 Task: What's the traffic situation on the Ronald Reagan Memorial Tollway (I-88)?
Action: Key pressed <Key.caps_lock>R<Key.caps_lock>onald<Key.space>reagen<Key.space>m
Screenshot: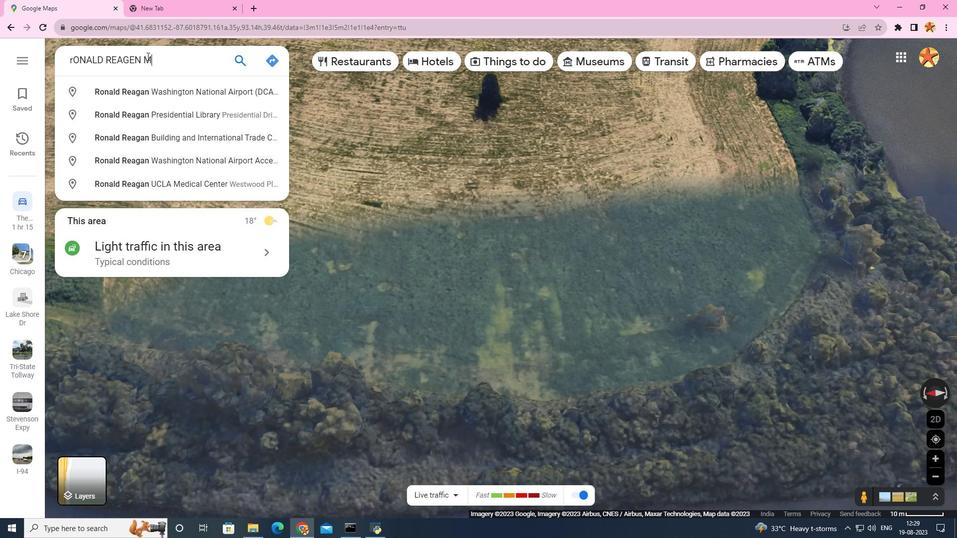 
Action: Mouse moved to (152, 56)
Screenshot: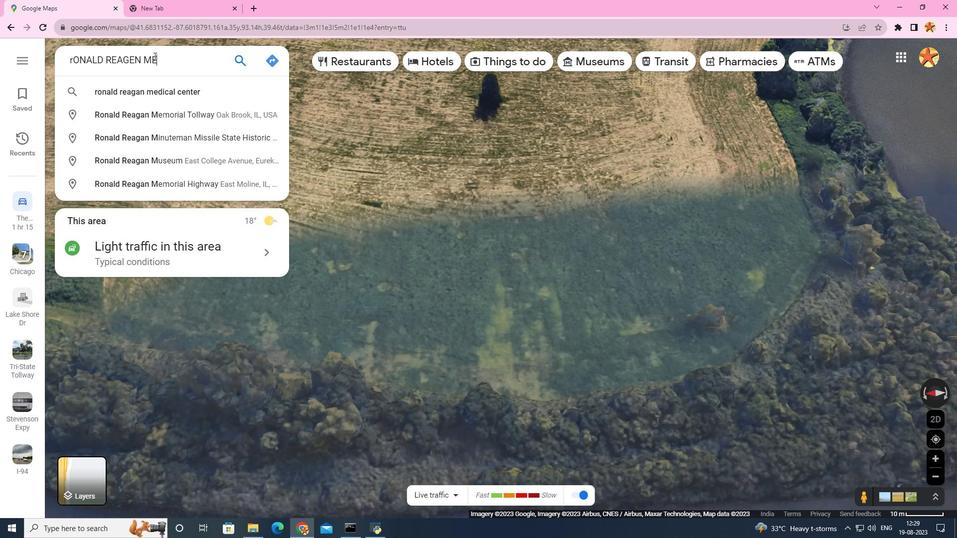 
Action: Key pressed e
Screenshot: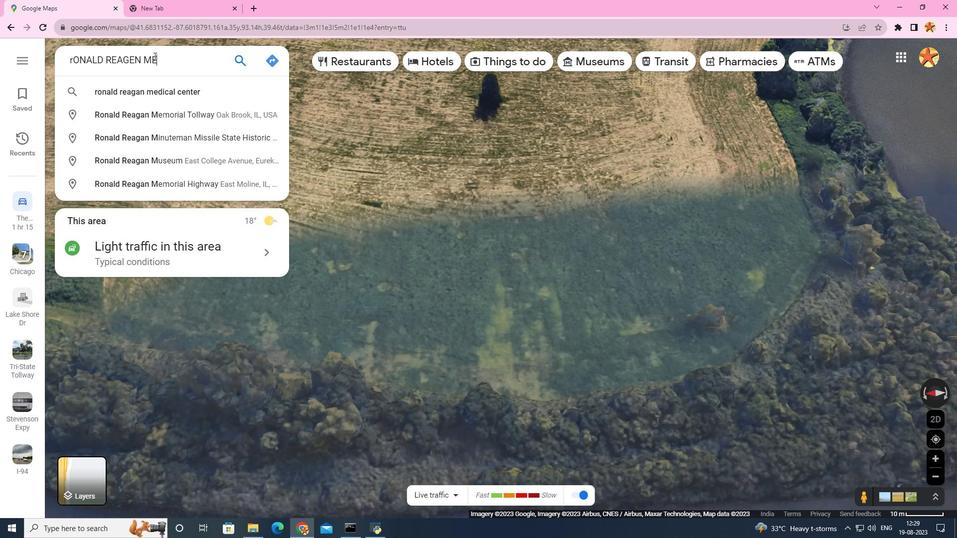 
Action: Mouse moved to (154, 56)
Screenshot: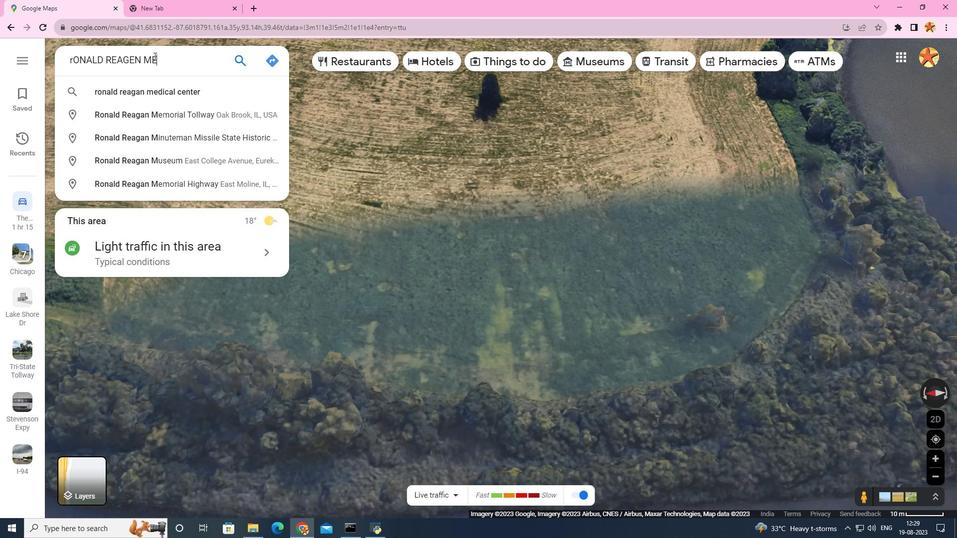 
Action: Key pressed morial<Key.space>
Screenshot: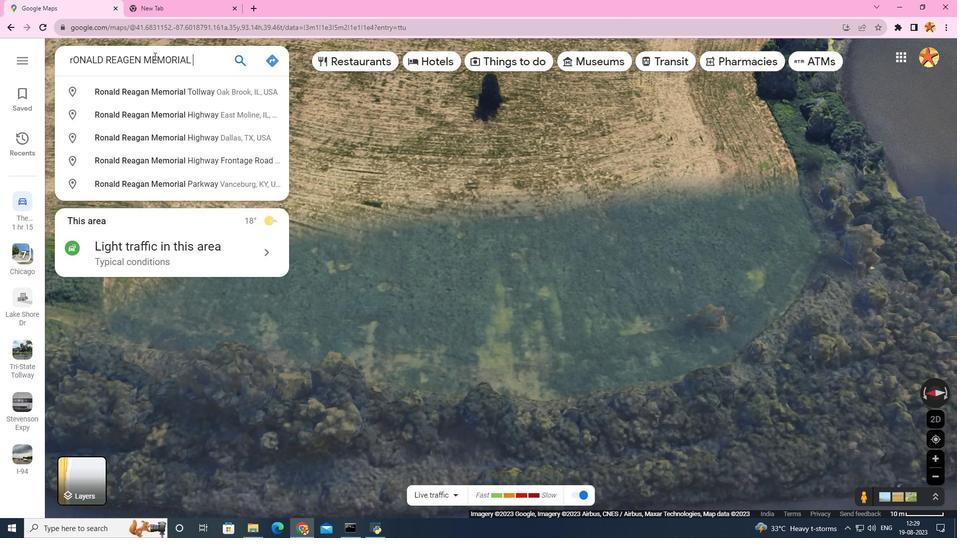 
Action: Mouse moved to (189, 89)
Screenshot: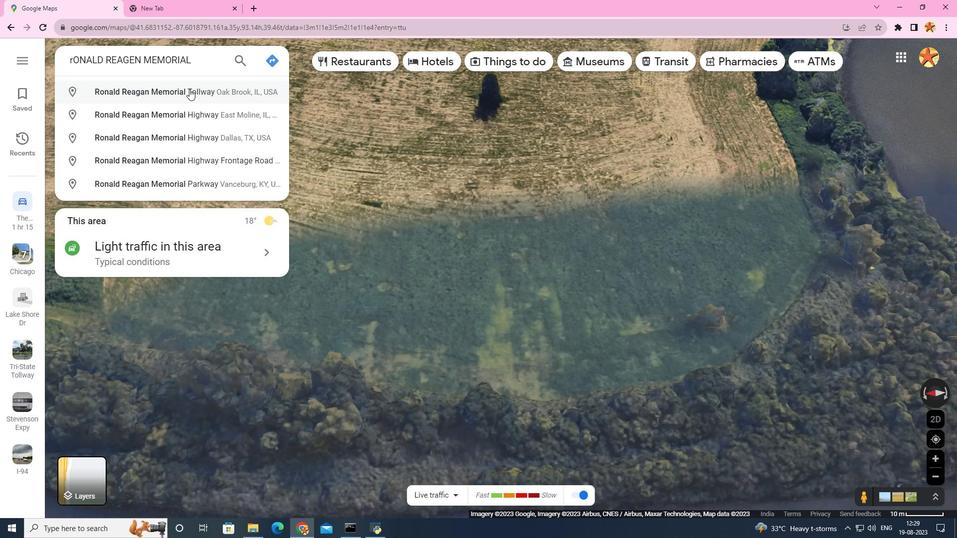 
Action: Mouse pressed left at (189, 89)
Screenshot: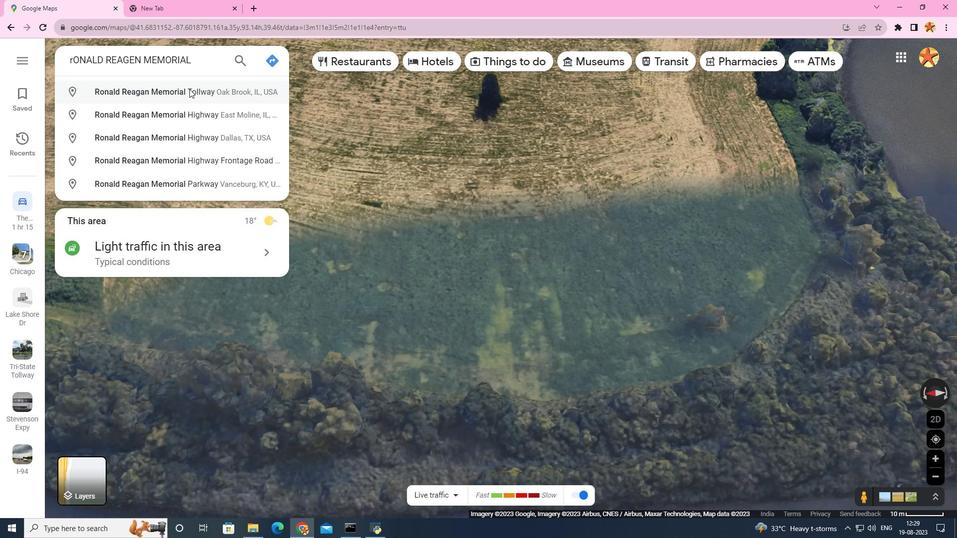 
Action: Mouse moved to (283, 364)
Screenshot: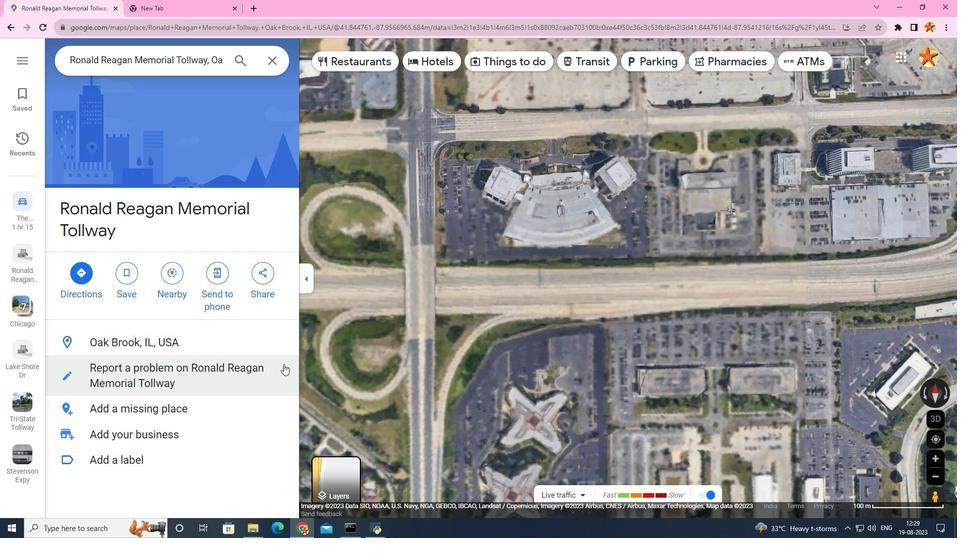
Action: Mouse scrolled (283, 364) with delta (0, 0)
Screenshot: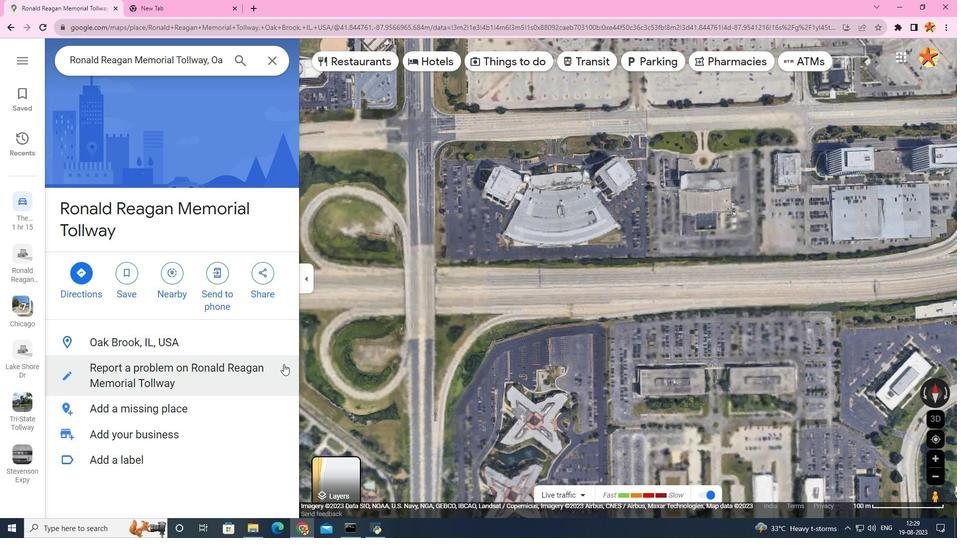
Action: Mouse scrolled (283, 364) with delta (0, 0)
Screenshot: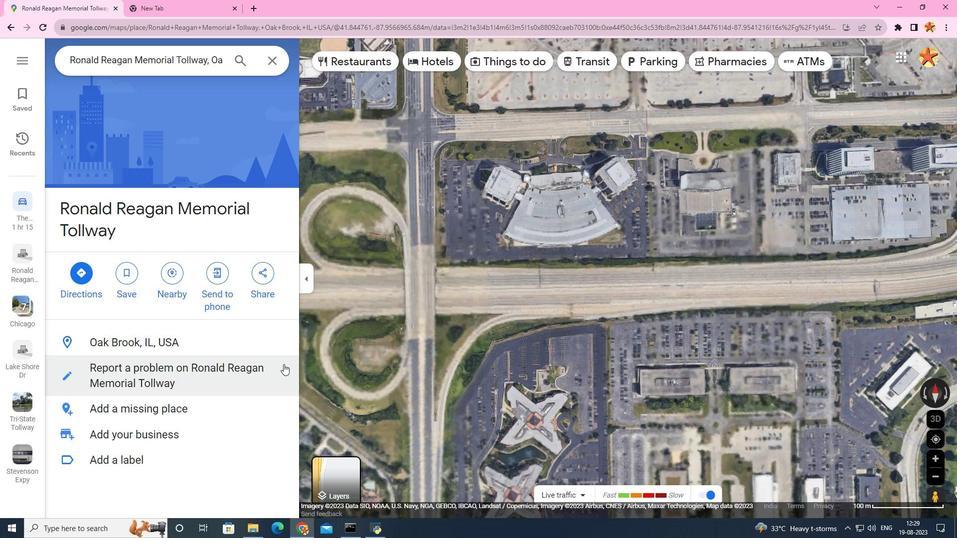 
Action: Mouse scrolled (283, 364) with delta (0, 0)
Screenshot: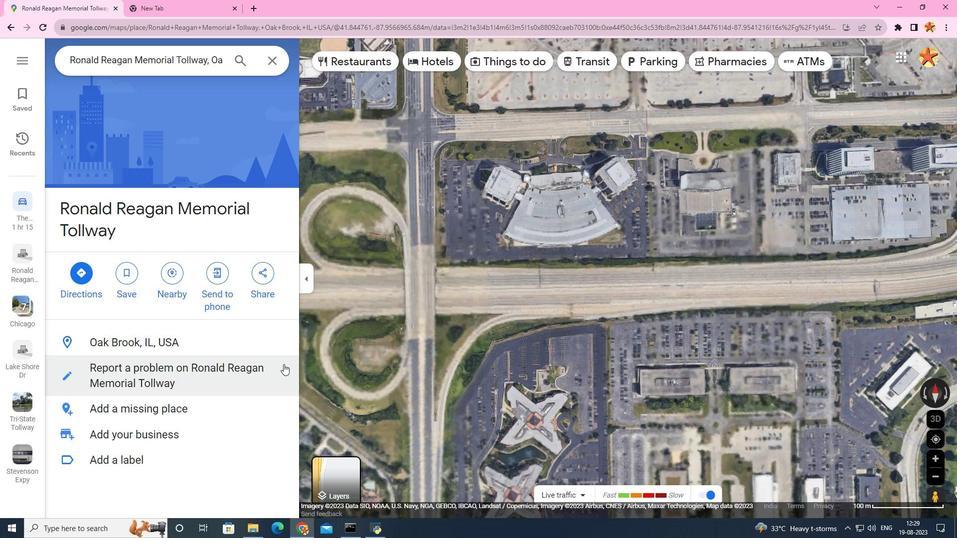 
Action: Mouse moved to (341, 366)
Screenshot: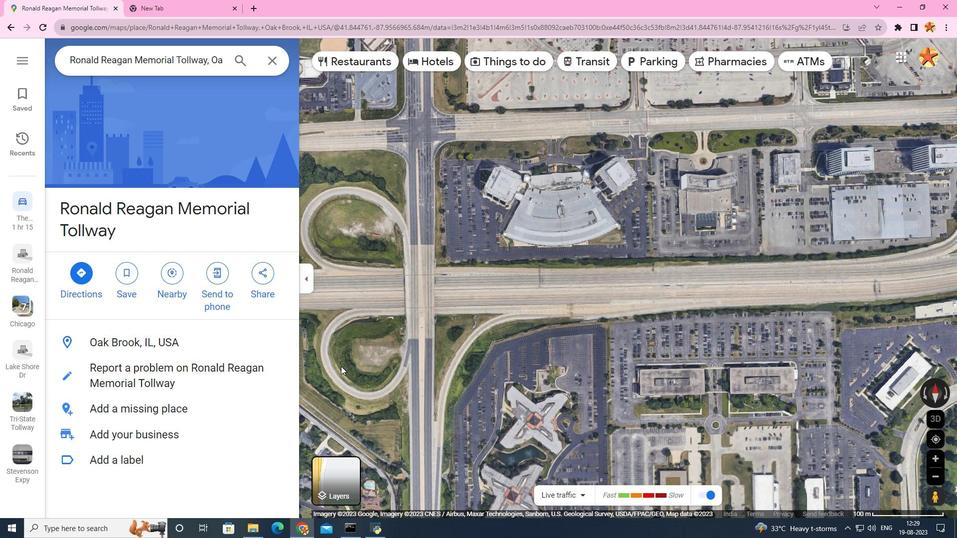 
Action: Mouse scrolled (341, 366) with delta (0, 0)
Screenshot: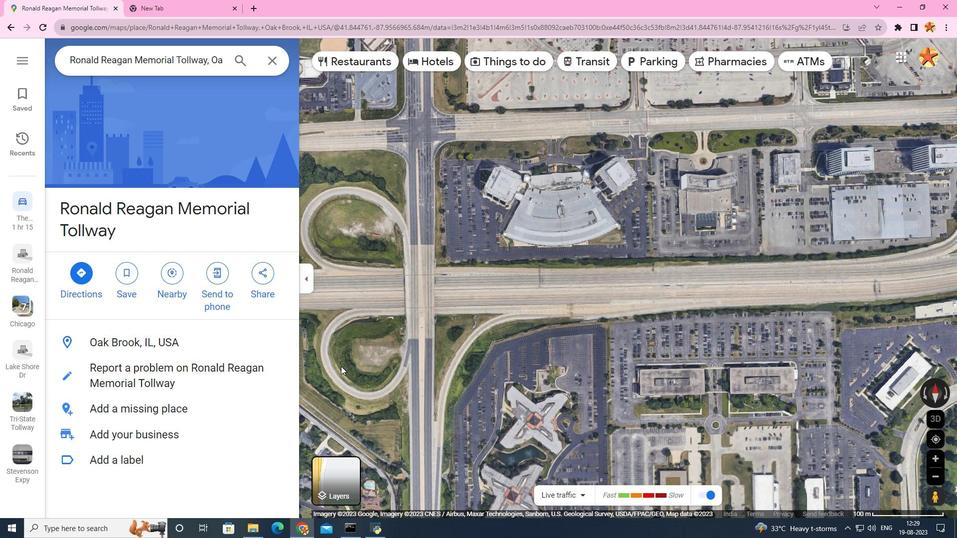 
Action: Mouse scrolled (341, 366) with delta (0, 0)
Screenshot: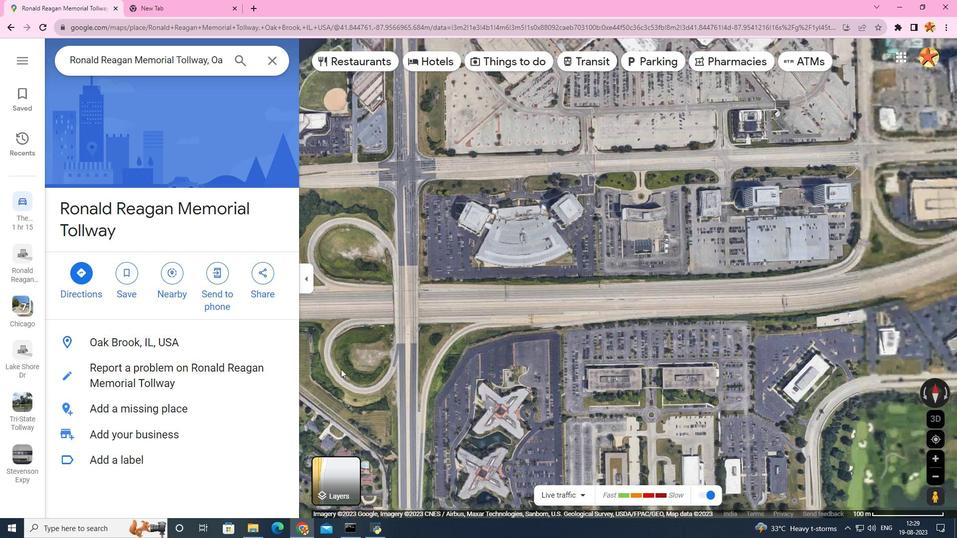 
Action: Mouse scrolled (341, 366) with delta (0, 0)
Screenshot: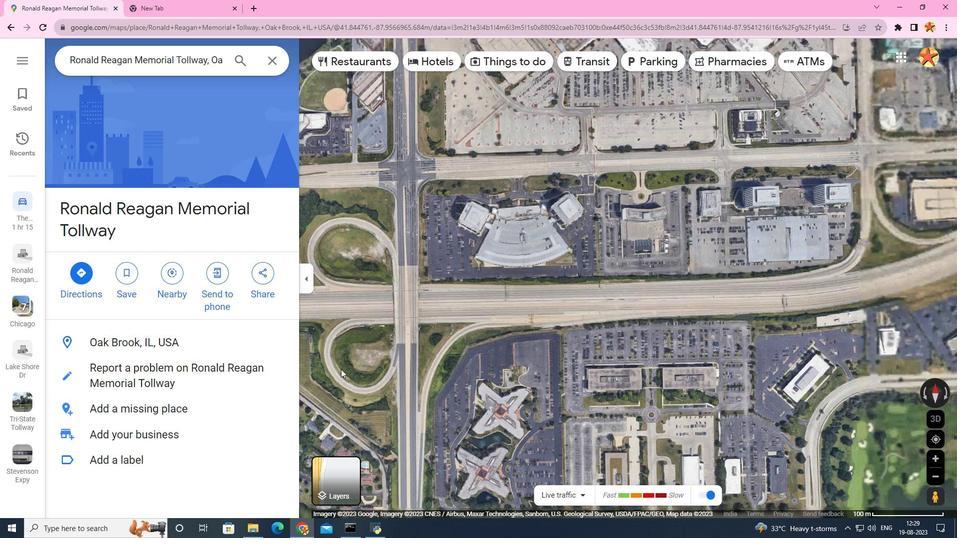 
Action: Mouse moved to (341, 368)
Screenshot: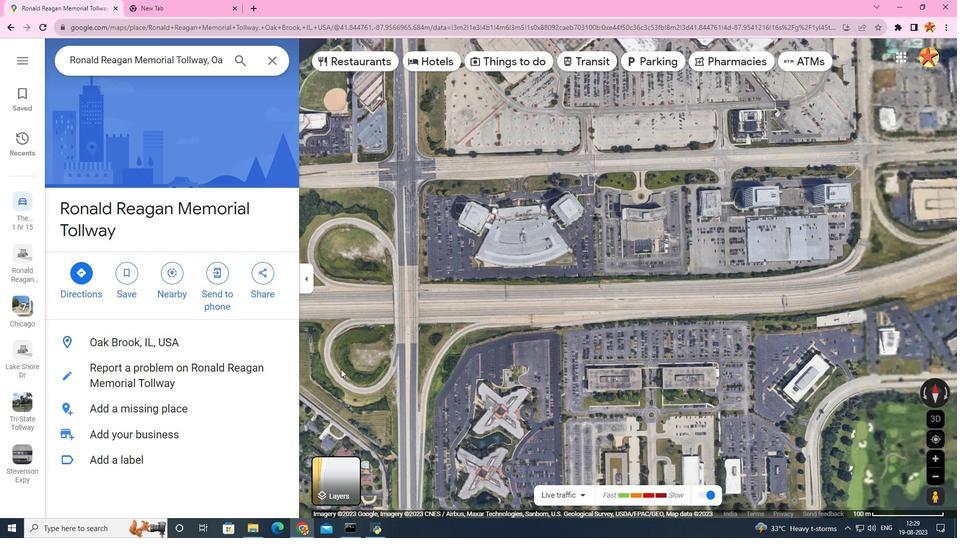 
Action: Mouse scrolled (341, 368) with delta (0, 0)
Screenshot: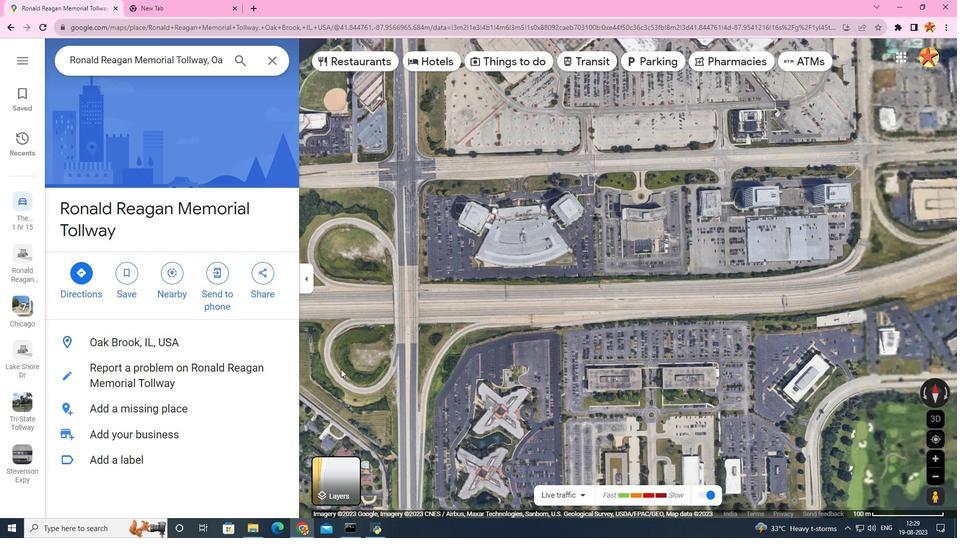 
Action: Mouse moved to (341, 369)
Screenshot: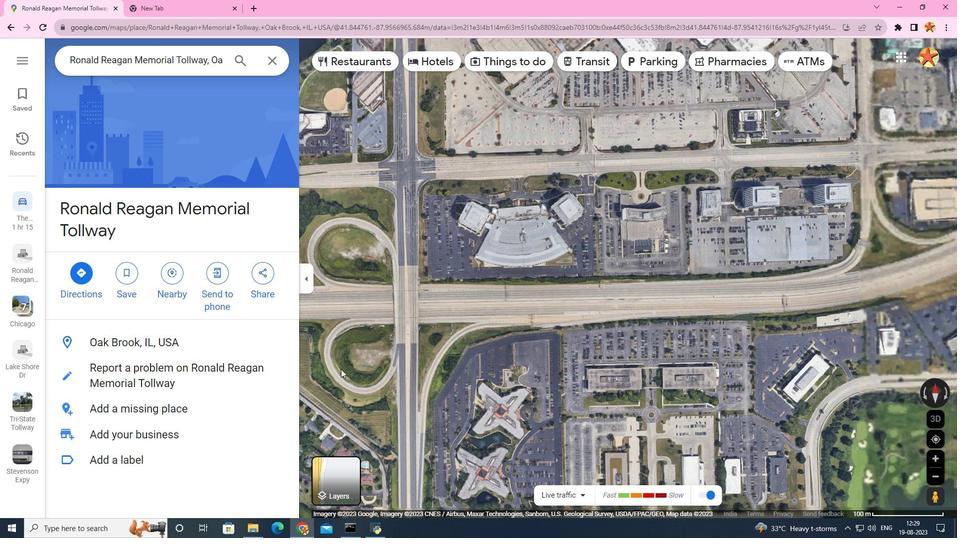 
Action: Mouse scrolled (341, 370) with delta (0, 0)
Screenshot: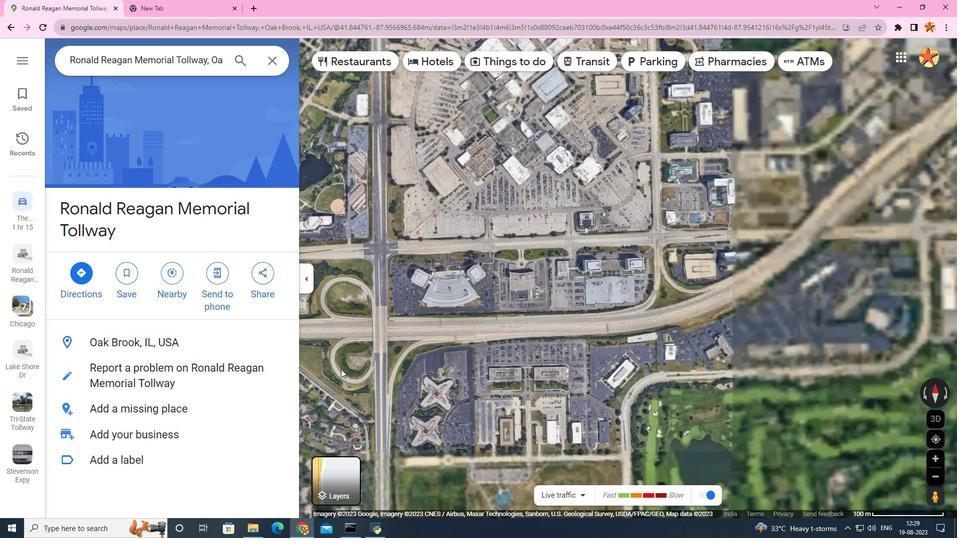 
Action: Mouse scrolled (341, 369) with delta (0, 0)
Screenshot: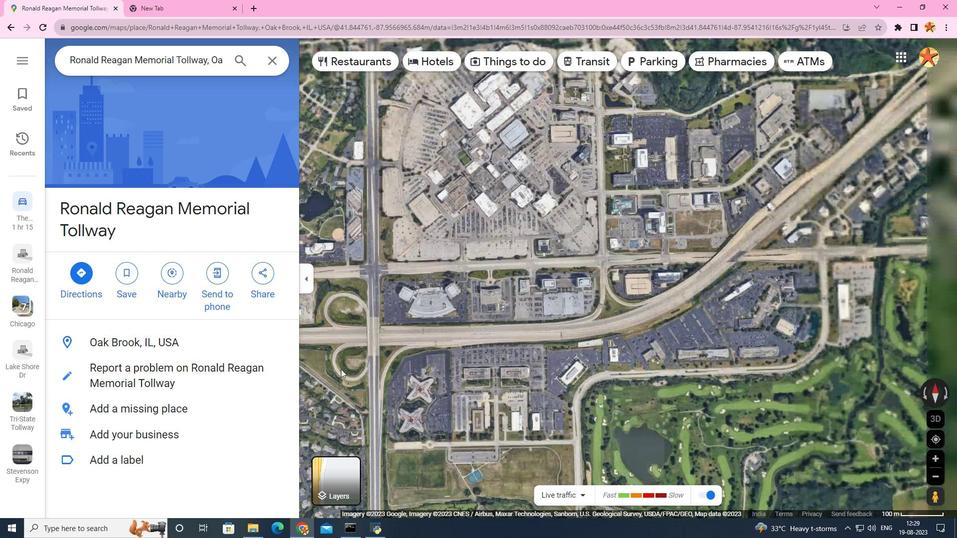 
Action: Mouse scrolled (341, 369) with delta (0, 0)
Screenshot: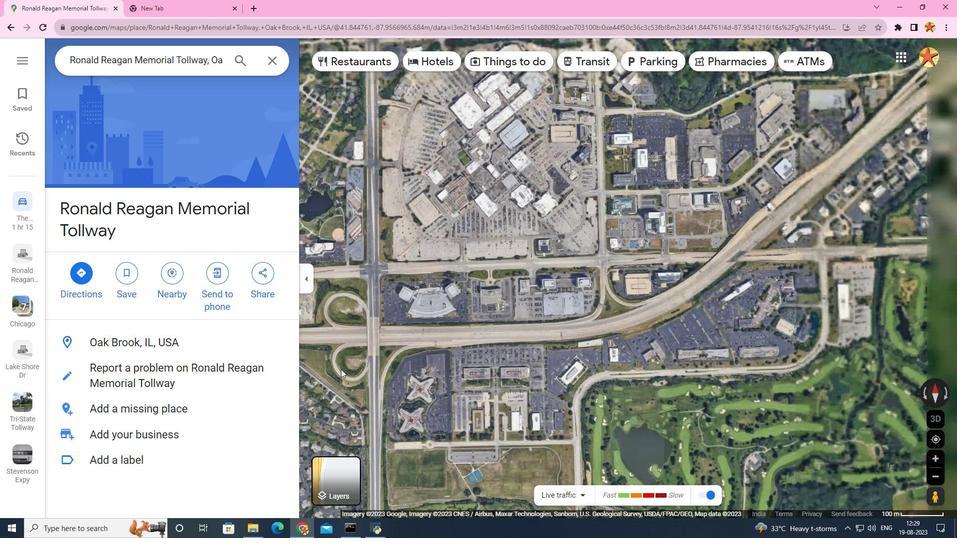 
Action: Mouse scrolled (341, 369) with delta (0, 0)
Screenshot: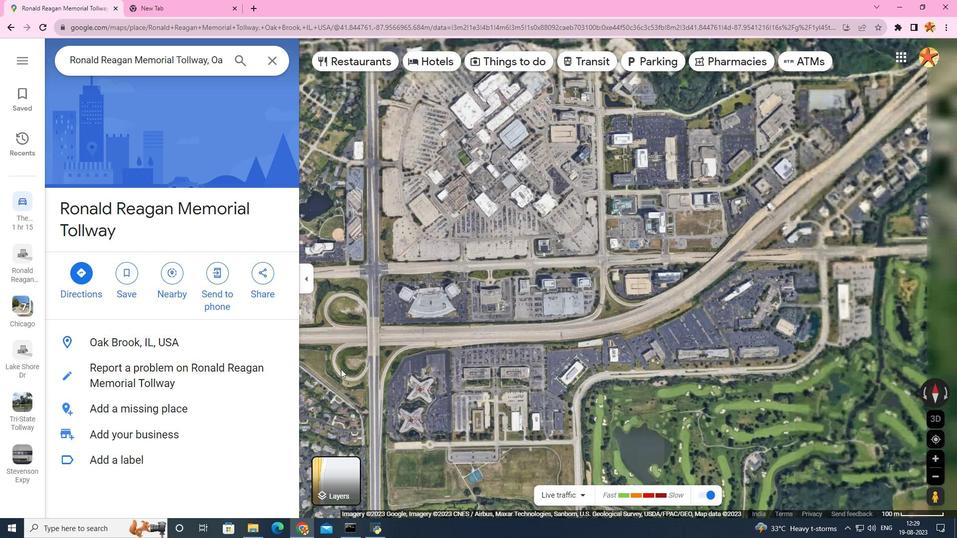 
Action: Mouse scrolled (341, 369) with delta (0, 0)
Screenshot: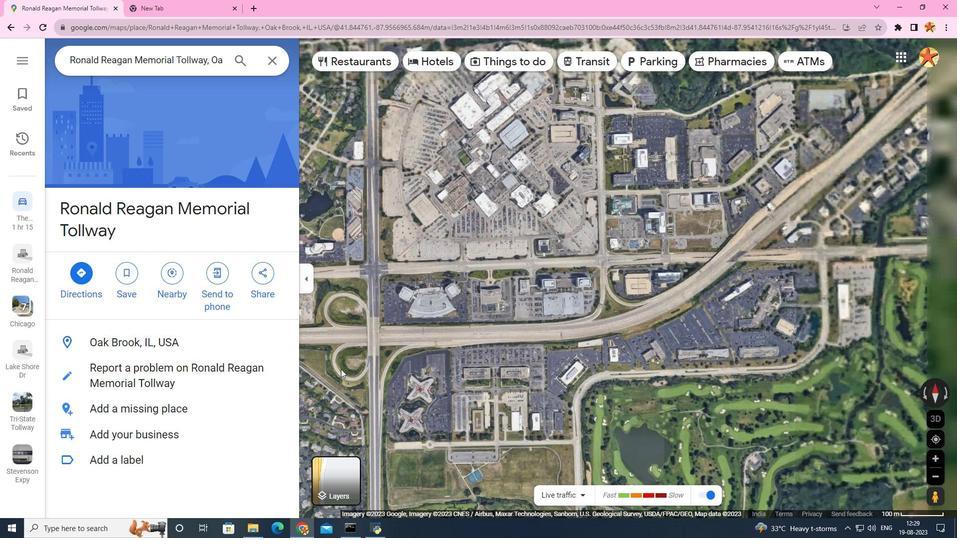 
Action: Mouse scrolled (341, 369) with delta (0, 0)
Screenshot: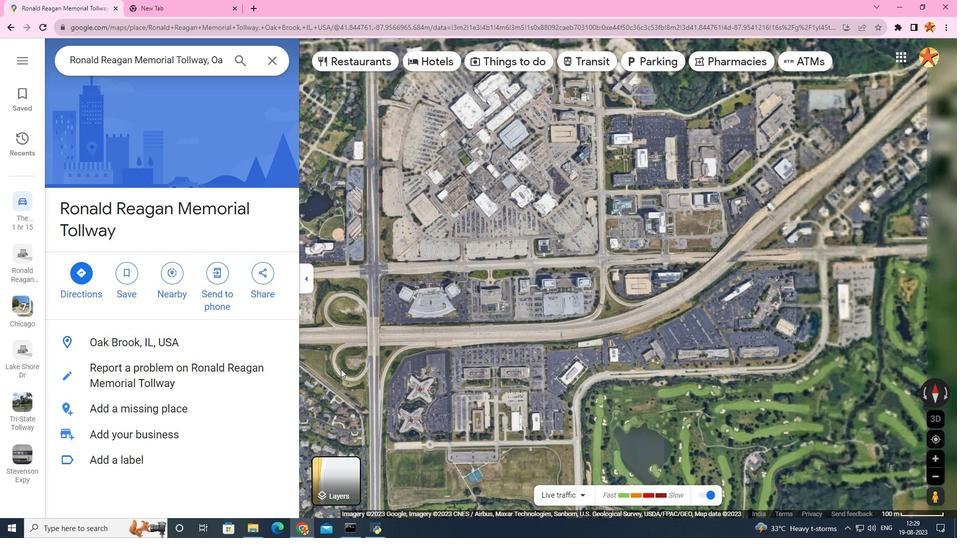 
Action: Mouse scrolled (341, 369) with delta (0, 0)
Screenshot: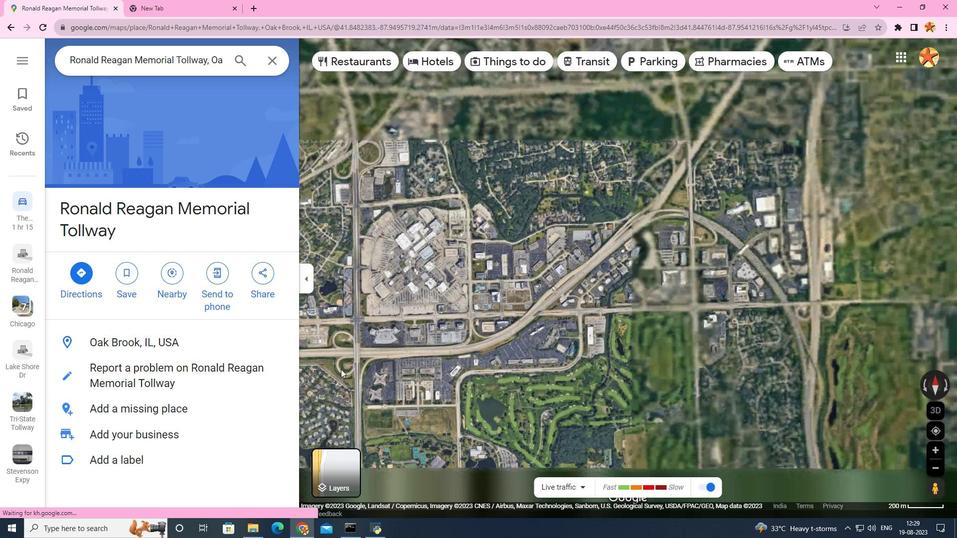 
Action: Mouse scrolled (341, 369) with delta (0, 0)
Screenshot: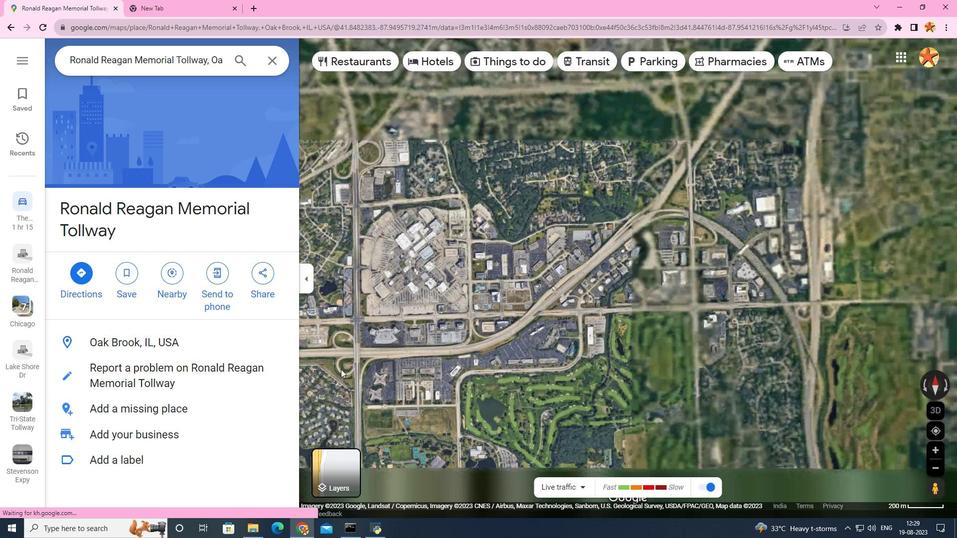 
Action: Mouse scrolled (341, 369) with delta (0, 0)
Screenshot: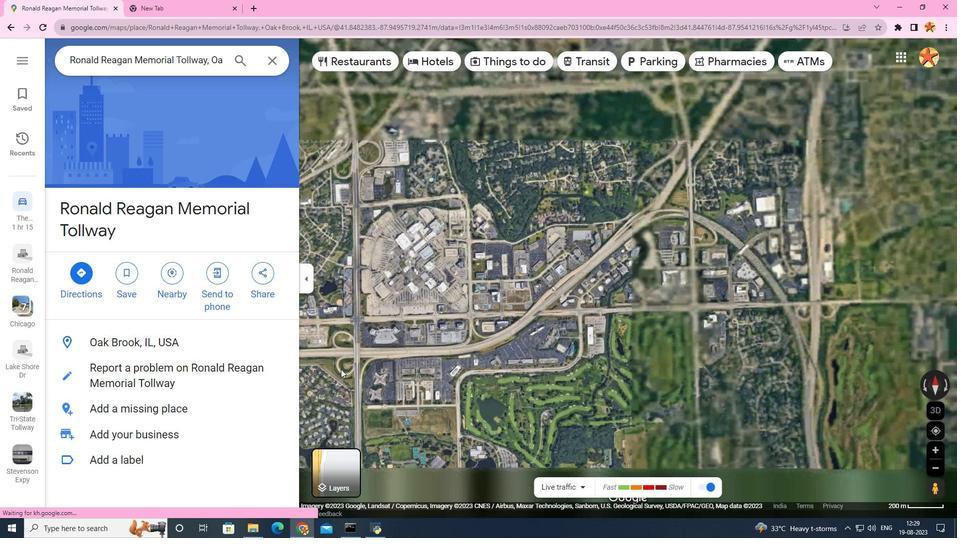 
Action: Mouse scrolled (341, 369) with delta (0, 0)
Screenshot: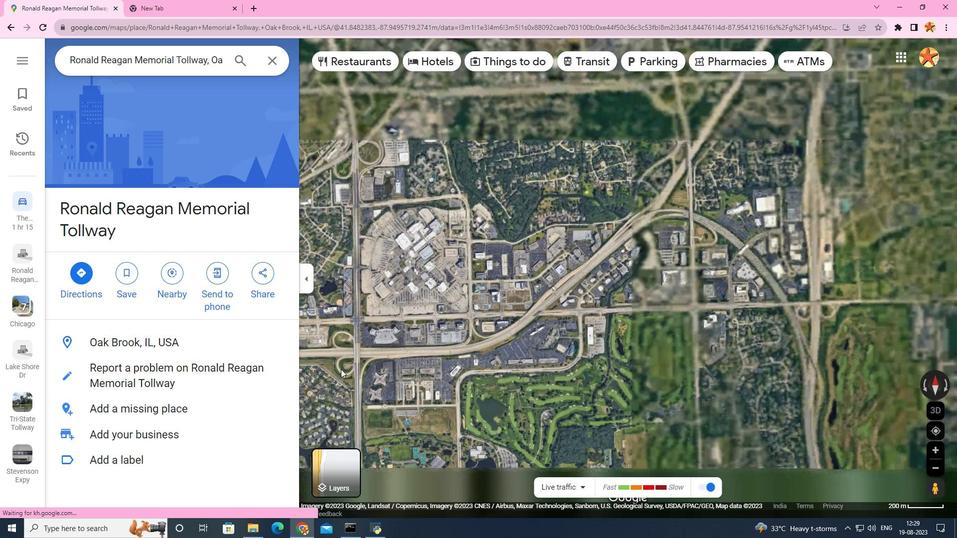 
Action: Mouse scrolled (341, 369) with delta (0, 0)
Screenshot: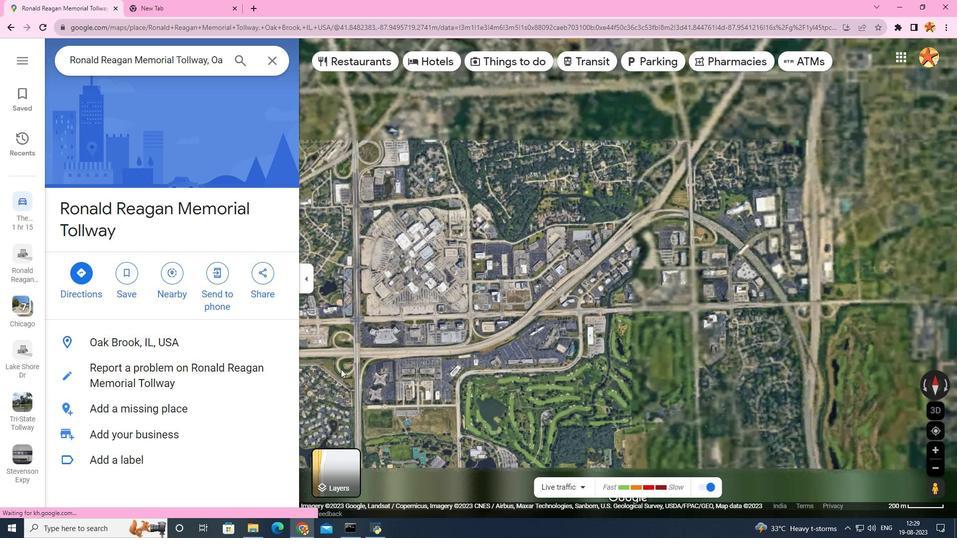 
Action: Mouse scrolled (341, 370) with delta (0, 0)
Screenshot: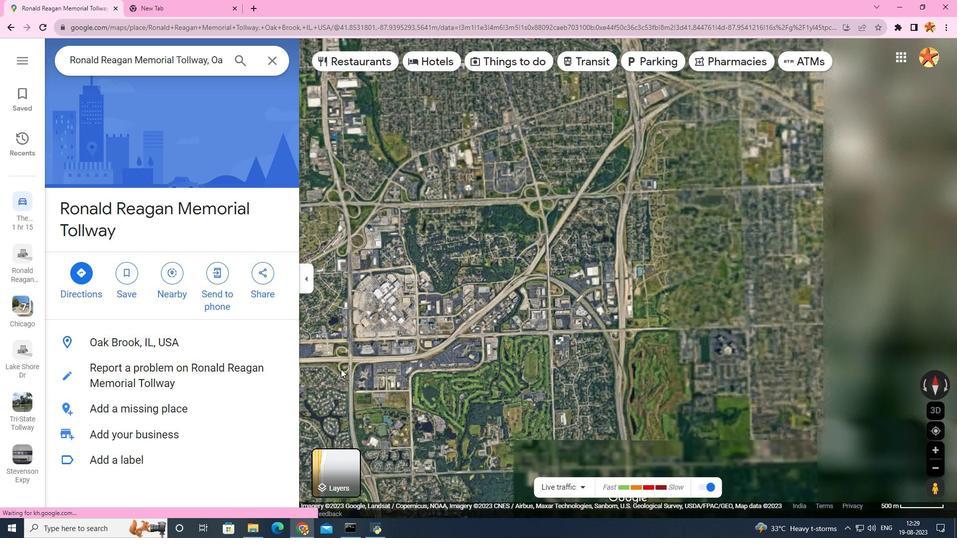 
Action: Mouse scrolled (341, 370) with delta (0, 0)
Screenshot: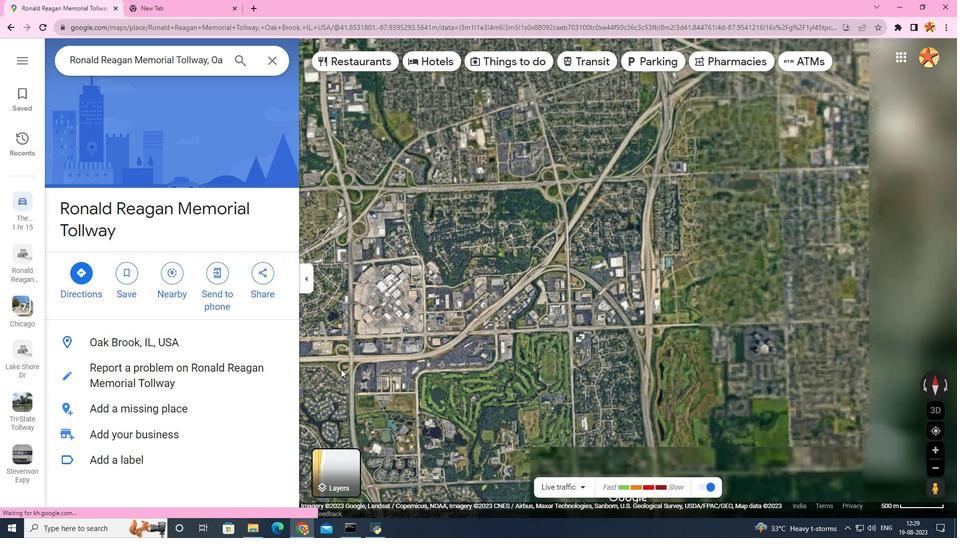 
Action: Mouse scrolled (341, 370) with delta (0, 0)
Screenshot: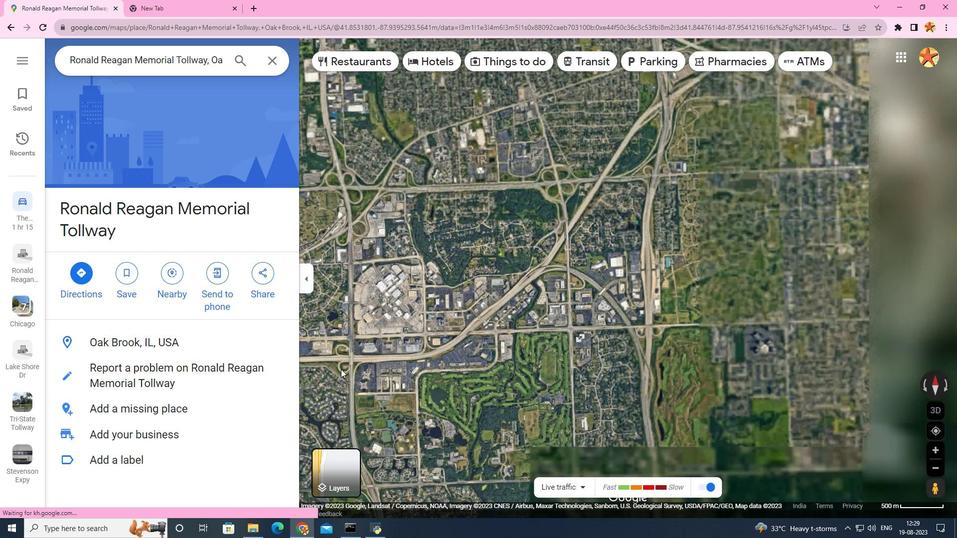 
Action: Mouse scrolled (341, 370) with delta (0, 0)
Screenshot: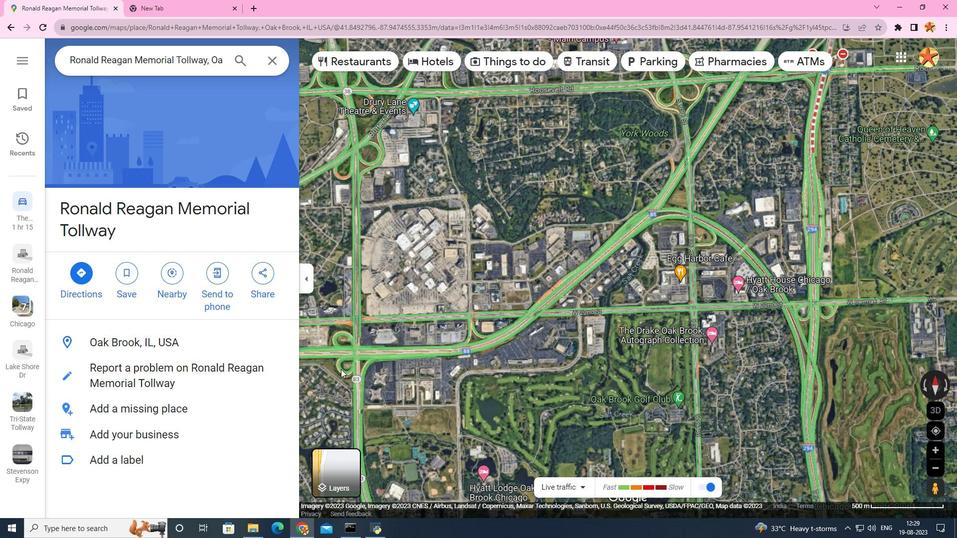 
Action: Mouse scrolled (341, 370) with delta (0, 0)
Screenshot: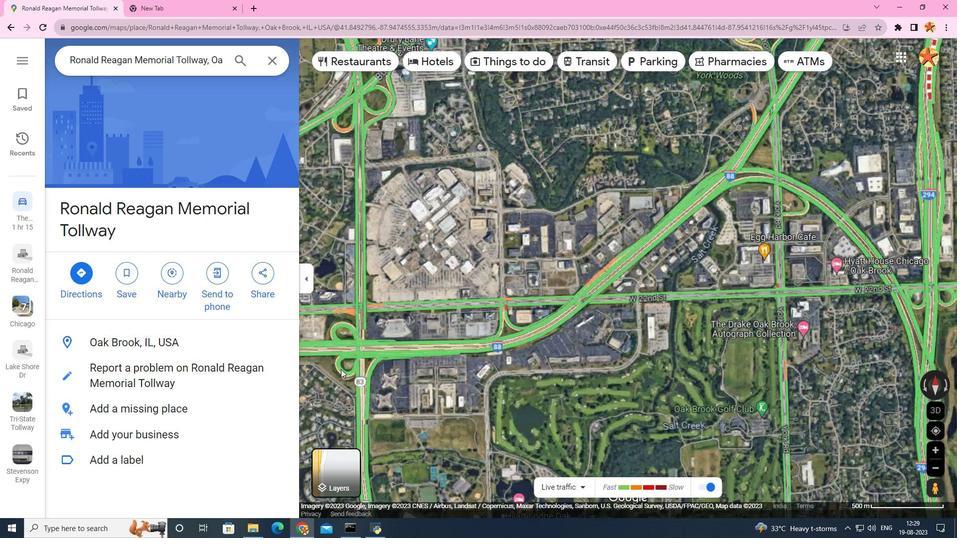 
Action: Mouse moved to (427, 474)
Screenshot: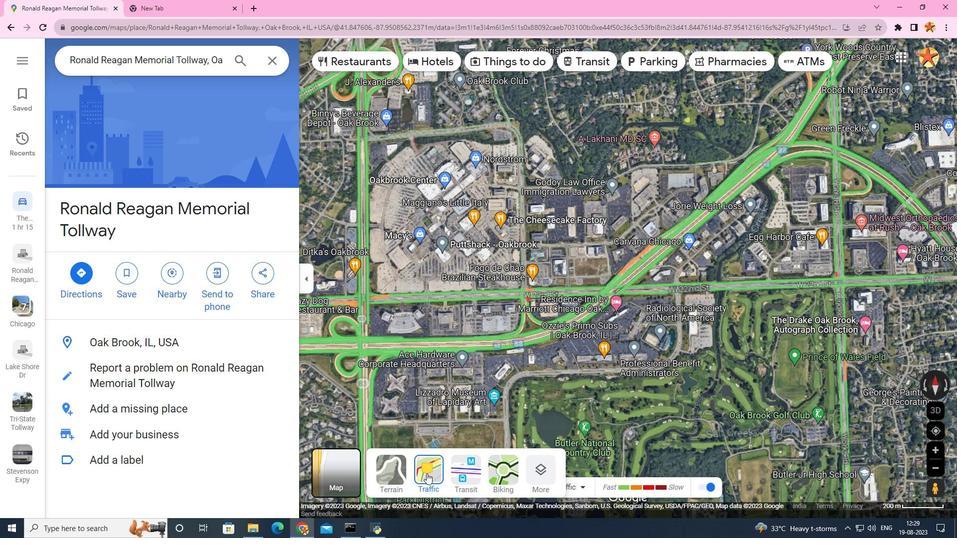 
Action: Mouse pressed left at (427, 474)
Screenshot: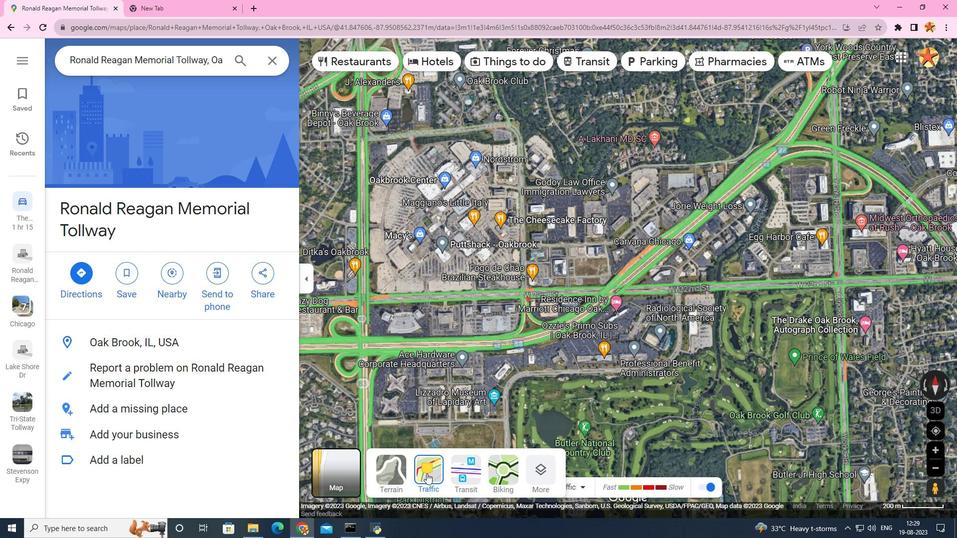
Action: Mouse moved to (368, 343)
Screenshot: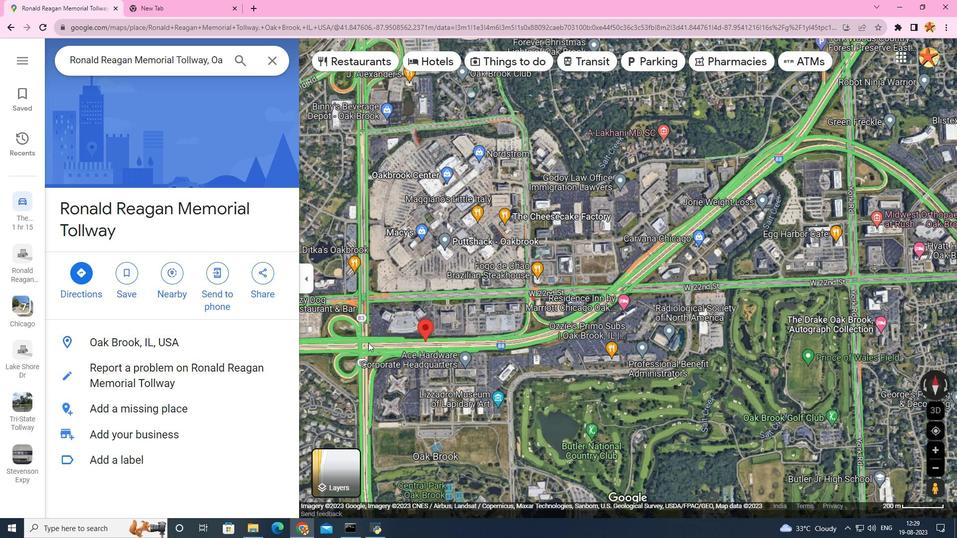 
Action: Mouse scrolled (368, 343) with delta (0, 0)
Screenshot: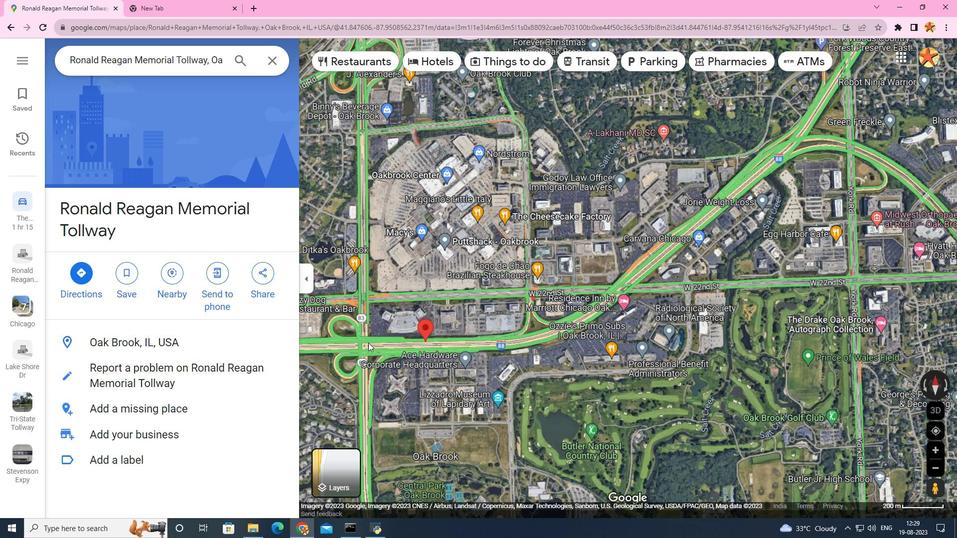 
Action: Mouse scrolled (368, 343) with delta (0, 0)
Screenshot: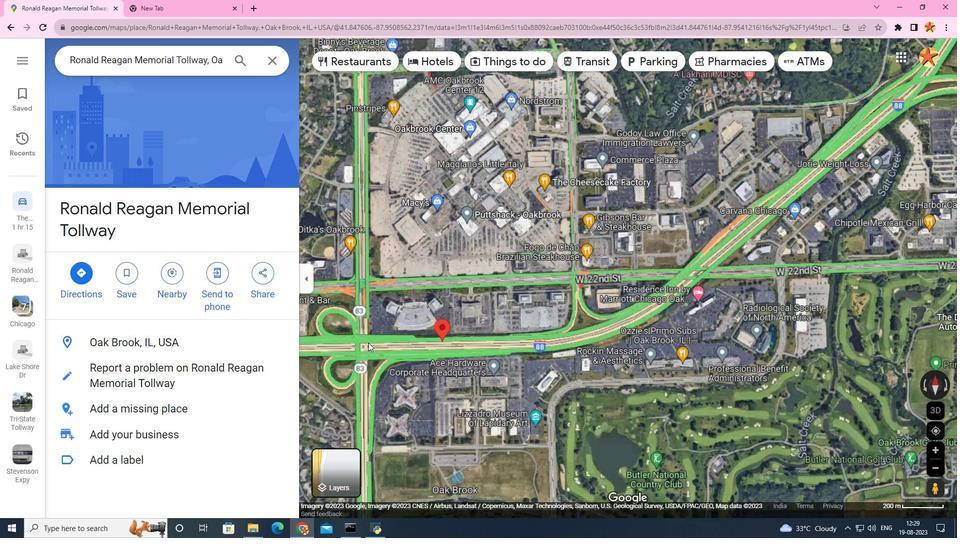 
Action: Mouse scrolled (368, 343) with delta (0, 0)
Screenshot: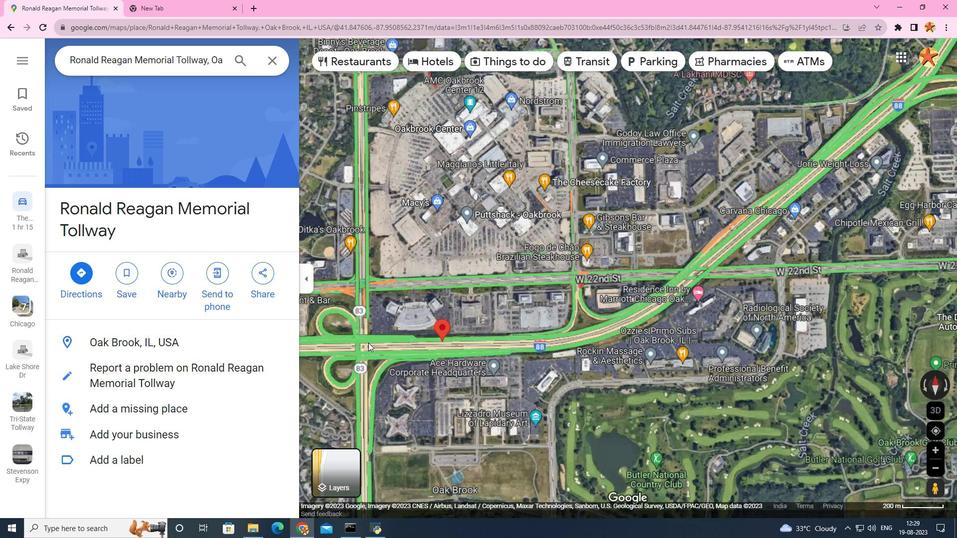 
Action: Mouse scrolled (368, 343) with delta (0, 0)
Screenshot: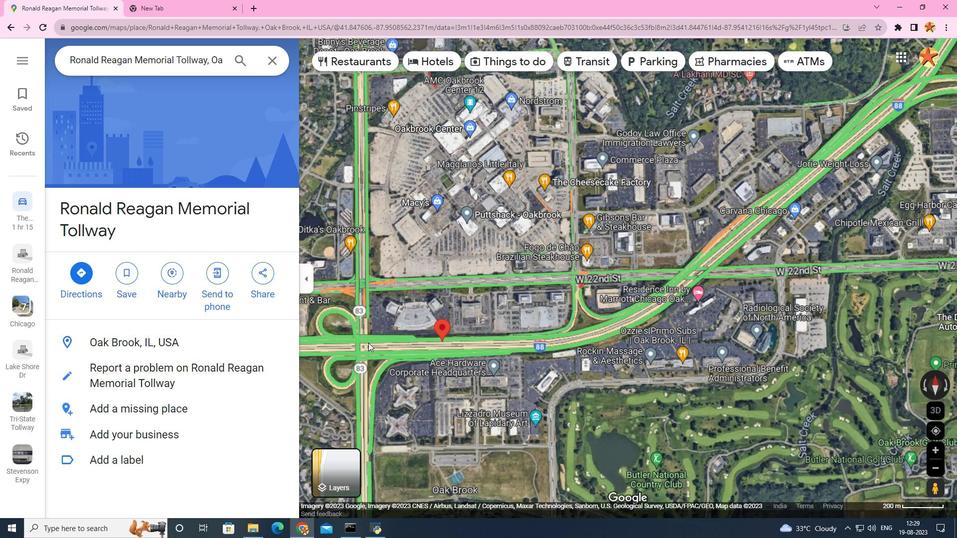 
Action: Mouse scrolled (368, 343) with delta (0, 0)
Screenshot: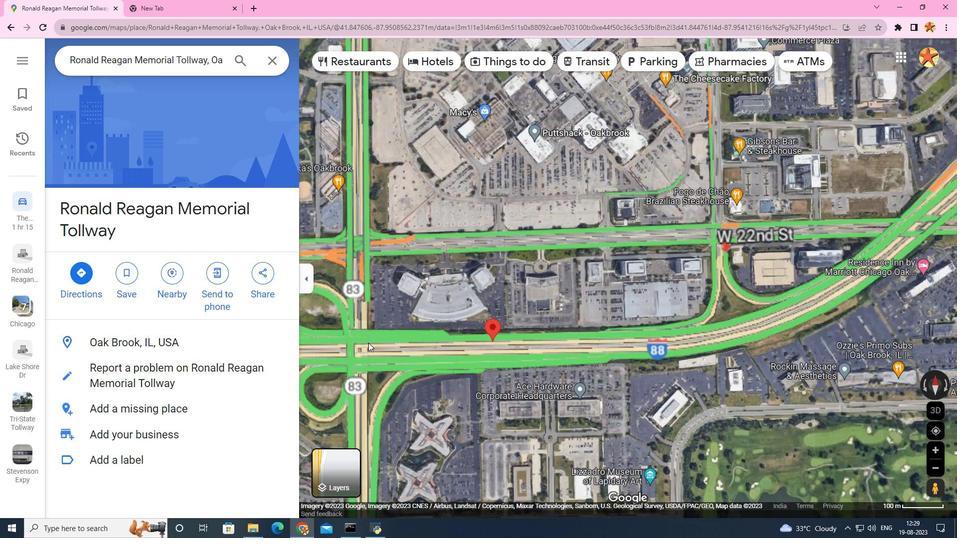 
Action: Mouse scrolled (368, 343) with delta (0, 0)
Screenshot: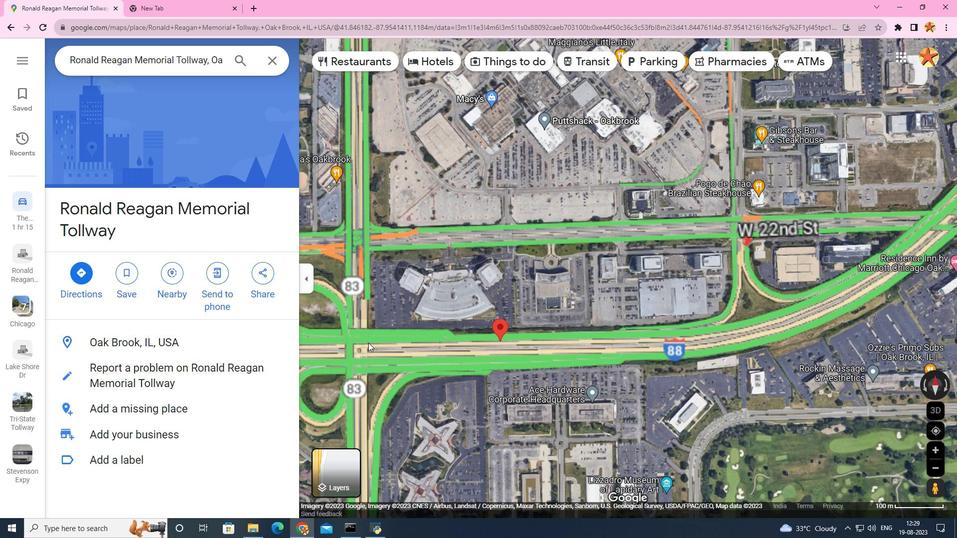 
Action: Mouse scrolled (368, 343) with delta (0, 0)
Screenshot: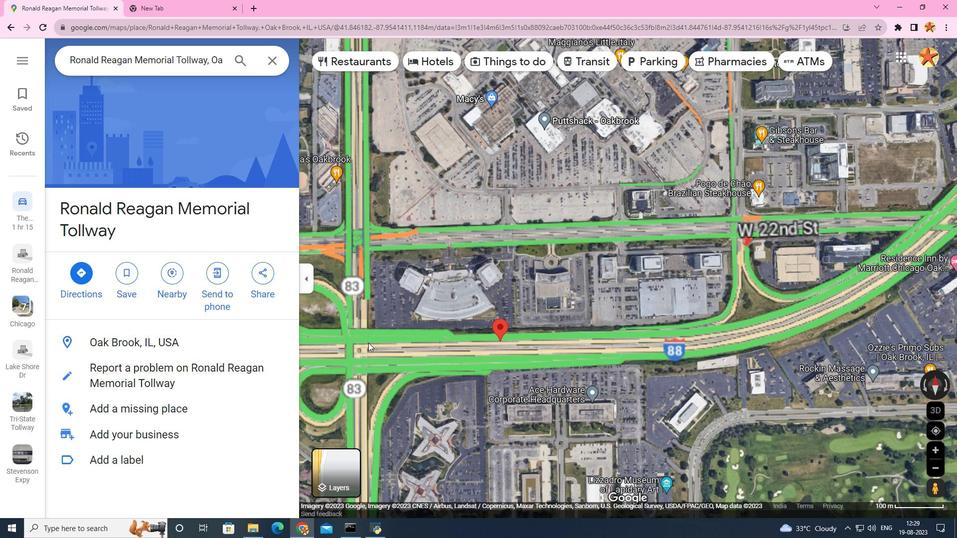 
Action: Mouse scrolled (368, 343) with delta (0, 0)
Screenshot: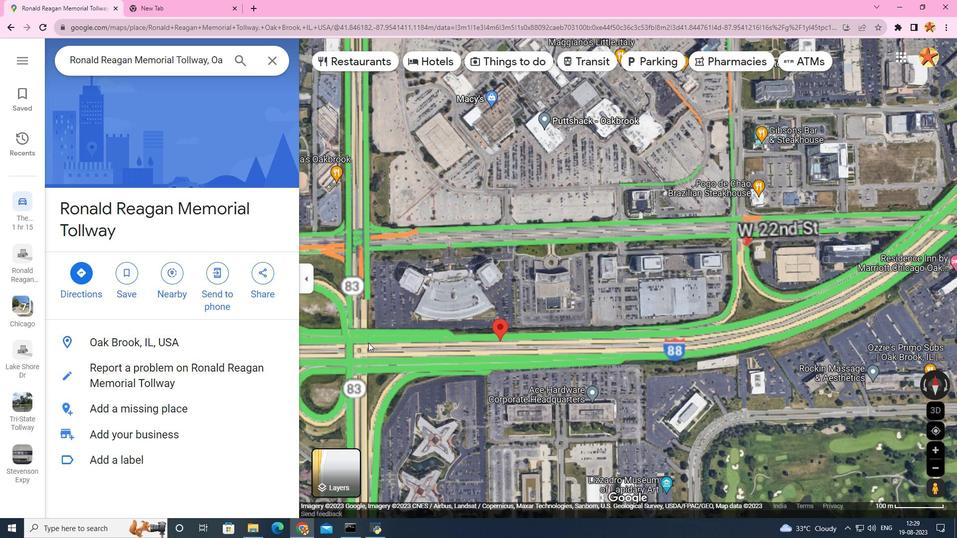 
Action: Mouse scrolled (368, 342) with delta (0, 0)
Screenshot: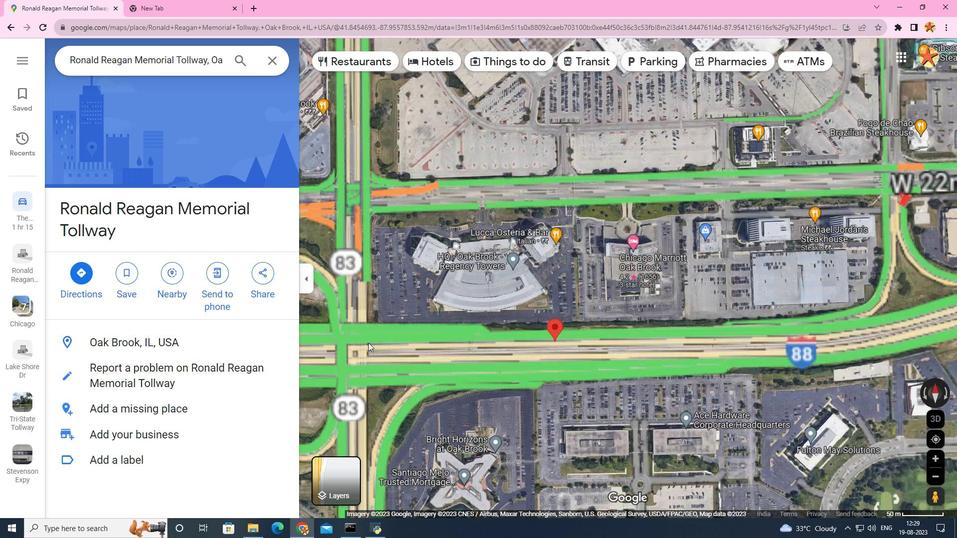 
Action: Mouse scrolled (368, 342) with delta (0, 0)
Screenshot: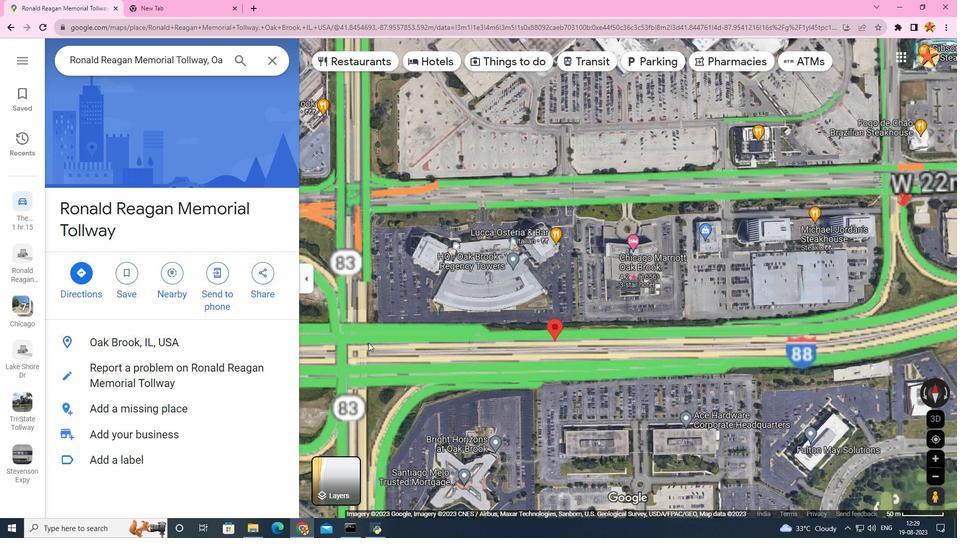 
Action: Mouse scrolled (368, 342) with delta (0, 0)
Screenshot: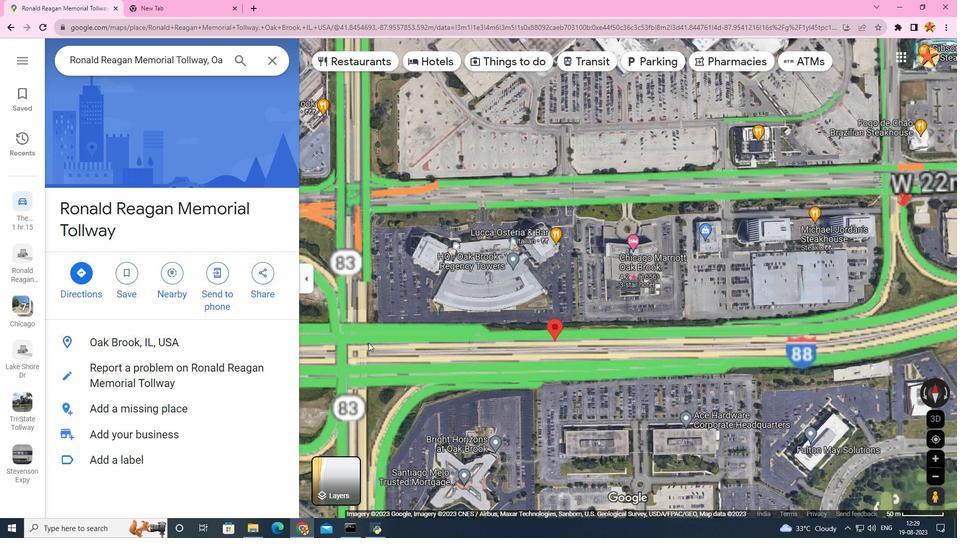 
Action: Mouse scrolled (368, 342) with delta (0, 0)
Screenshot: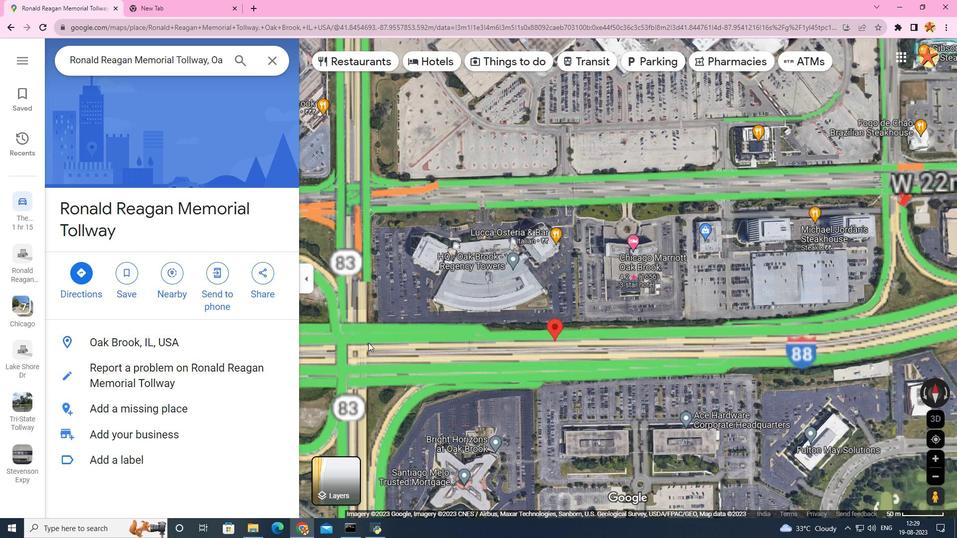 
Action: Mouse scrolled (368, 342) with delta (0, 0)
Screenshot: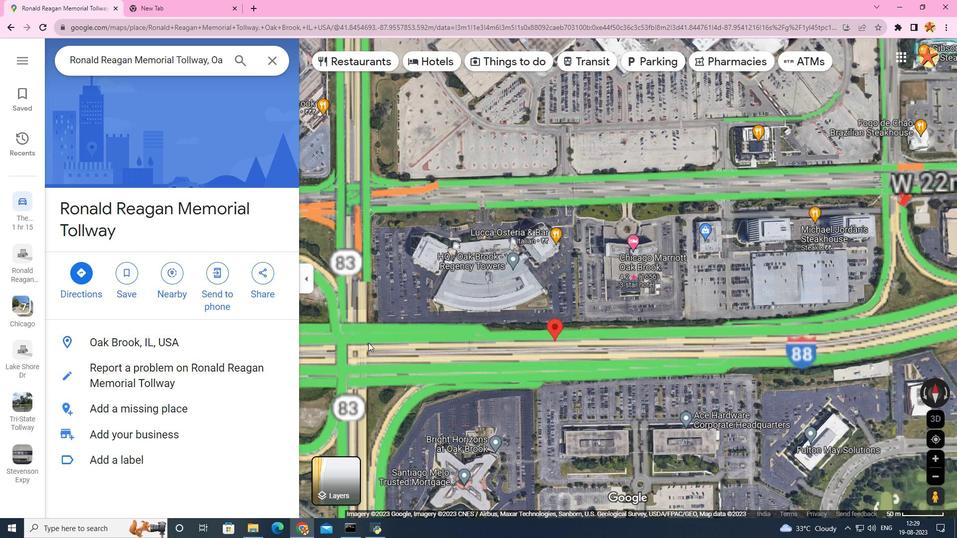 
Action: Mouse scrolled (368, 342) with delta (0, 0)
Screenshot: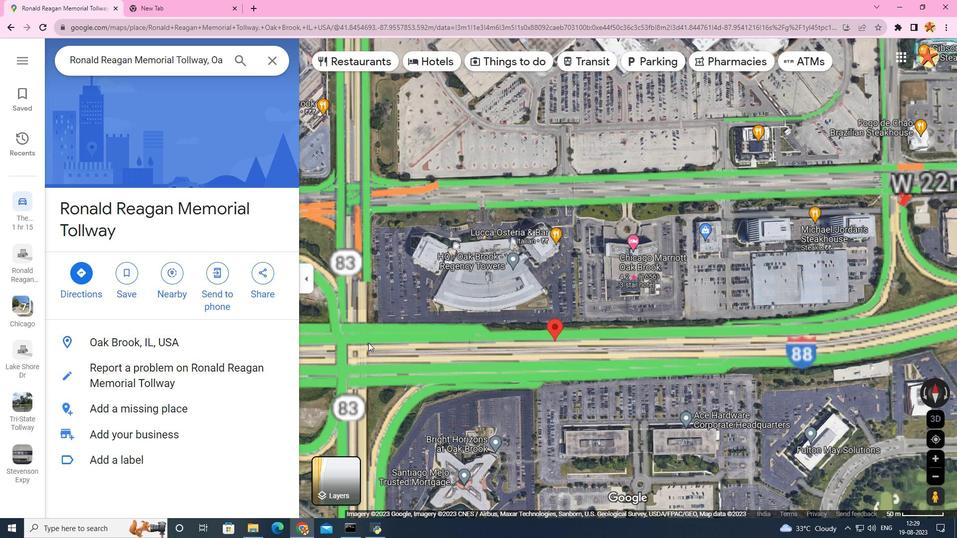 
Action: Mouse scrolled (368, 342) with delta (0, 0)
Screenshot: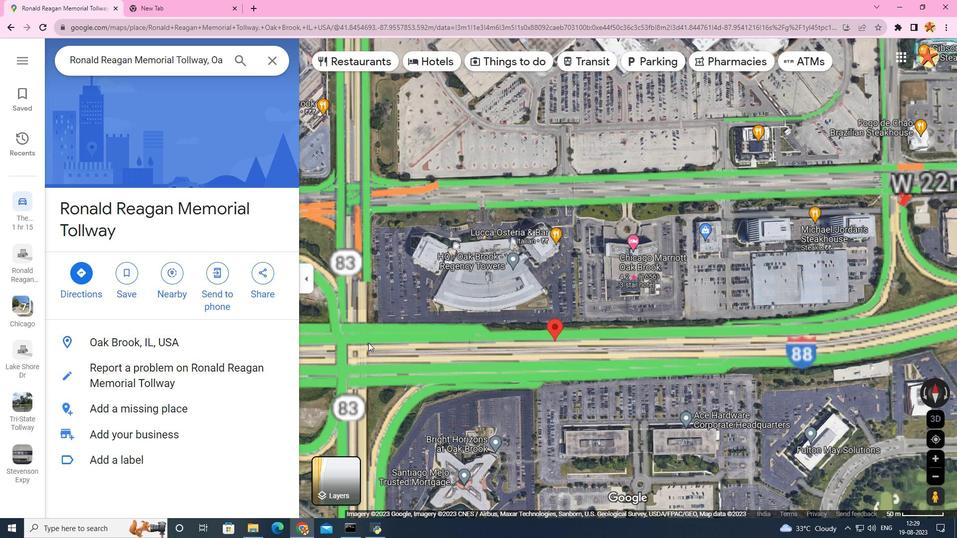 
Action: Mouse scrolled (368, 342) with delta (0, 0)
Screenshot: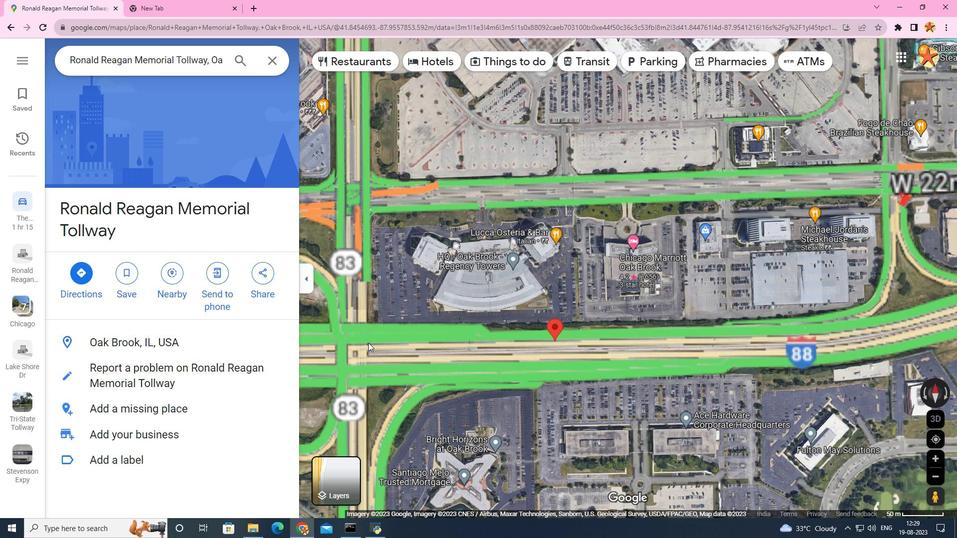 
Action: Mouse moved to (497, 365)
Screenshot: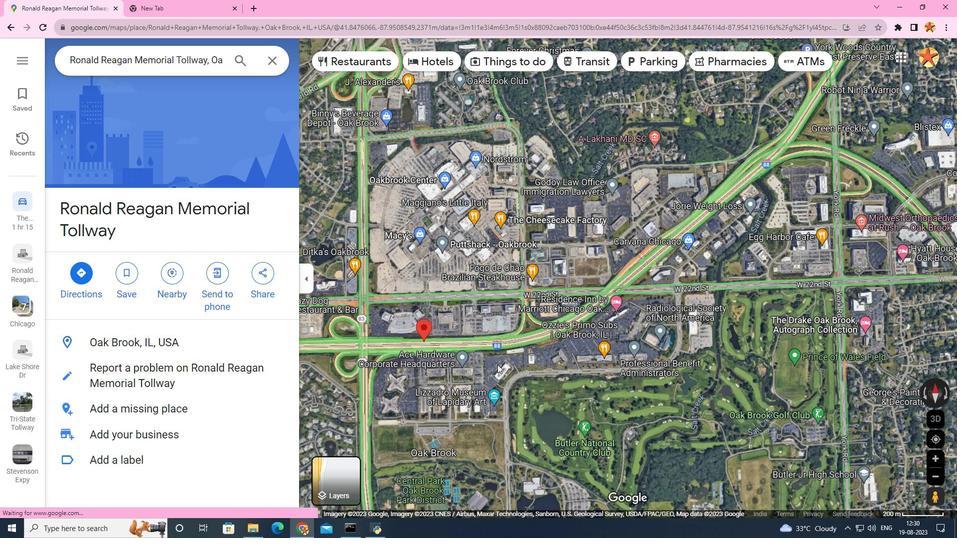 
Action: Mouse scrolled (497, 364) with delta (0, 0)
Screenshot: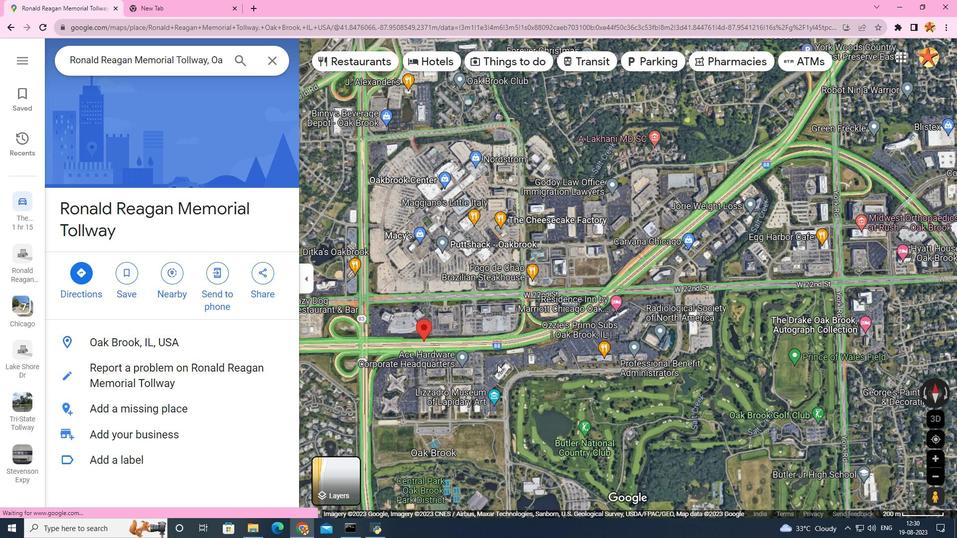 
Action: Mouse scrolled (497, 364) with delta (0, 0)
Screenshot: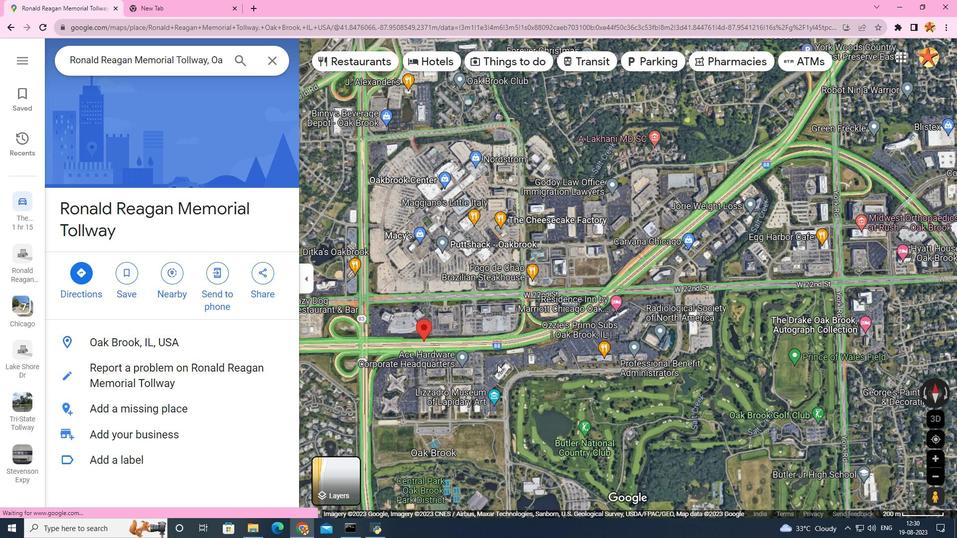 
Action: Mouse scrolled (497, 364) with delta (0, 0)
Screenshot: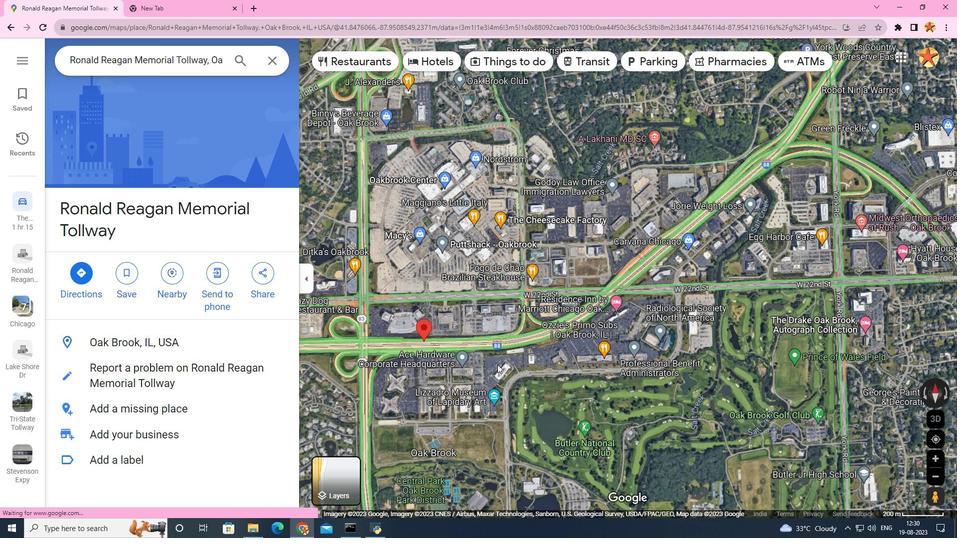
Action: Mouse scrolled (497, 364) with delta (0, 0)
Screenshot: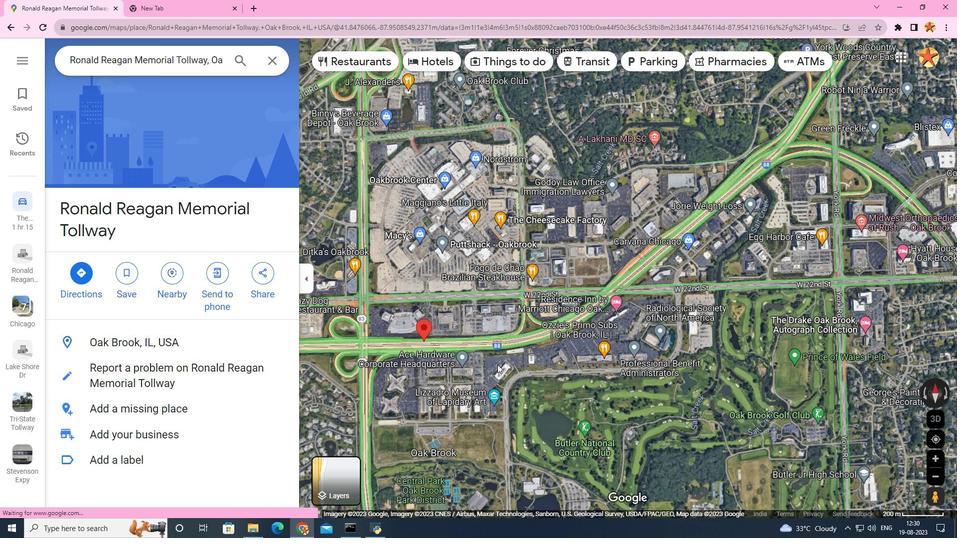 
Action: Mouse scrolled (497, 364) with delta (0, 0)
Screenshot: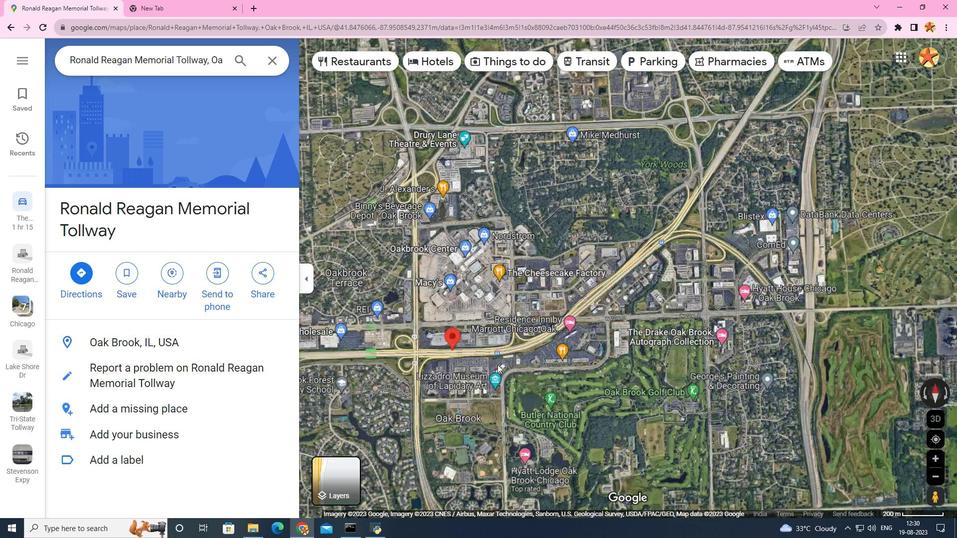 
Action: Mouse moved to (560, 333)
Screenshot: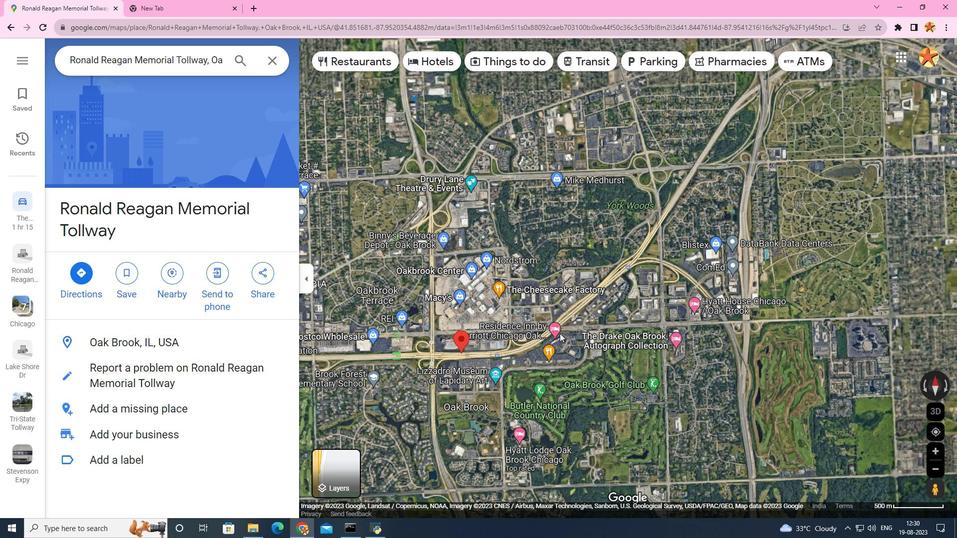 
Action: Mouse scrolled (560, 334) with delta (0, 0)
Screenshot: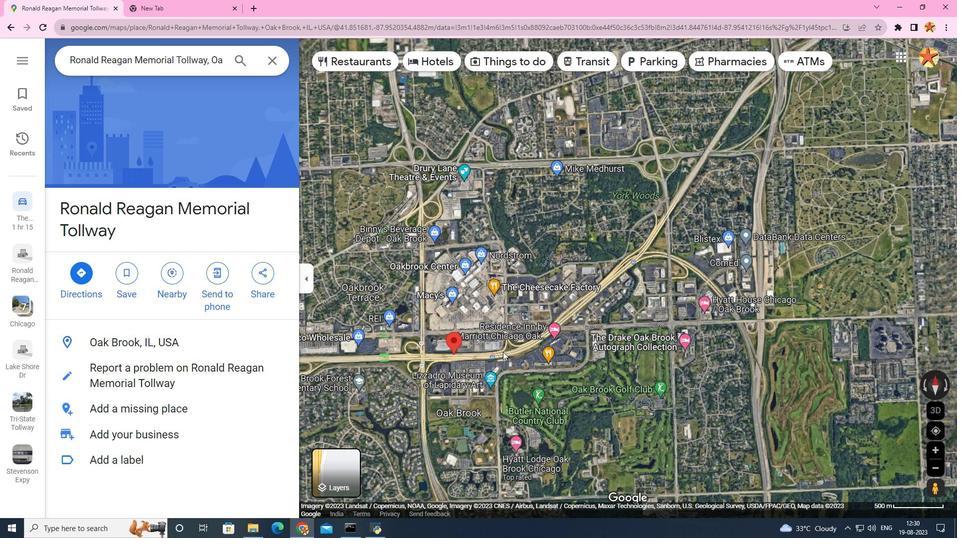
Action: Mouse moved to (503, 352)
Screenshot: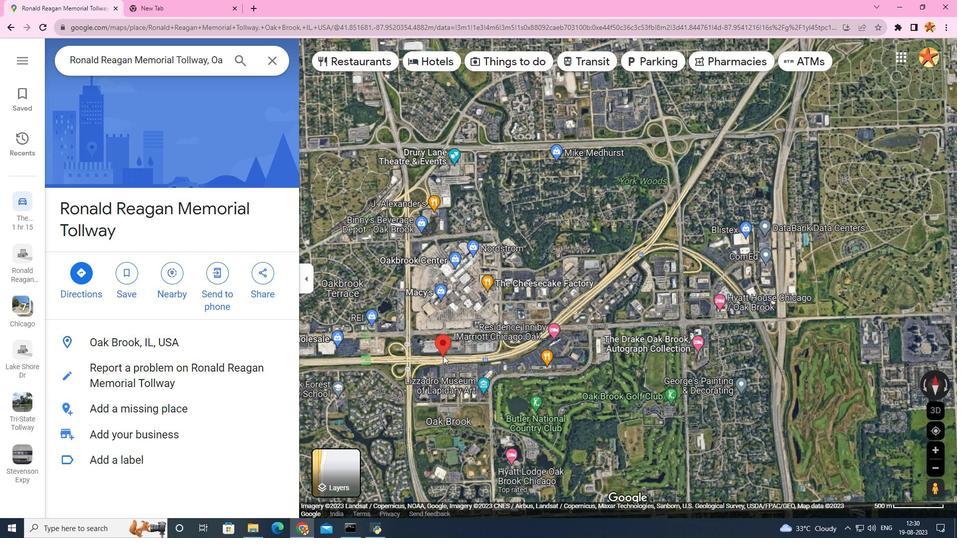 
Action: Mouse scrolled (503, 352) with delta (0, 0)
Screenshot: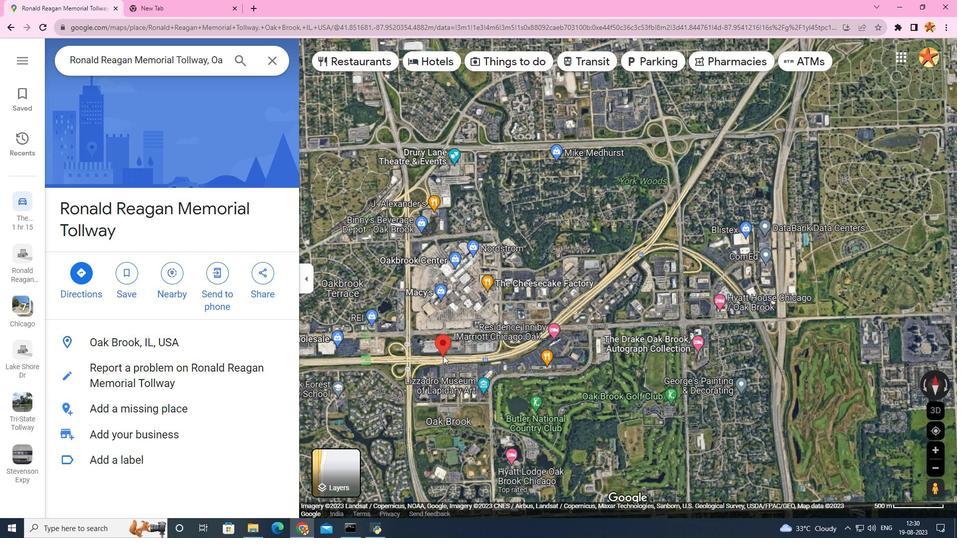
Action: Mouse moved to (442, 356)
Screenshot: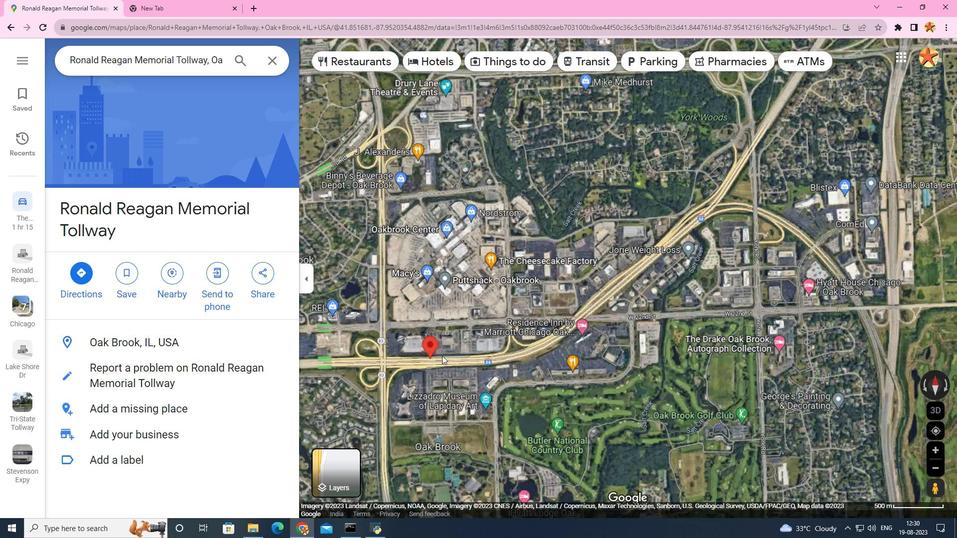
Action: Mouse scrolled (442, 356) with delta (0, 0)
Screenshot: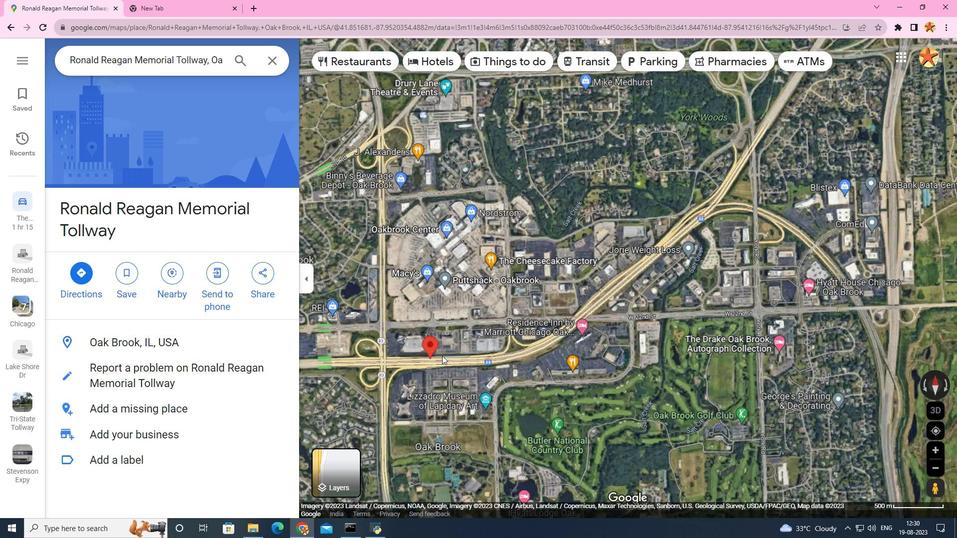 
Action: Mouse moved to (442, 356)
Screenshot: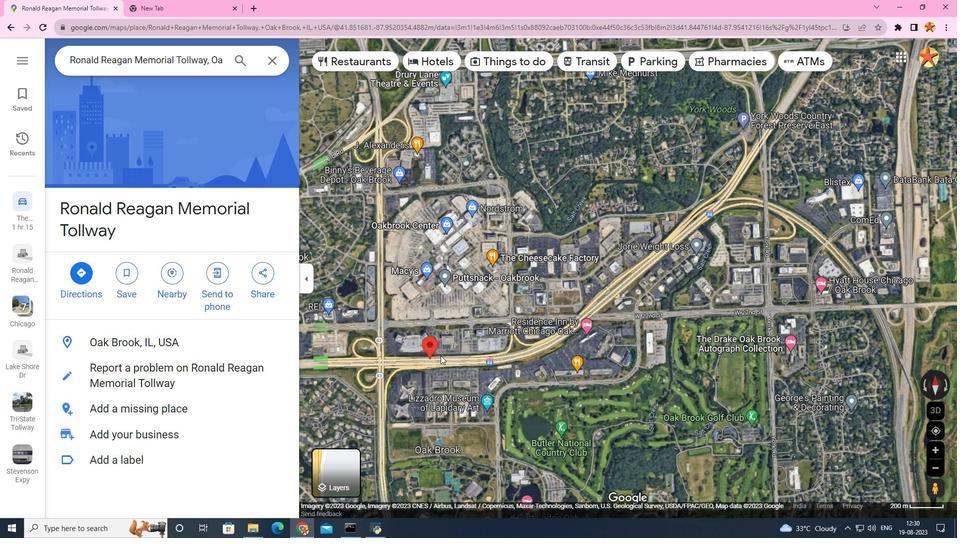 
Action: Mouse scrolled (442, 356) with delta (0, 0)
Screenshot: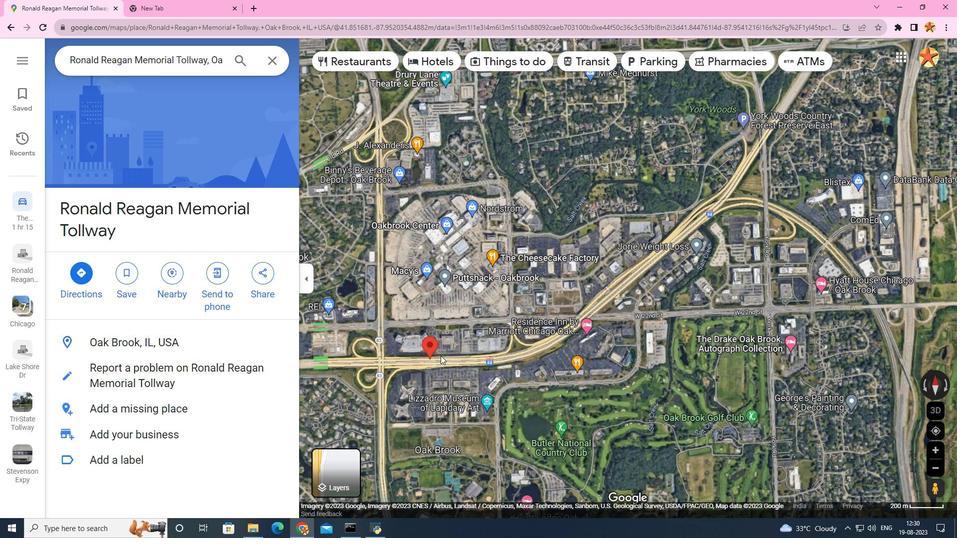 
Action: Mouse moved to (431, 356)
Screenshot: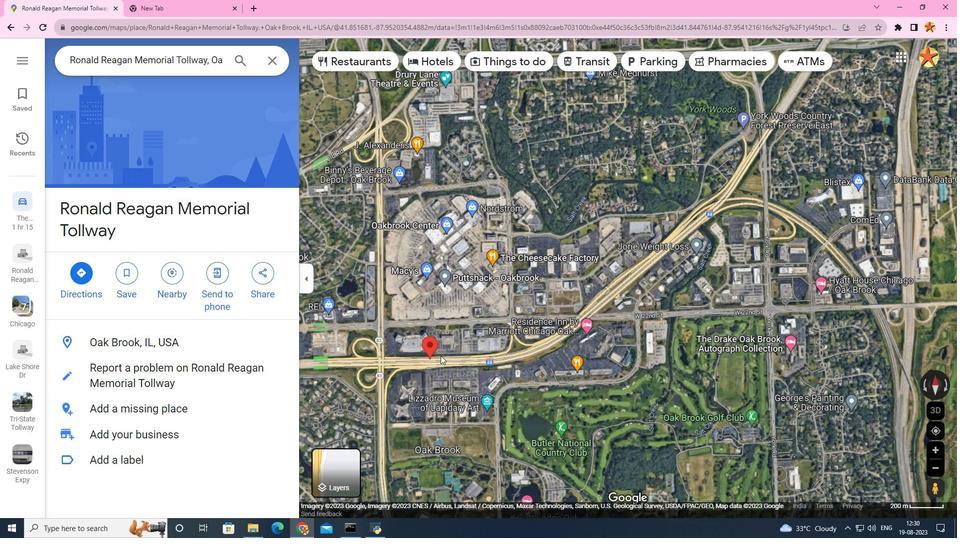 
Action: Mouse scrolled (436, 356) with delta (0, 0)
Screenshot: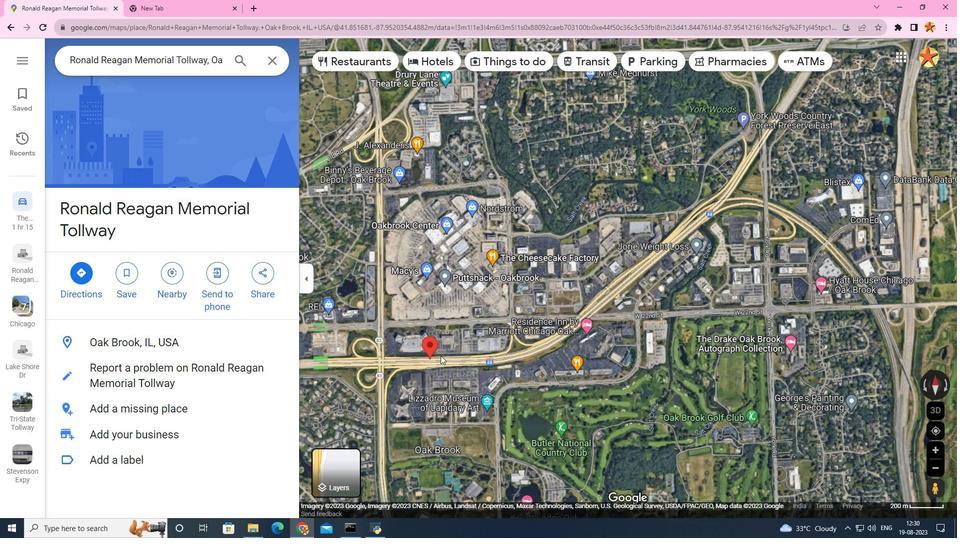 
Action: Mouse moved to (404, 356)
Screenshot: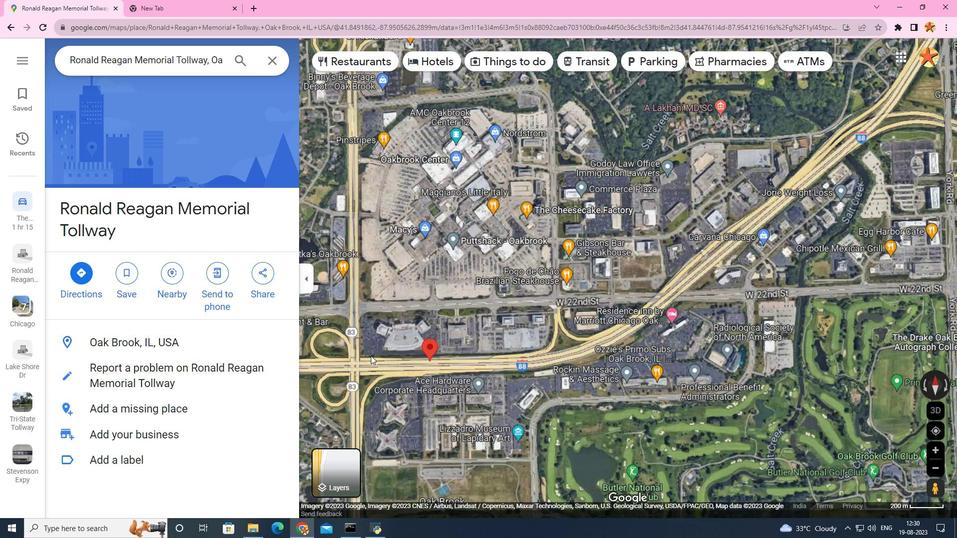 
Action: Mouse scrolled (418, 356) with delta (0, 0)
Screenshot: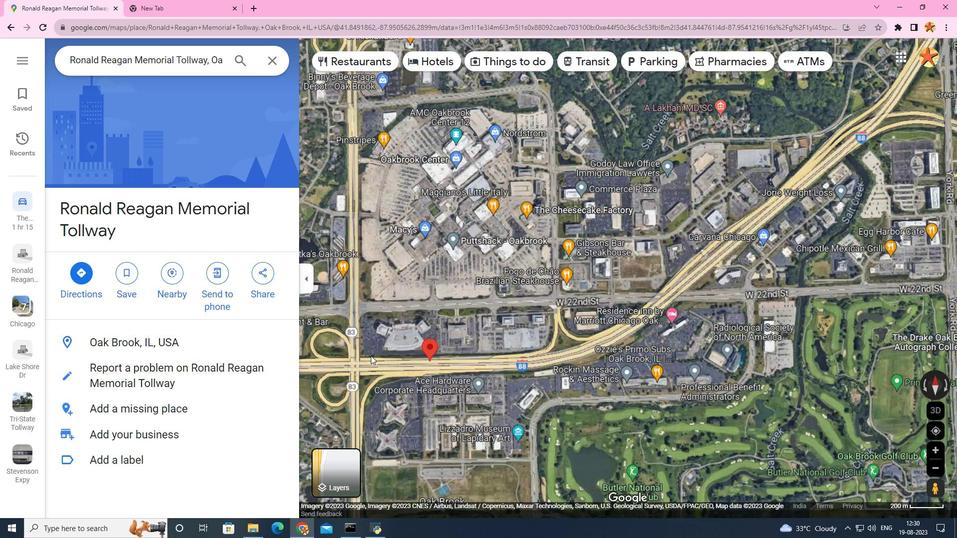 
Action: Mouse moved to (374, 356)
Screenshot: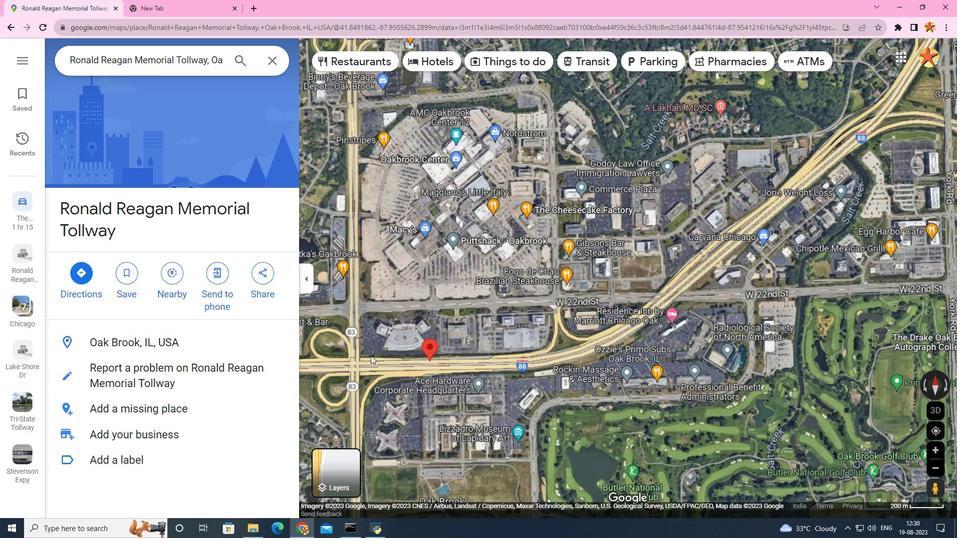 
Action: Mouse scrolled (376, 356) with delta (0, 0)
Screenshot: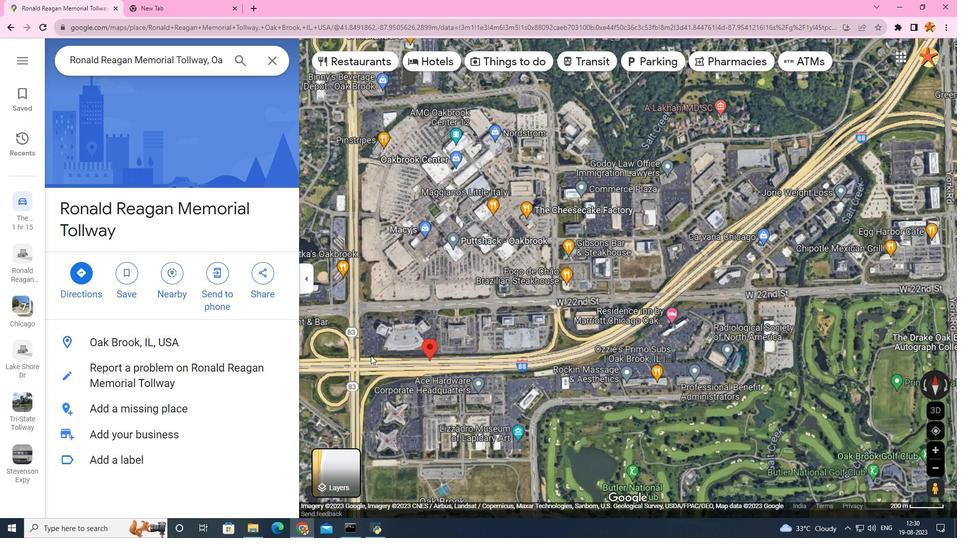 
Action: Mouse moved to (370, 355)
Screenshot: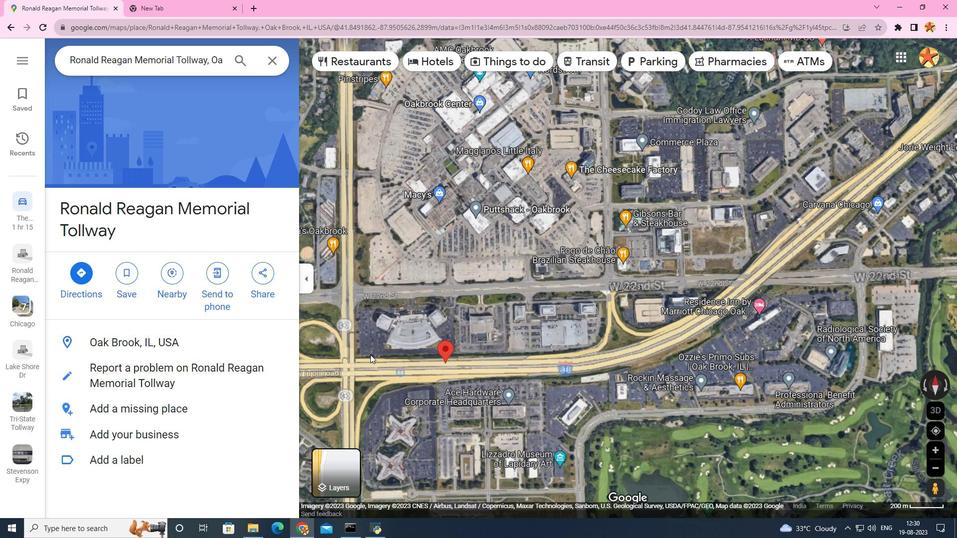 
Action: Mouse scrolled (370, 355) with delta (0, 0)
Screenshot: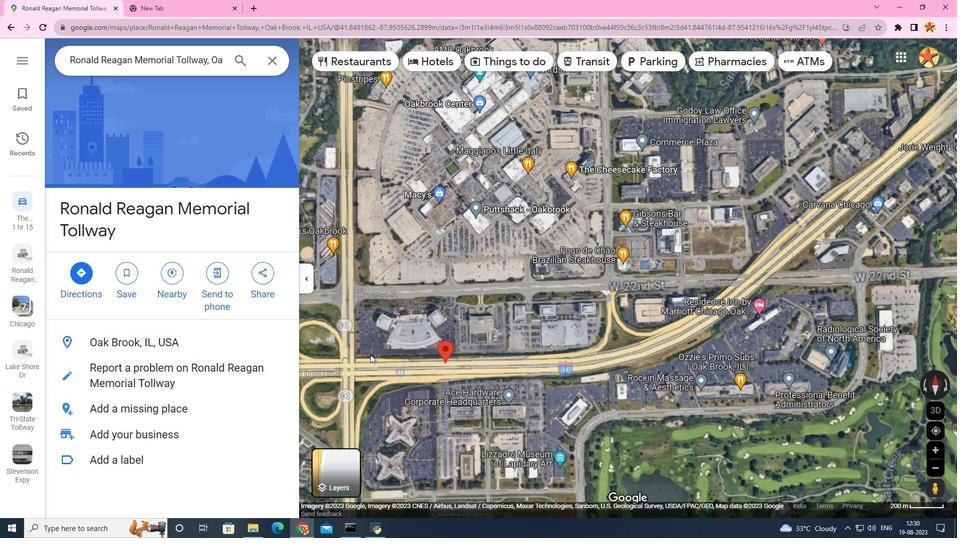
Action: Mouse scrolled (370, 355) with delta (0, 0)
Screenshot: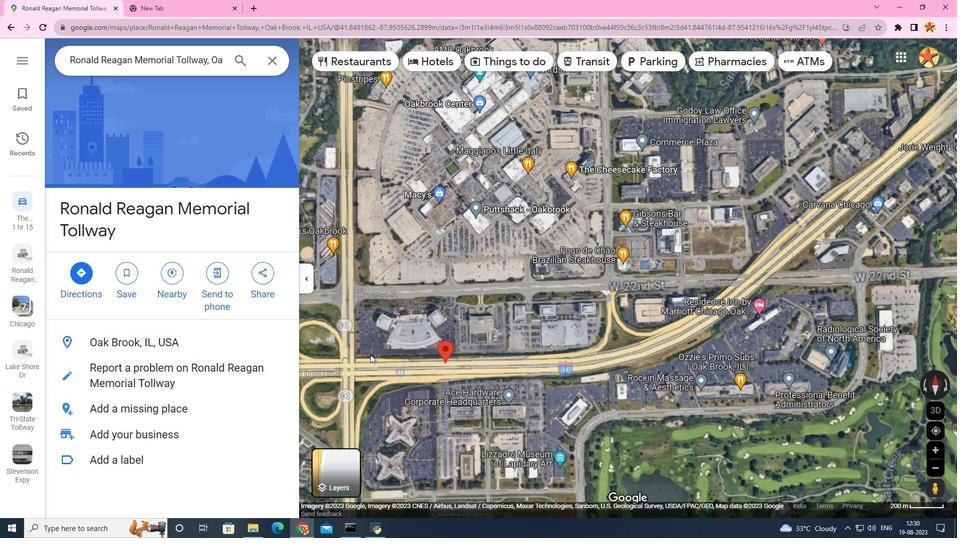 
Action: Mouse scrolled (370, 355) with delta (0, 0)
Screenshot: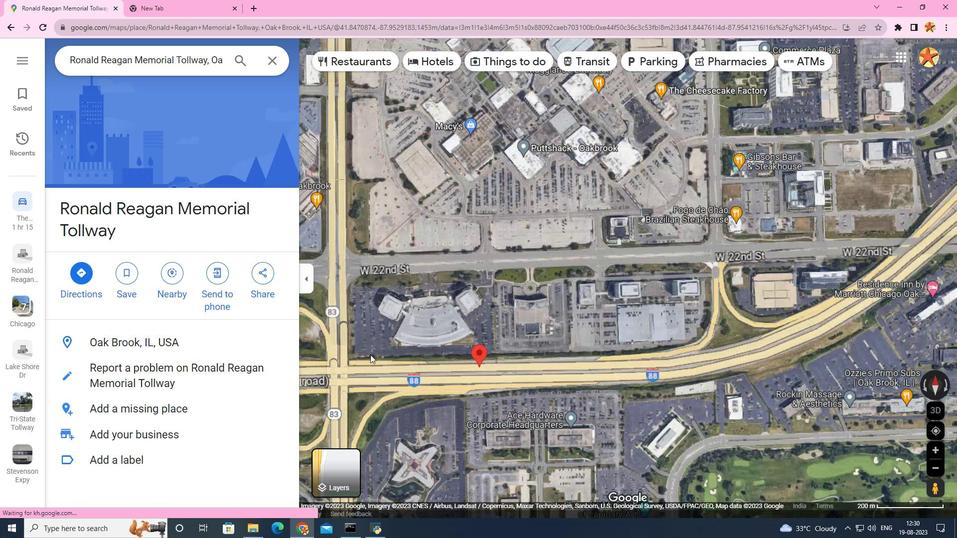 
Action: Mouse scrolled (370, 355) with delta (0, 0)
Screenshot: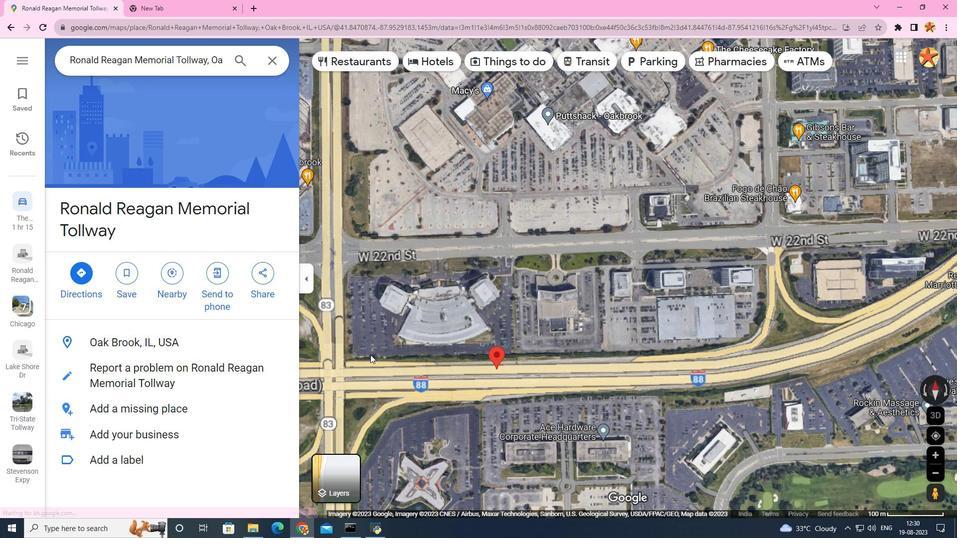 
Action: Mouse scrolled (370, 355) with delta (0, 0)
Screenshot: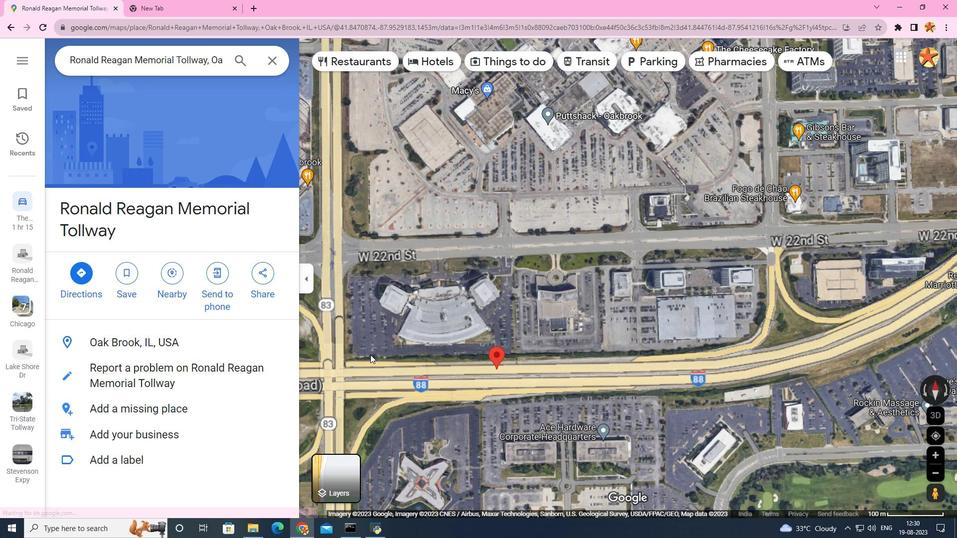 
Action: Mouse scrolled (370, 355) with delta (0, 0)
Screenshot: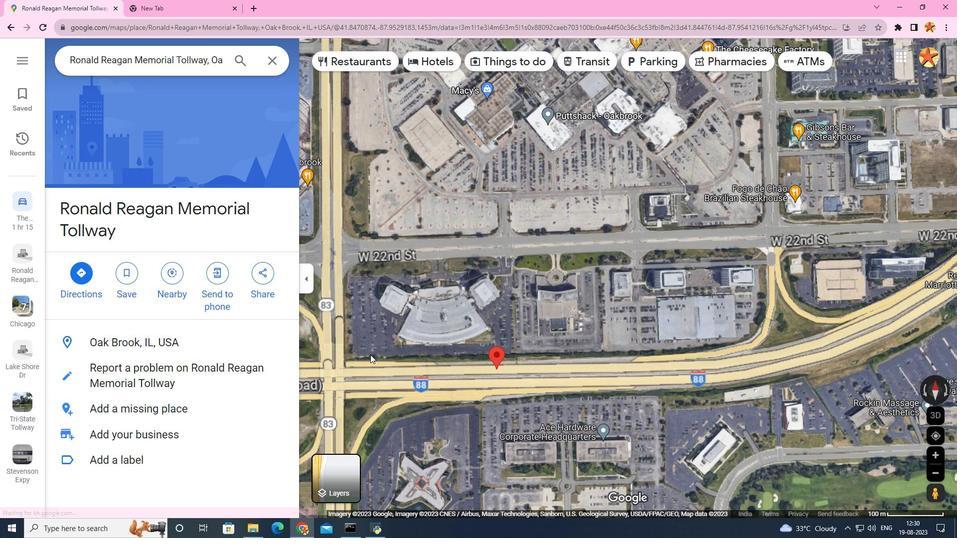 
Action: Mouse scrolled (370, 354) with delta (0, 0)
Screenshot: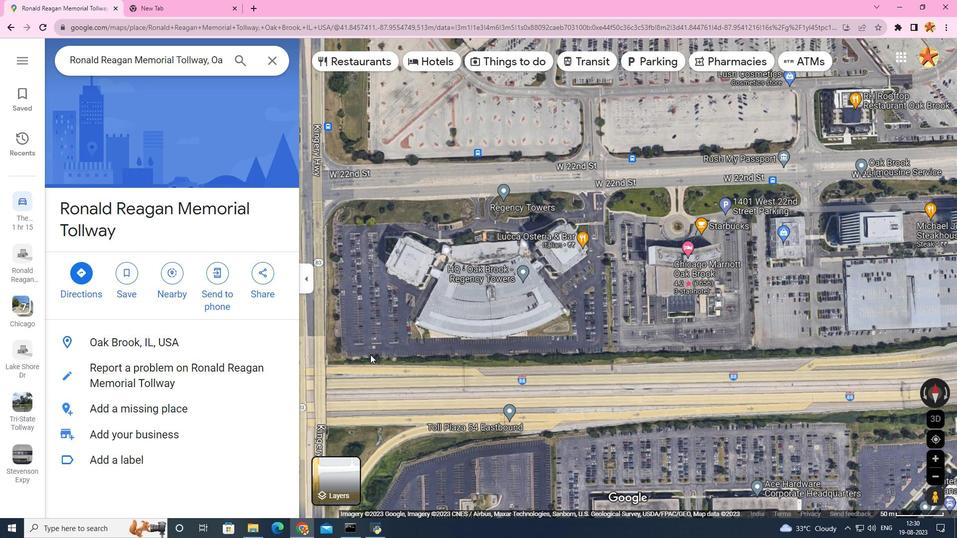 
Action: Mouse scrolled (370, 354) with delta (0, 0)
Screenshot: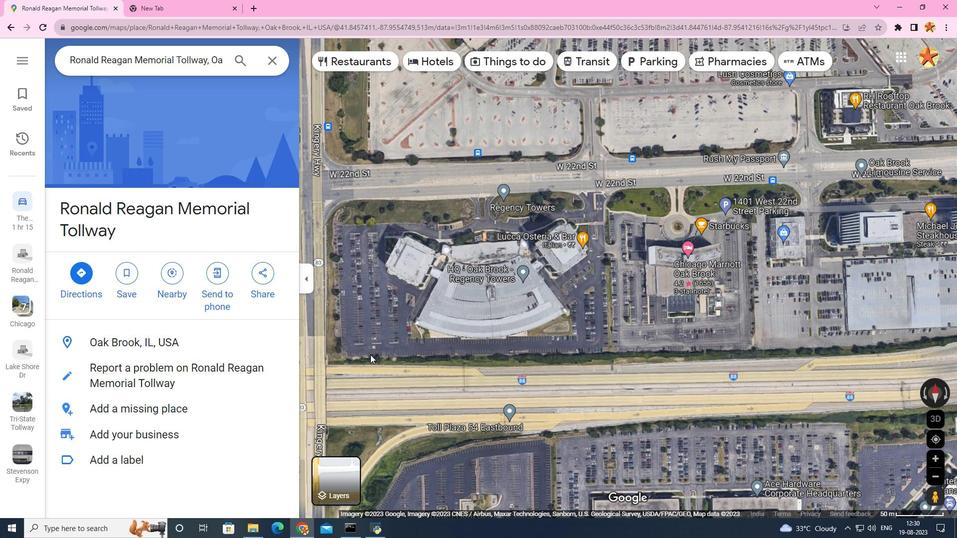 
Action: Mouse scrolled (370, 354) with delta (0, 0)
Screenshot: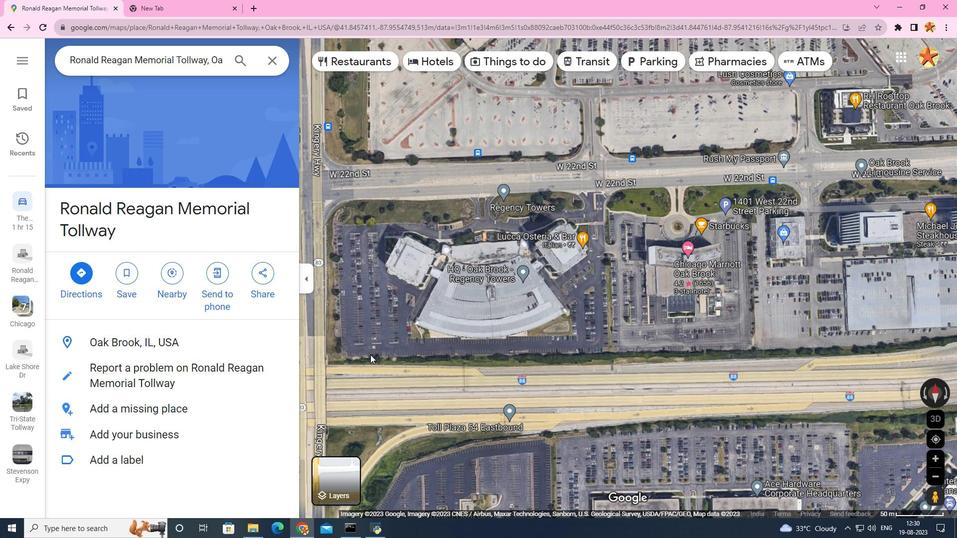 
Action: Mouse scrolled (370, 354) with delta (0, 0)
Screenshot: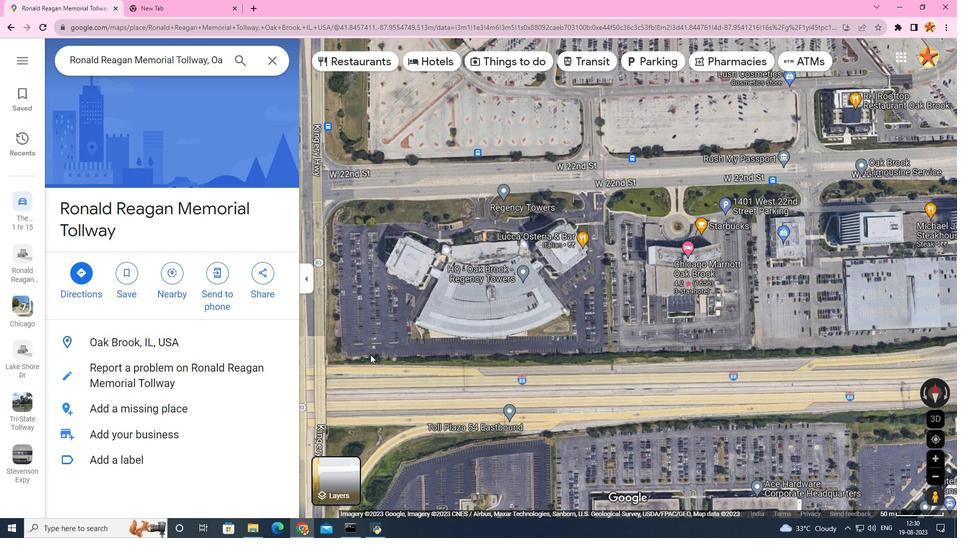 
Action: Mouse scrolled (370, 354) with delta (0, 0)
Screenshot: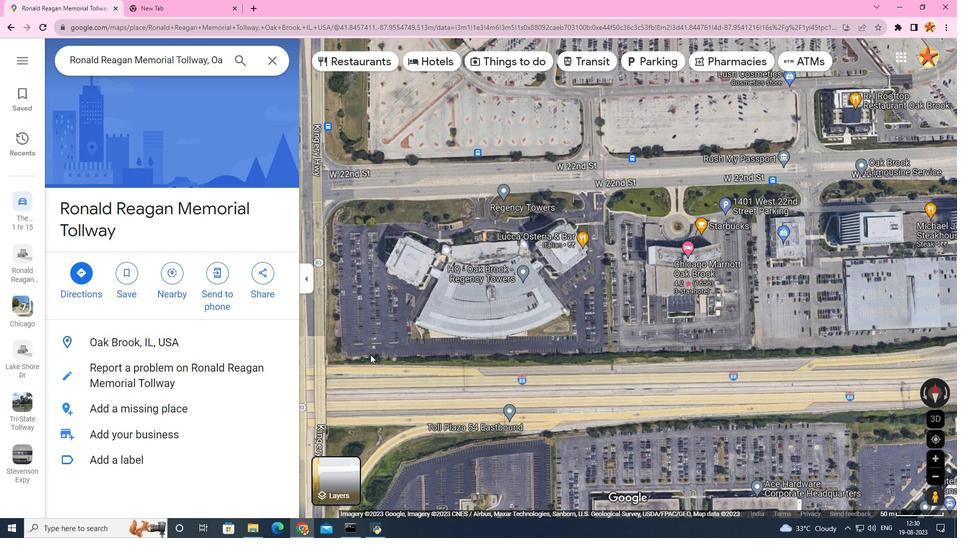 
Action: Mouse scrolled (370, 354) with delta (0, 0)
Screenshot: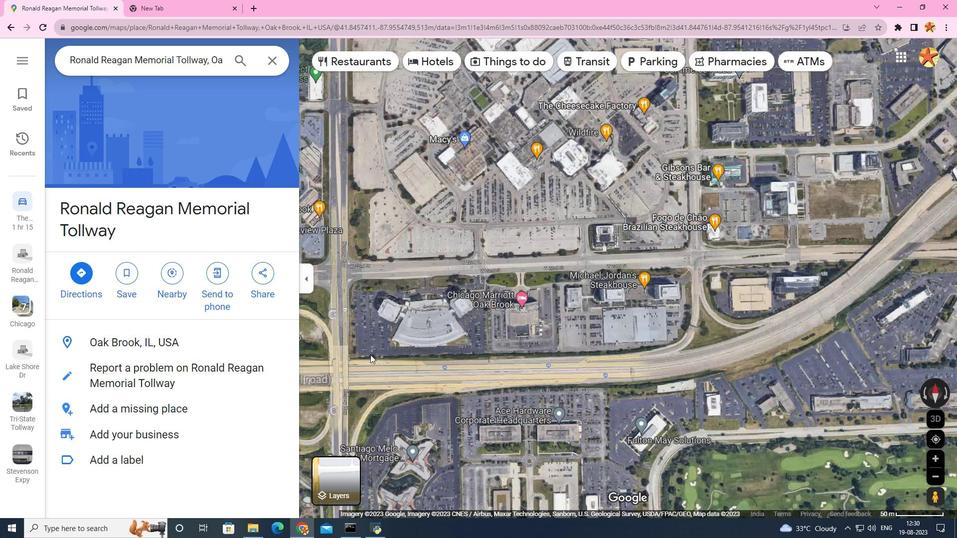 
Action: Mouse scrolled (370, 354) with delta (0, 0)
Screenshot: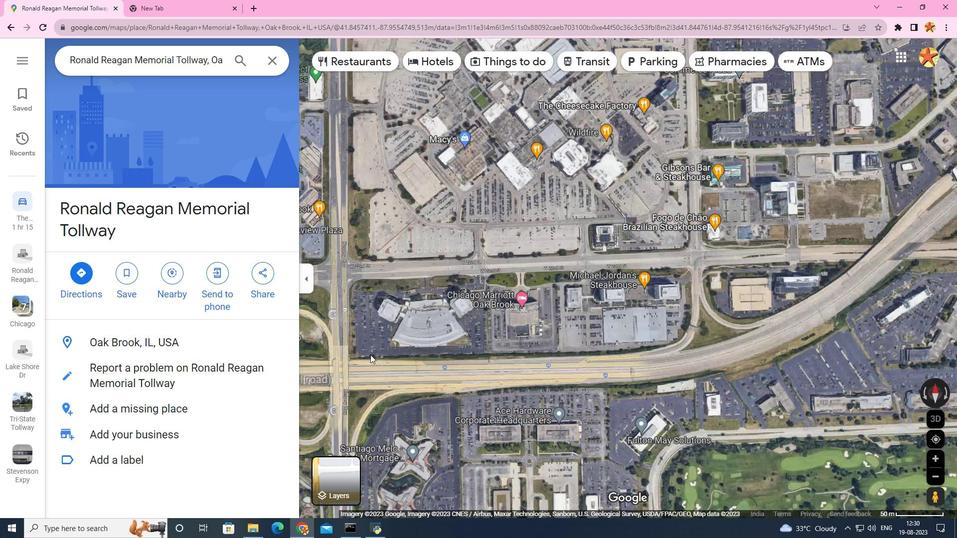 
Action: Mouse moved to (370, 354)
Screenshot: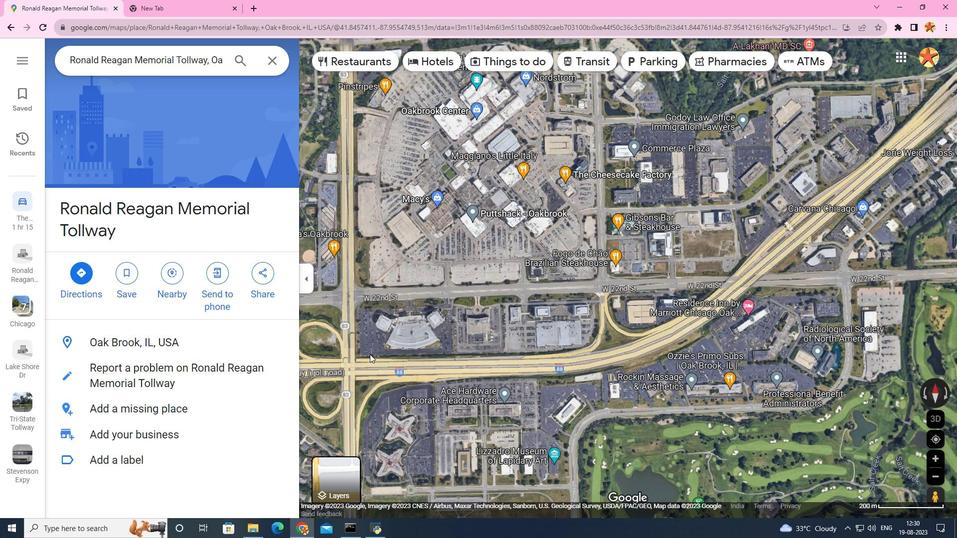 
Action: Mouse scrolled (370, 355) with delta (0, 0)
Screenshot: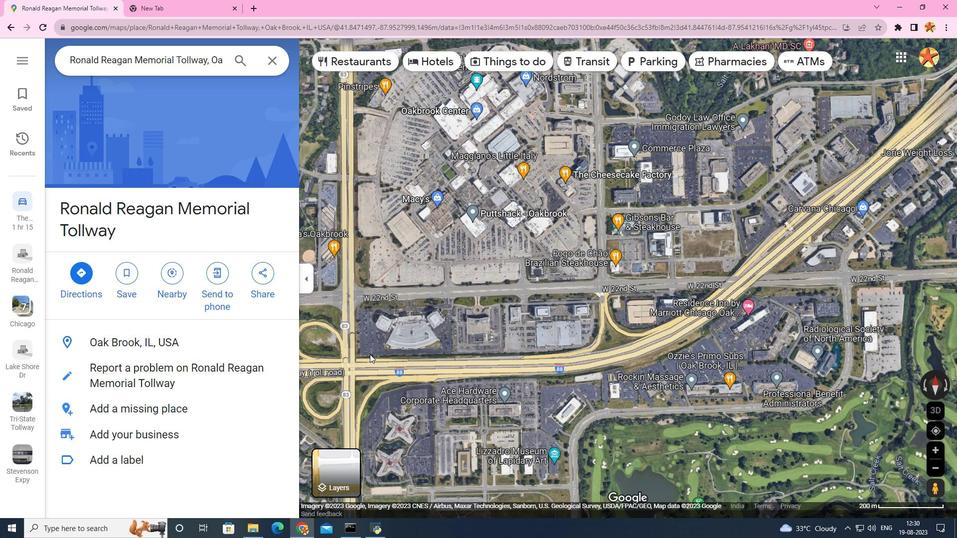 
Action: Mouse scrolled (370, 355) with delta (0, 0)
Screenshot: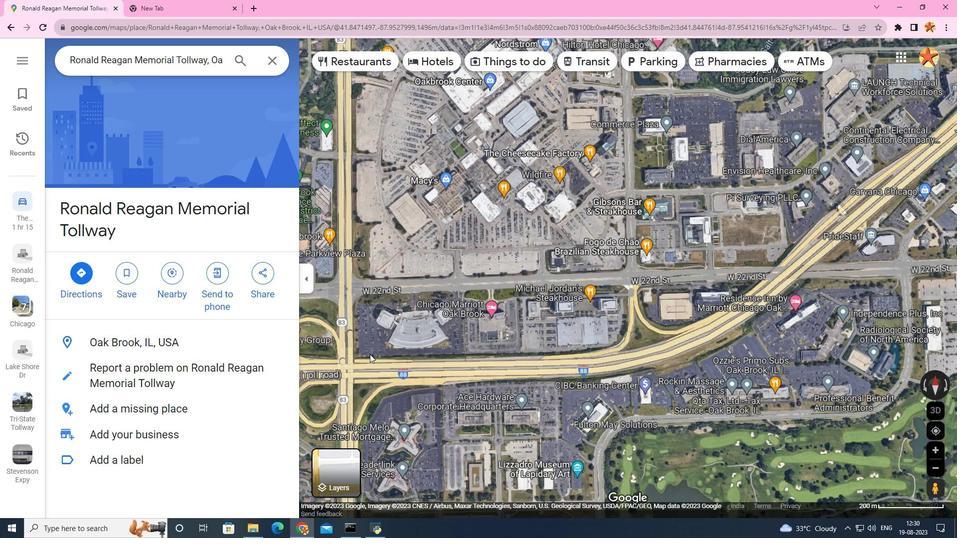 
Action: Mouse moved to (440, 469)
Screenshot: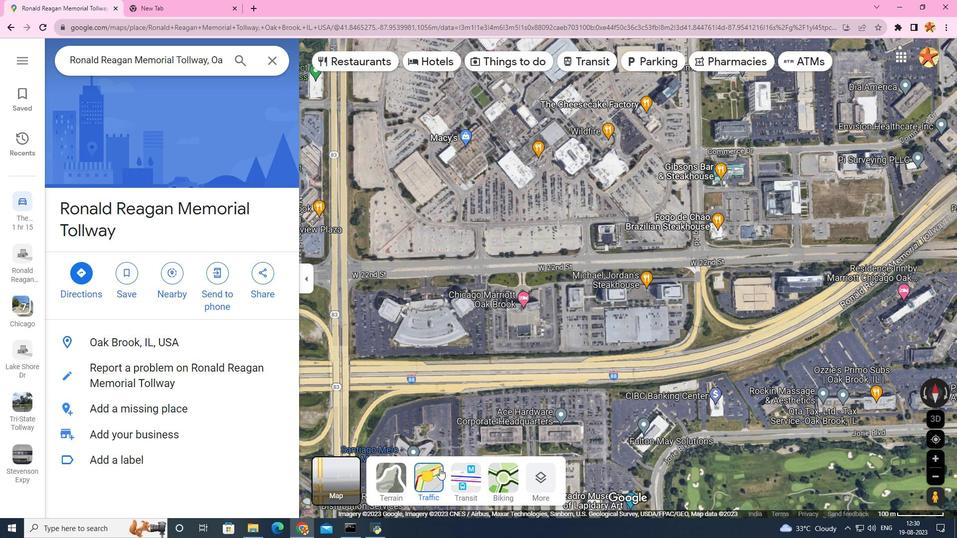 
Action: Mouse pressed left at (440, 469)
Screenshot: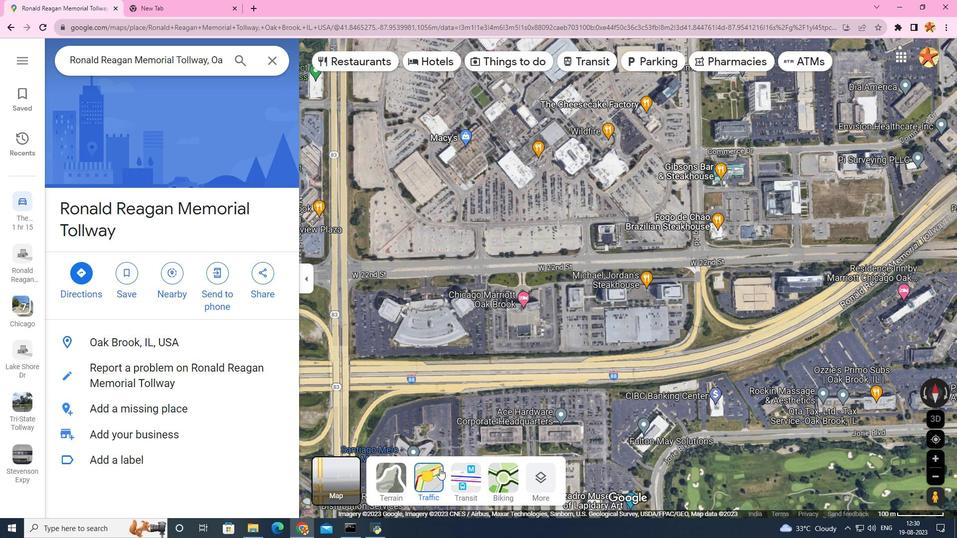 
Action: Mouse moved to (542, 375)
Screenshot: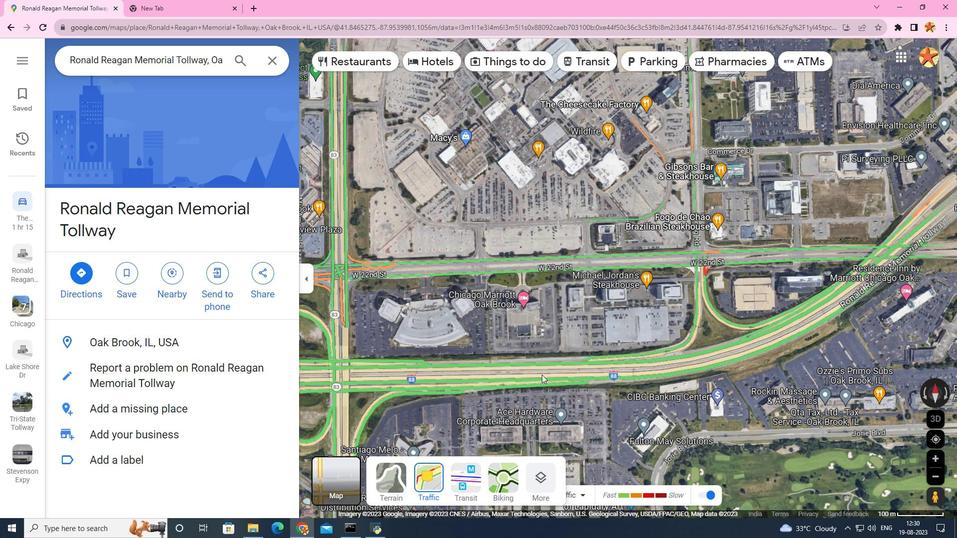 
Action: Mouse scrolled (542, 375) with delta (0, 0)
Screenshot: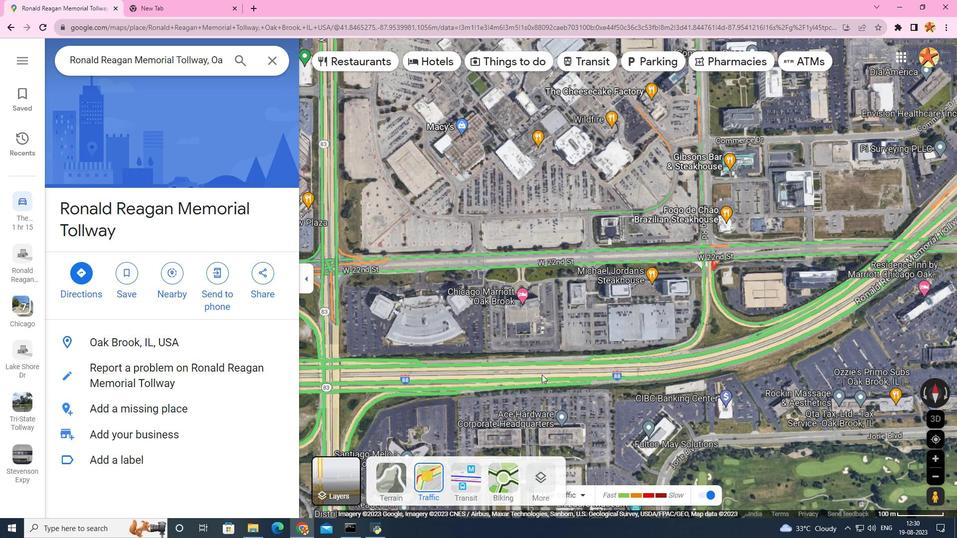 
Action: Mouse scrolled (542, 375) with delta (0, 0)
Screenshot: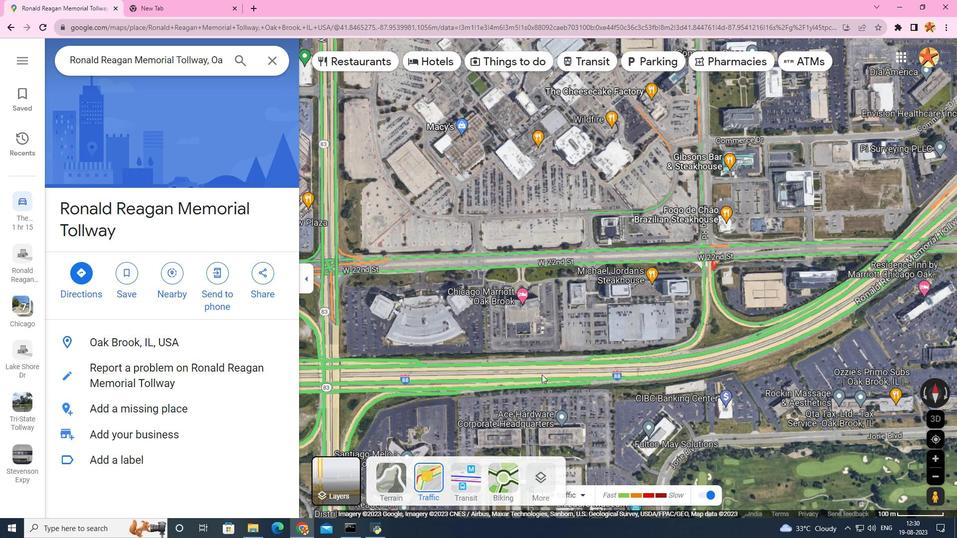 
Action: Mouse scrolled (542, 375) with delta (0, 0)
Screenshot: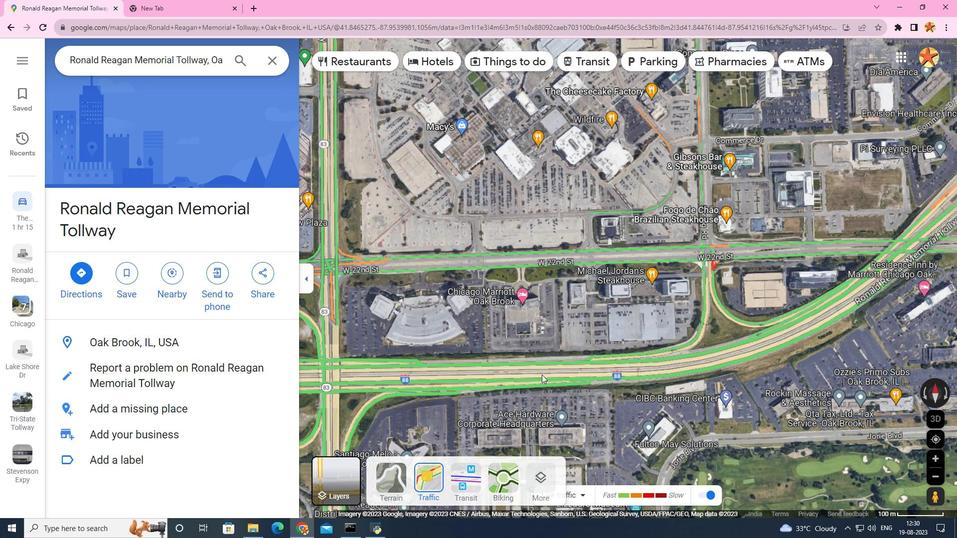 
Action: Mouse scrolled (542, 375) with delta (0, 0)
Screenshot: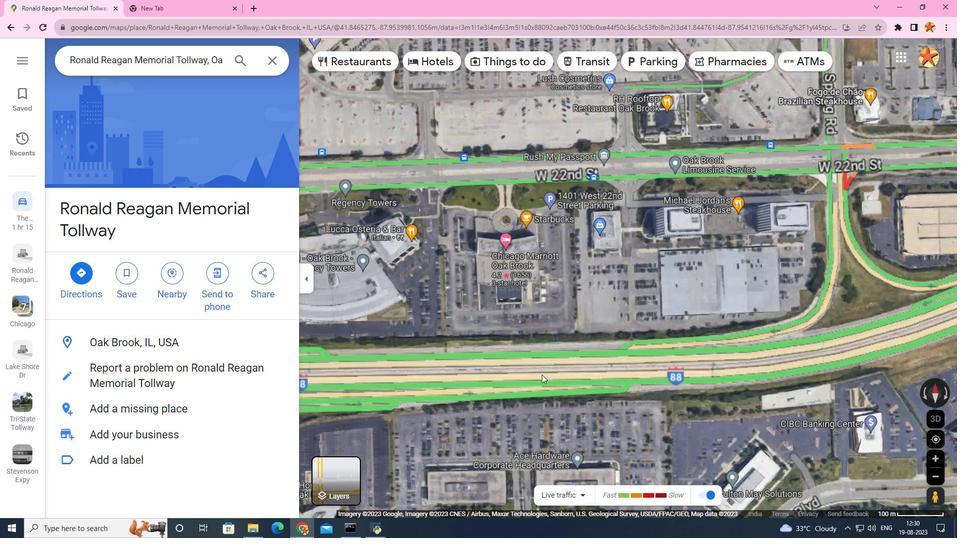 
Action: Mouse scrolled (542, 374) with delta (0, 0)
Screenshot: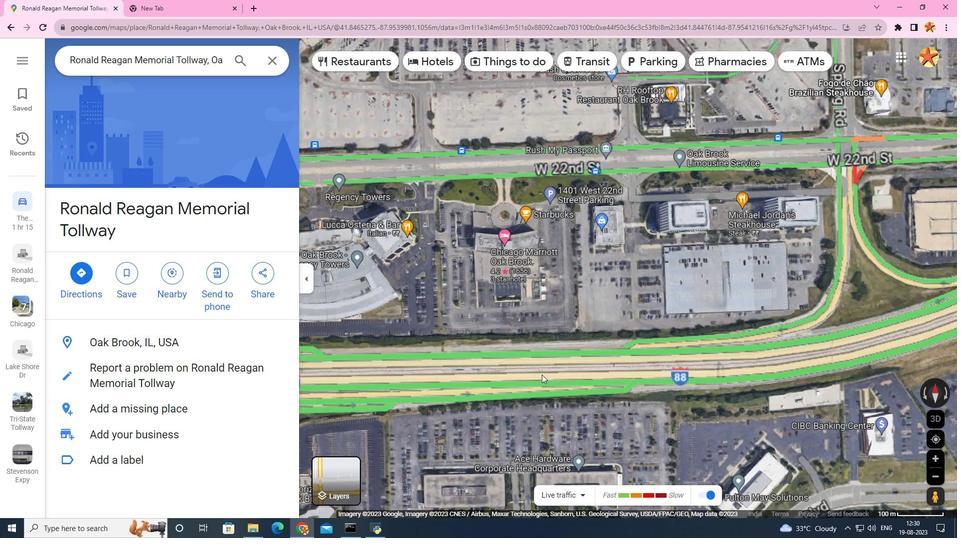 
Action: Mouse scrolled (542, 374) with delta (0, 0)
Screenshot: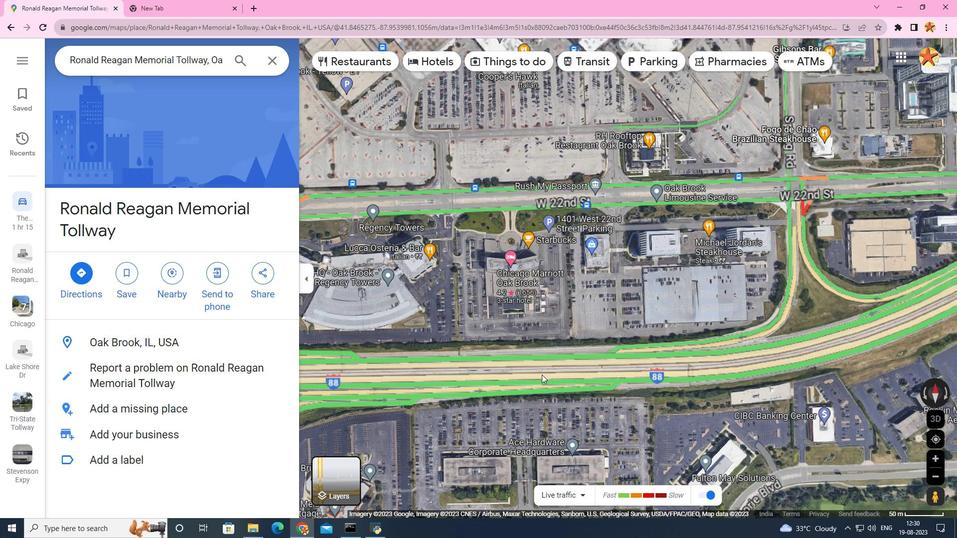 
Action: Mouse scrolled (542, 374) with delta (0, 0)
Screenshot: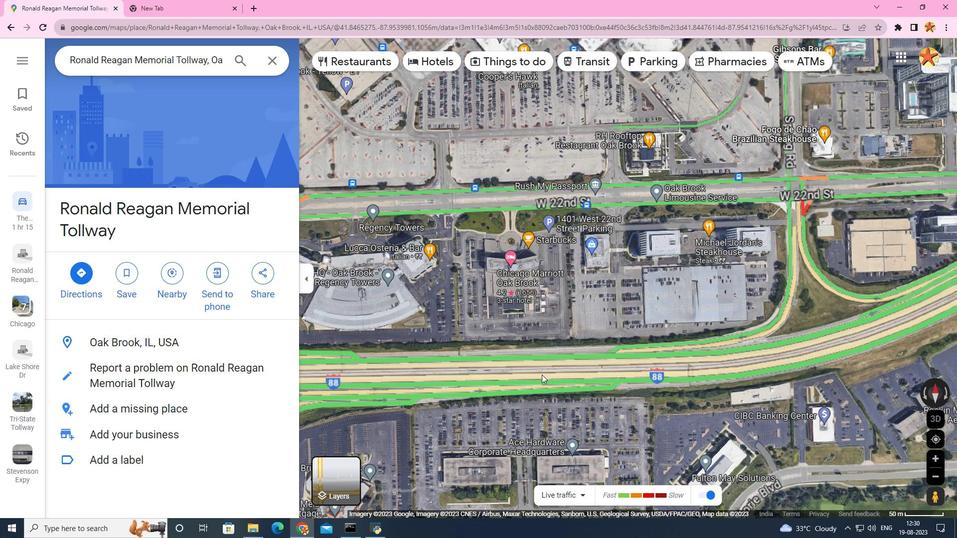 
Action: Mouse scrolled (542, 374) with delta (0, 0)
Screenshot: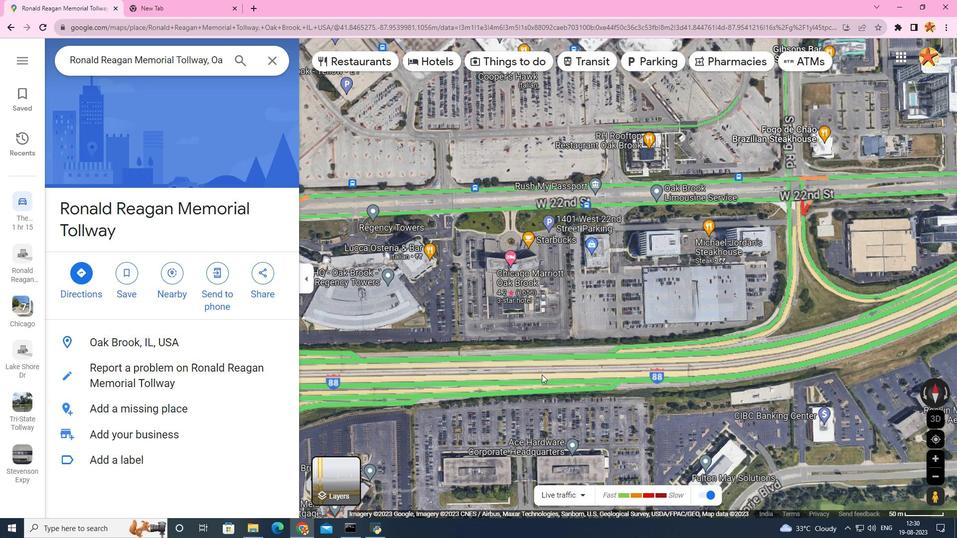 
Action: Mouse scrolled (542, 374) with delta (0, 0)
Screenshot: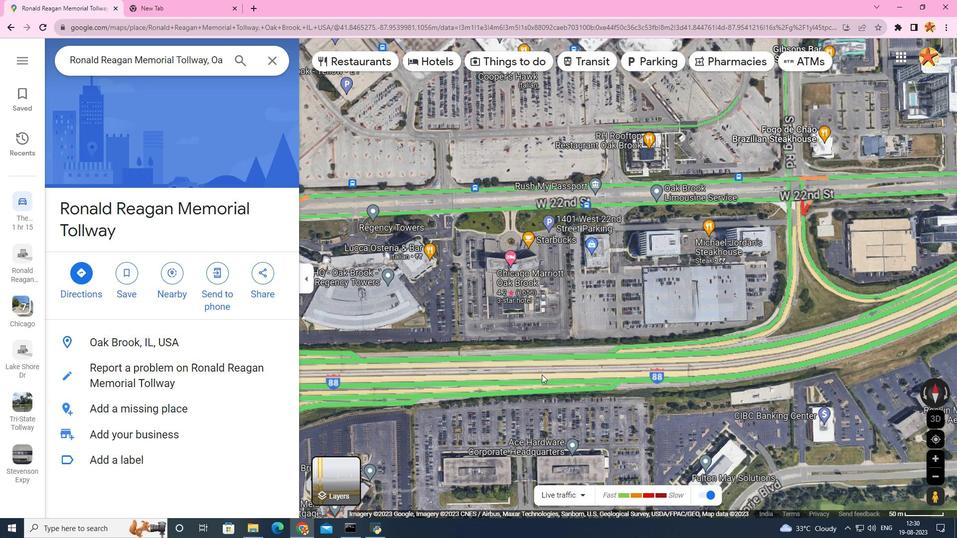 
Action: Mouse scrolled (542, 374) with delta (0, 0)
Screenshot: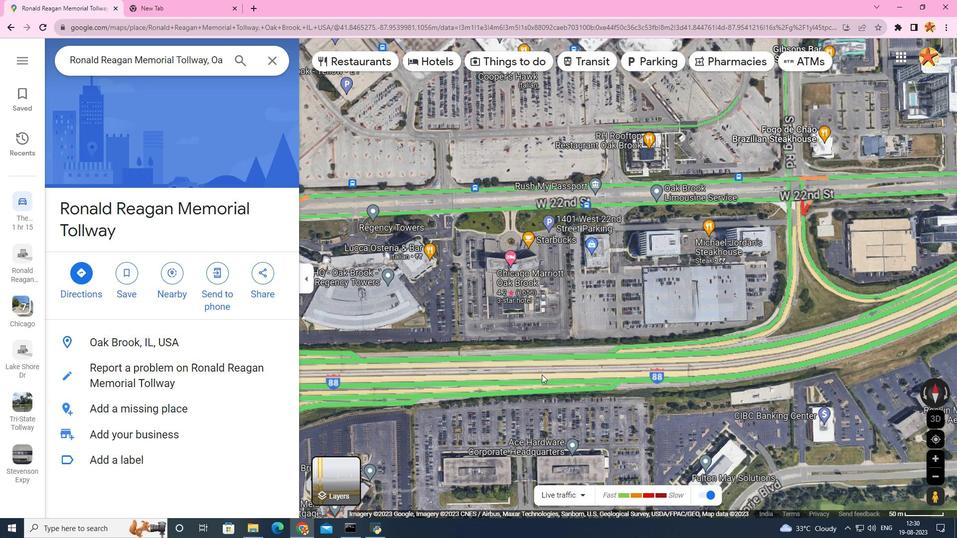 
Action: Mouse scrolled (542, 374) with delta (0, 0)
Screenshot: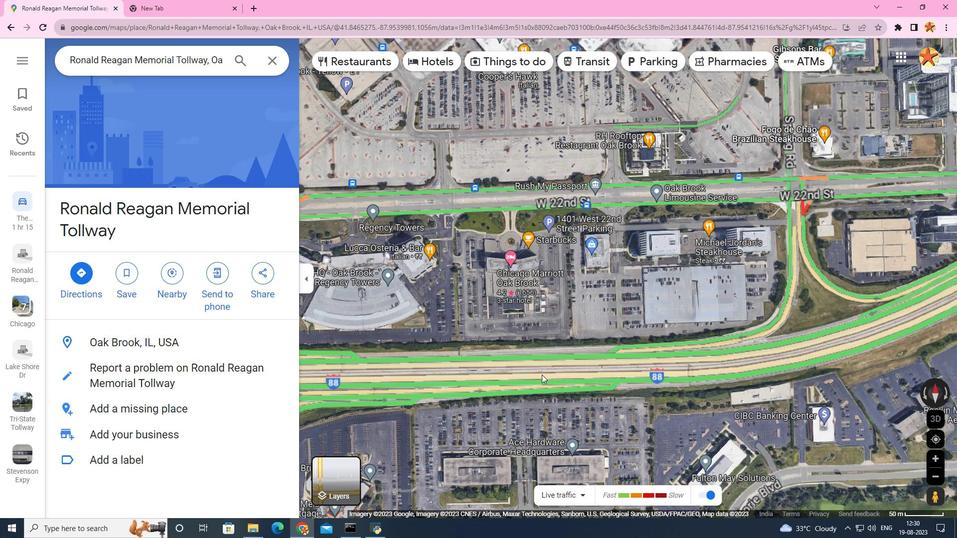 
Action: Mouse scrolled (542, 374) with delta (0, 0)
Screenshot: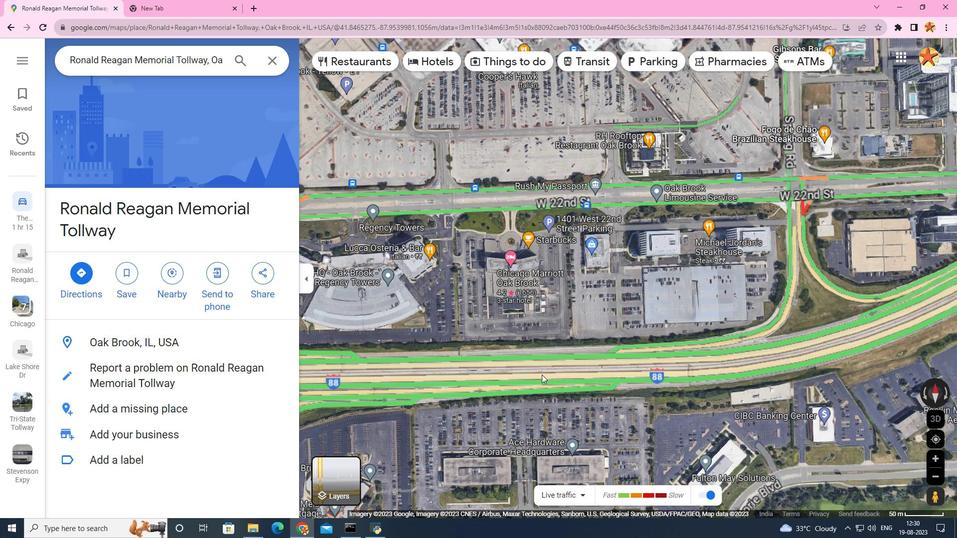 
Action: Mouse scrolled (542, 374) with delta (0, 0)
Screenshot: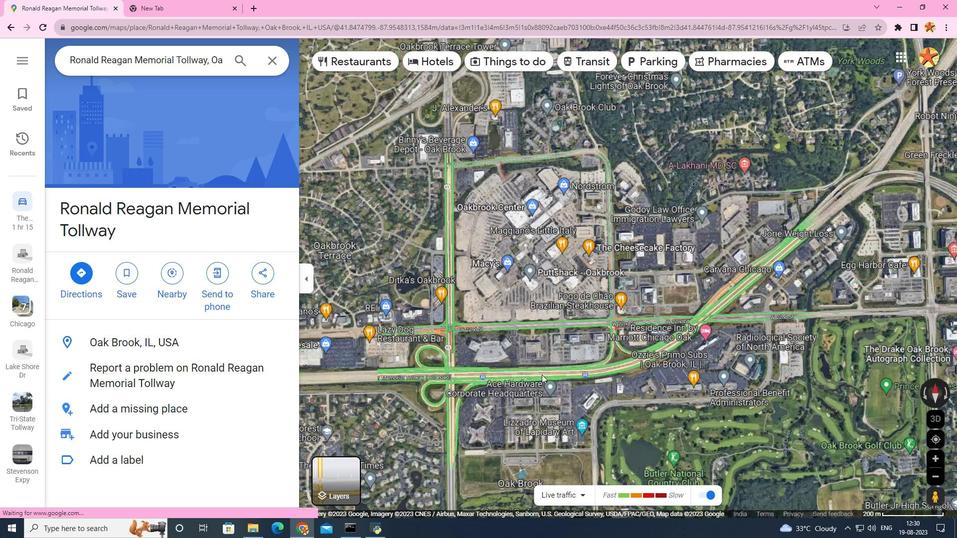 
Action: Mouse scrolled (542, 374) with delta (0, 0)
Screenshot: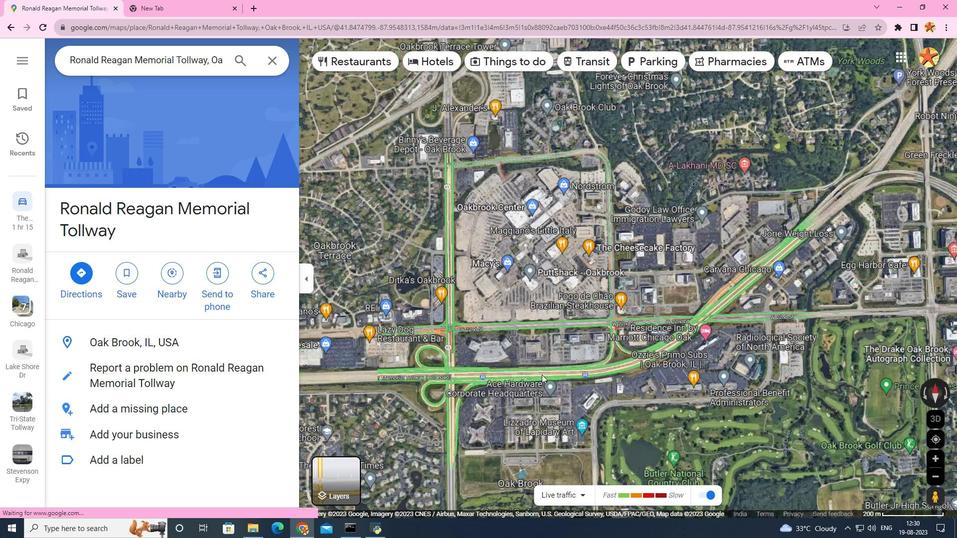 
Action: Mouse scrolled (542, 374) with delta (0, 0)
Screenshot: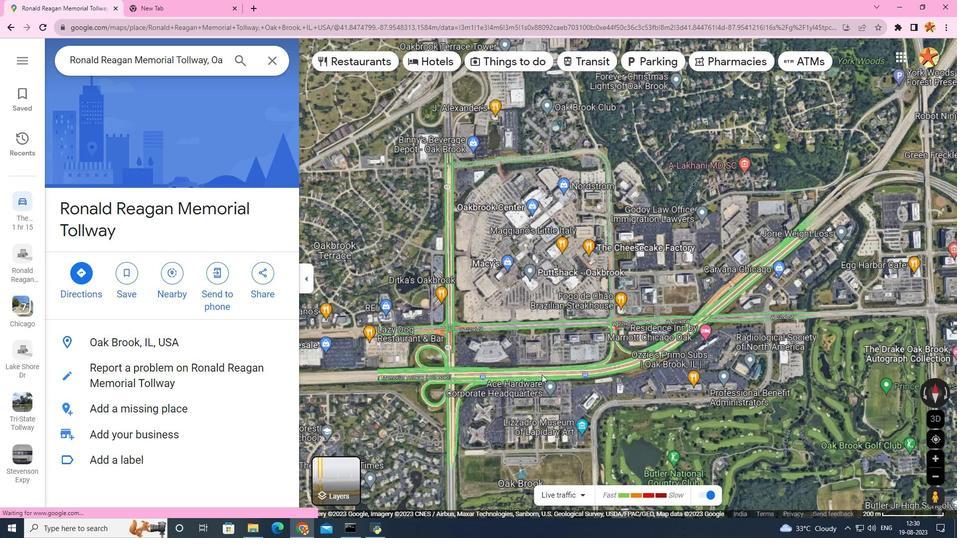 
Action: Mouse scrolled (542, 374) with delta (0, 0)
Screenshot: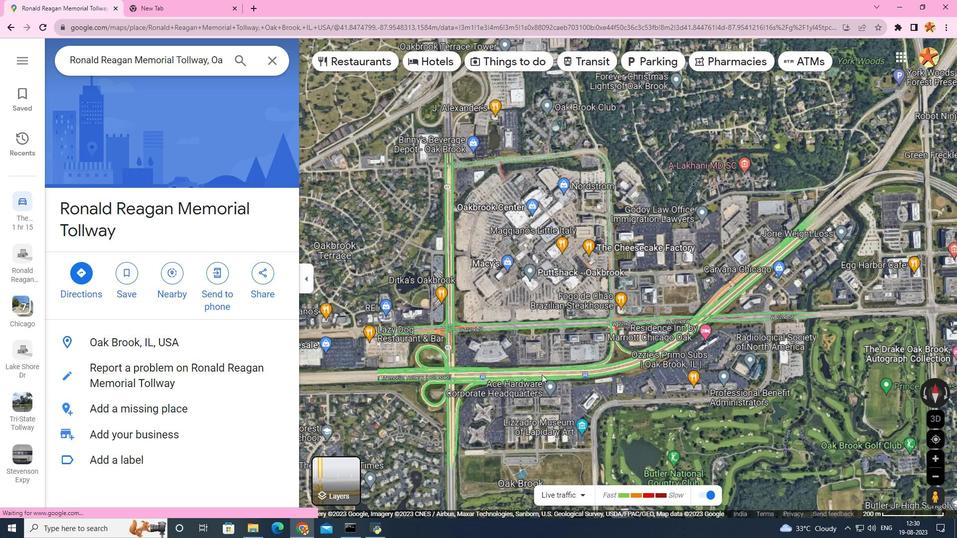 
Action: Mouse scrolled (542, 374) with delta (0, 0)
Screenshot: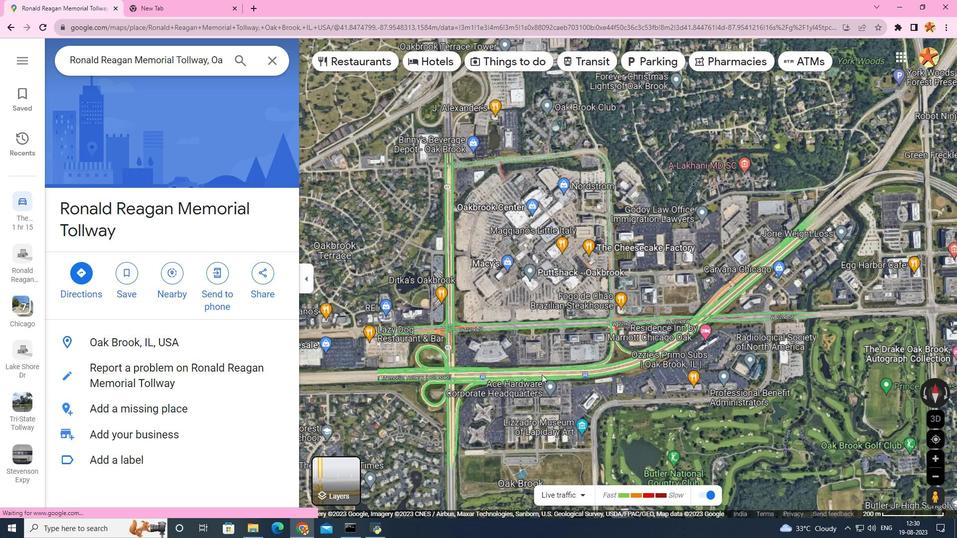 
Action: Mouse scrolled (542, 374) with delta (0, 0)
Screenshot: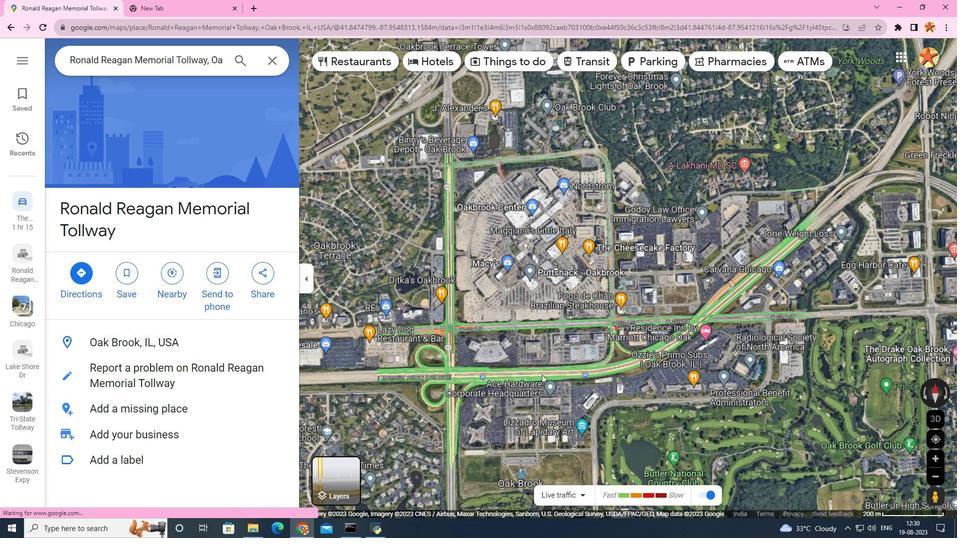 
Action: Mouse scrolled (542, 374) with delta (0, 0)
Screenshot: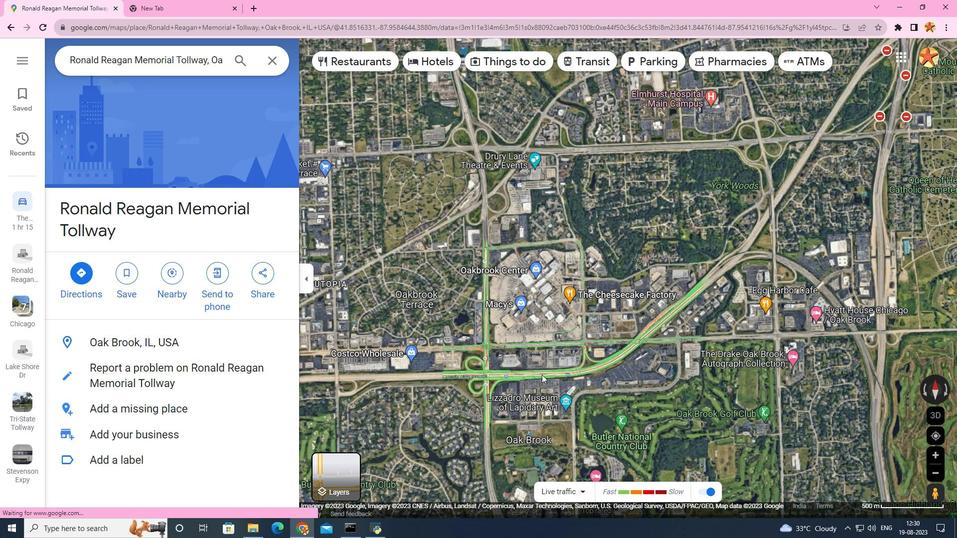 
Action: Mouse scrolled (542, 374) with delta (0, 0)
Screenshot: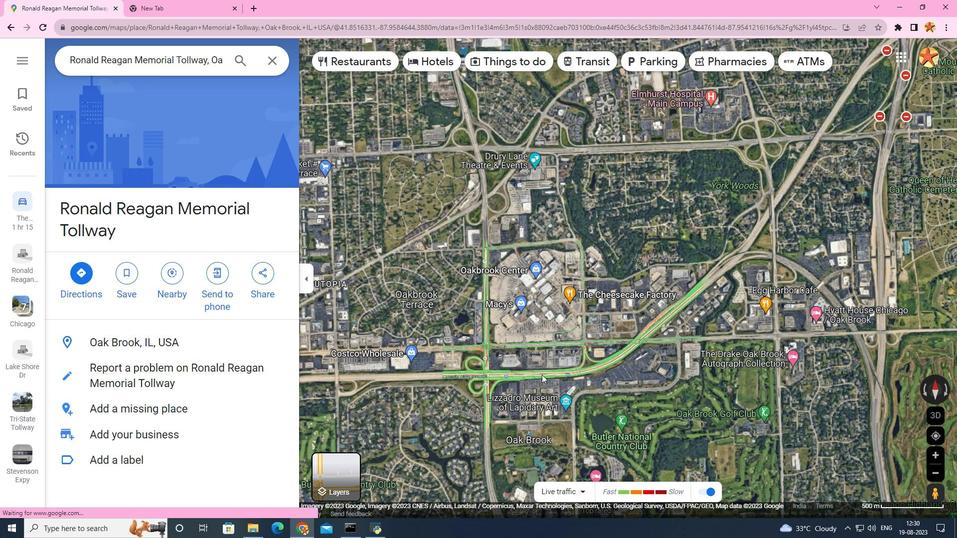 
Action: Mouse scrolled (542, 374) with delta (0, 0)
Screenshot: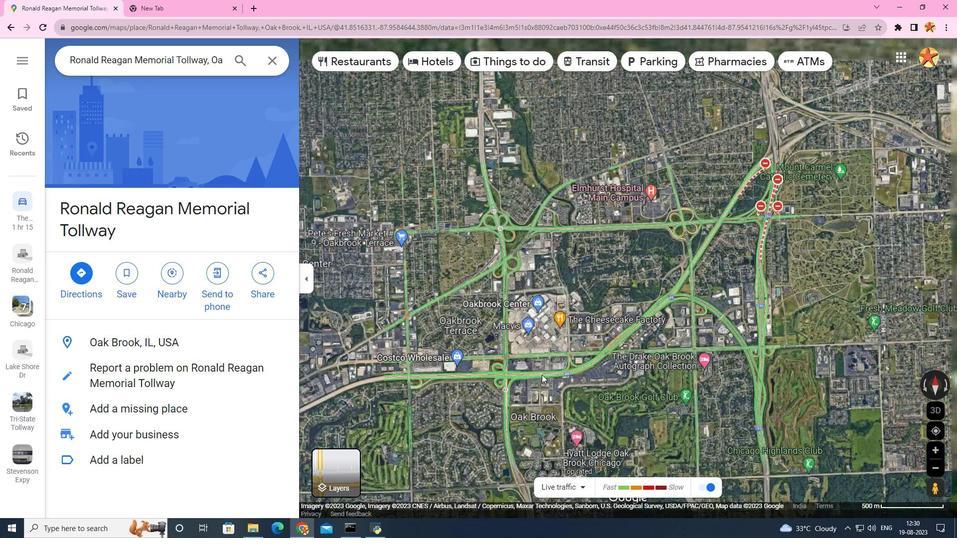 
Action: Mouse scrolled (542, 374) with delta (0, 0)
Screenshot: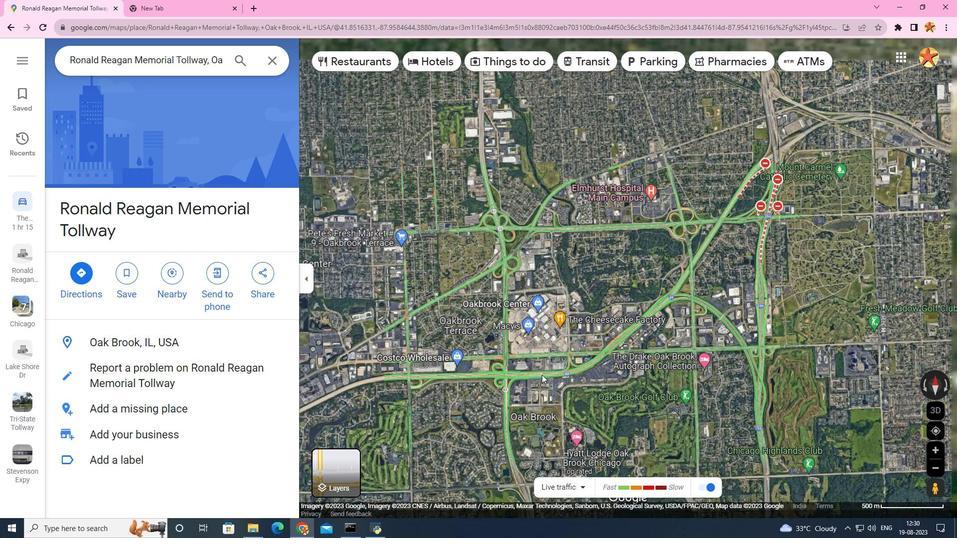 
Action: Mouse scrolled (542, 374) with delta (0, 0)
Screenshot: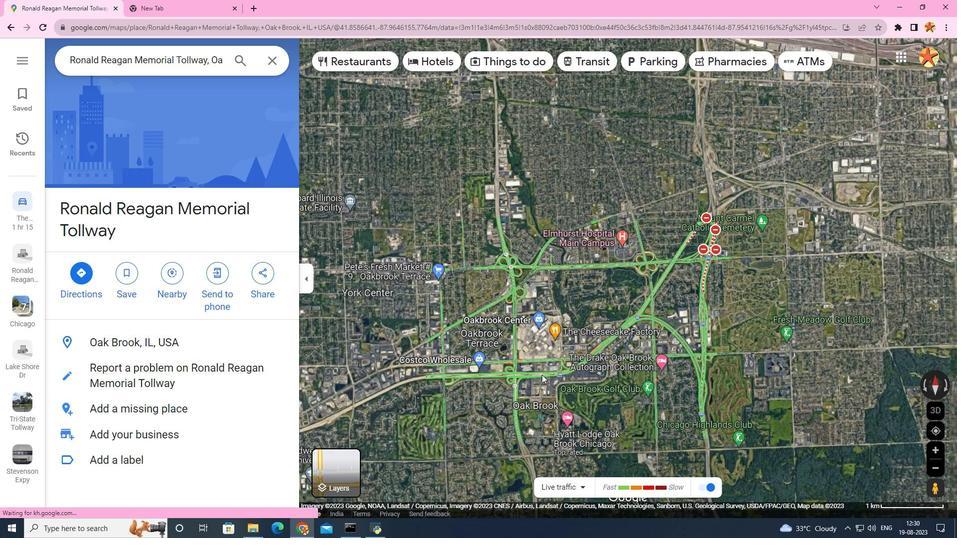 
Action: Mouse scrolled (542, 374) with delta (0, 0)
Screenshot: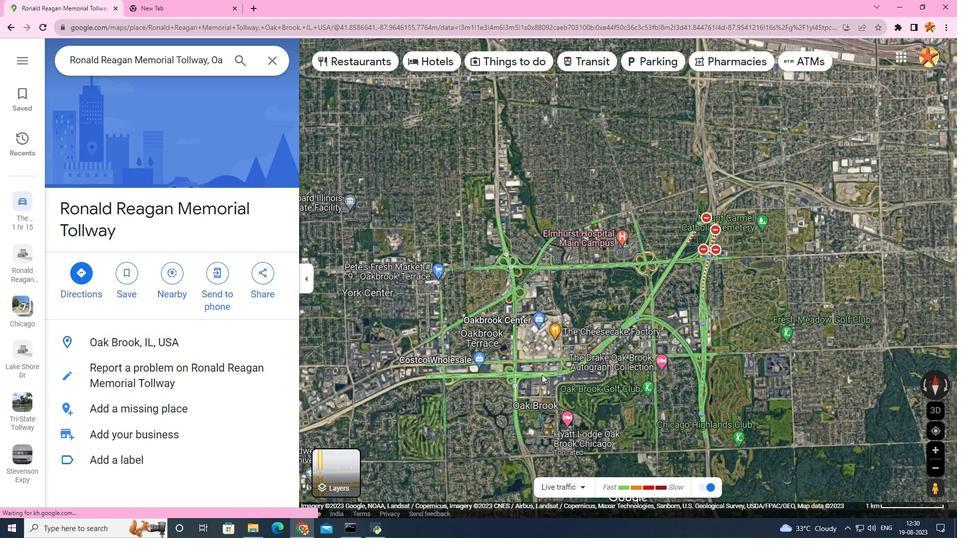 
Action: Mouse scrolled (542, 374) with delta (0, 0)
Screenshot: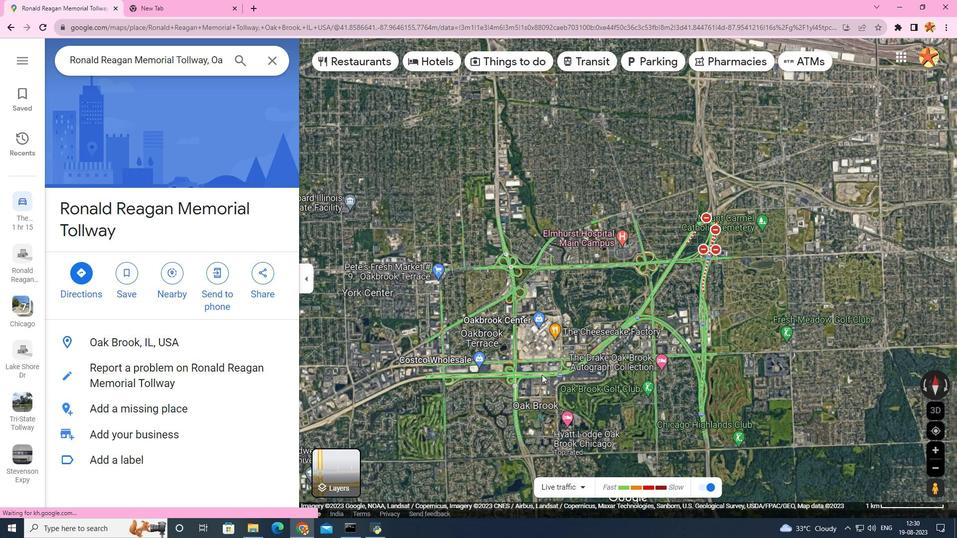 
Action: Mouse scrolled (542, 374) with delta (0, 0)
Screenshot: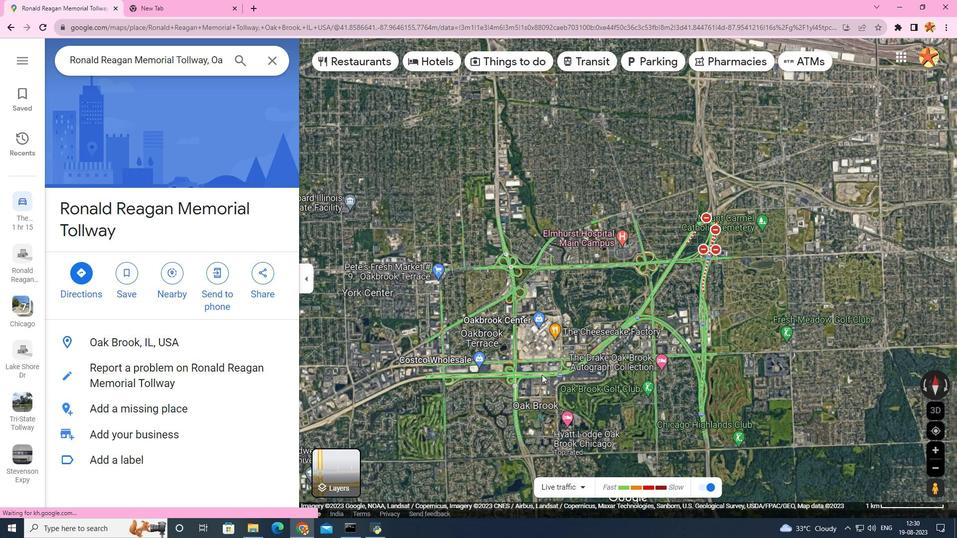 
Action: Mouse moved to (437, 316)
Screenshot: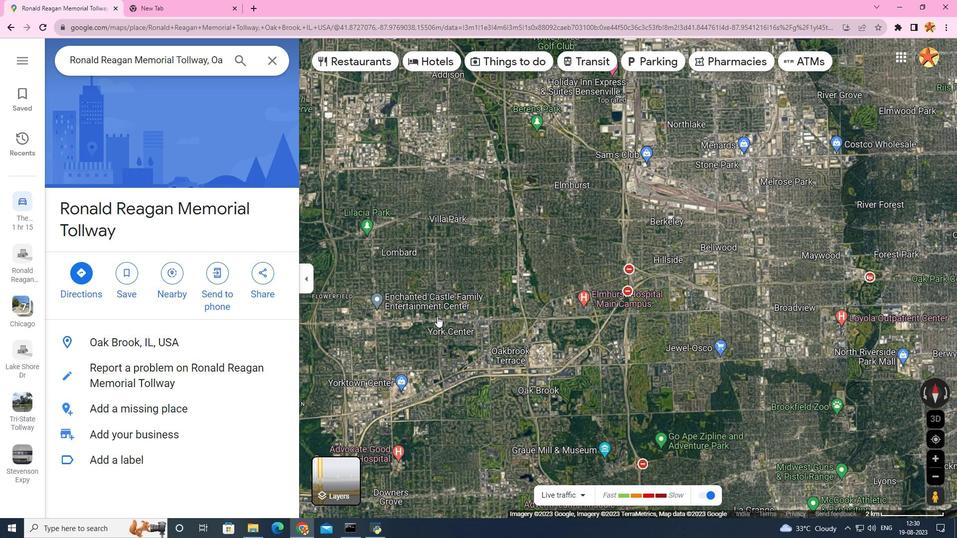 
Action: Mouse scrolled (437, 317) with delta (0, 0)
Screenshot: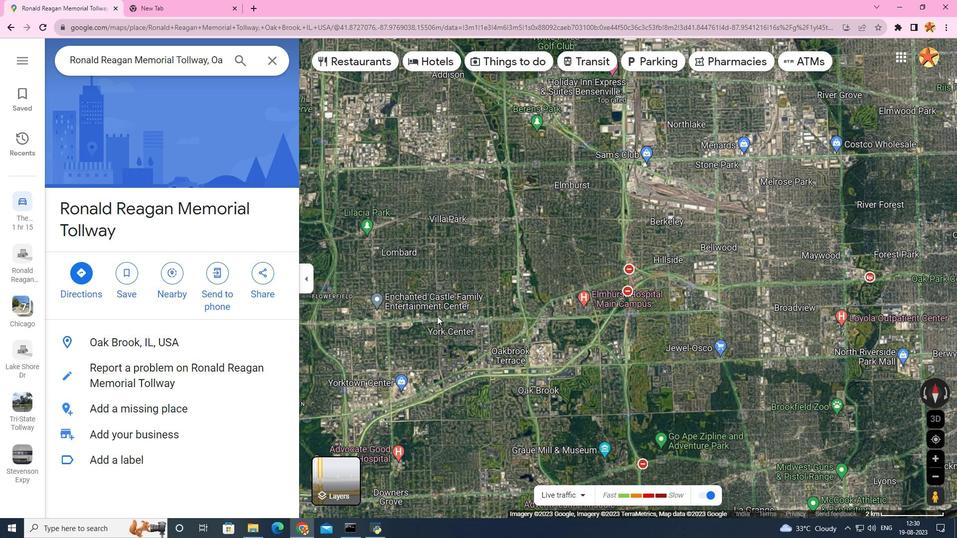 
Action: Mouse scrolled (437, 317) with delta (0, 0)
Screenshot: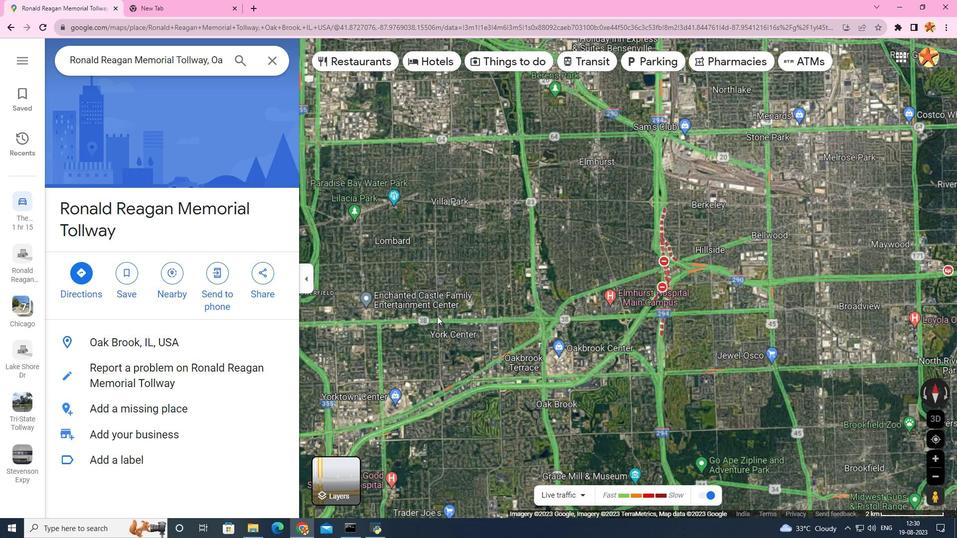 
Action: Mouse scrolled (437, 317) with delta (0, 0)
Screenshot: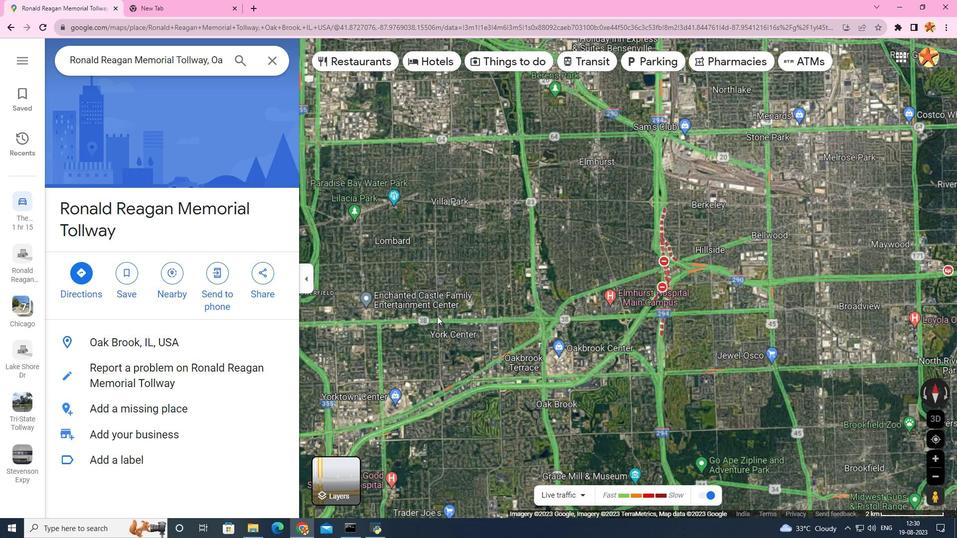 
Action: Mouse scrolled (437, 317) with delta (0, 0)
Screenshot: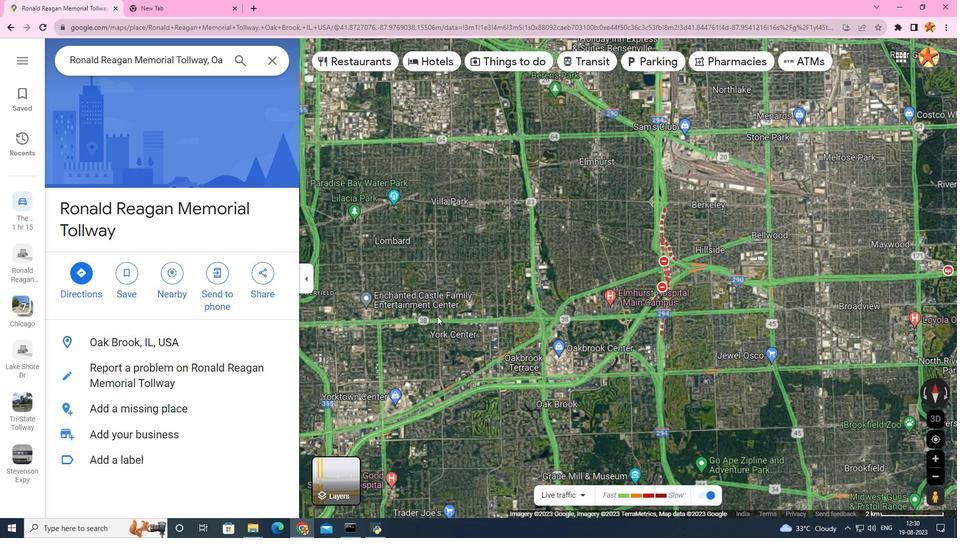 
Action: Mouse scrolled (437, 317) with delta (0, 0)
Screenshot: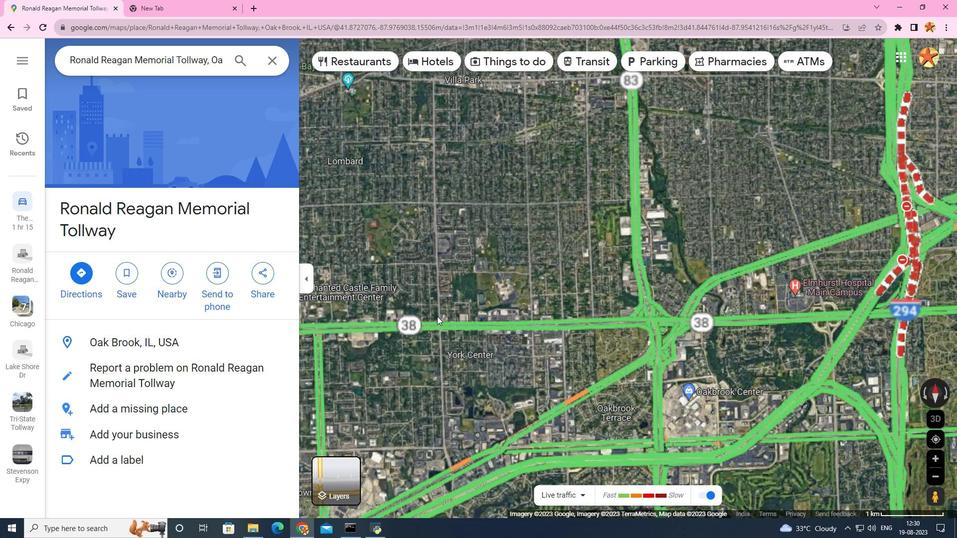 
Action: Mouse scrolled (437, 317) with delta (0, 0)
Screenshot: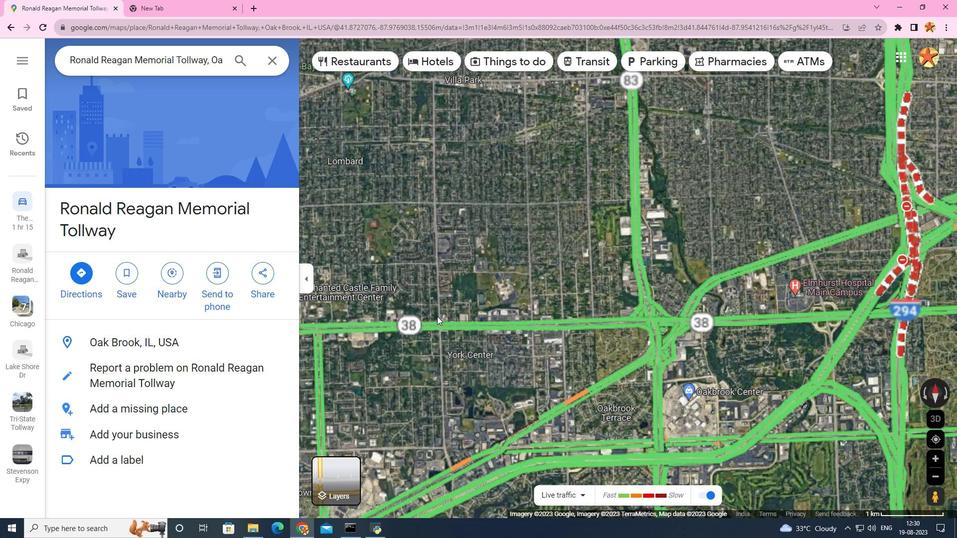 
Action: Mouse scrolled (437, 317) with delta (0, 0)
Screenshot: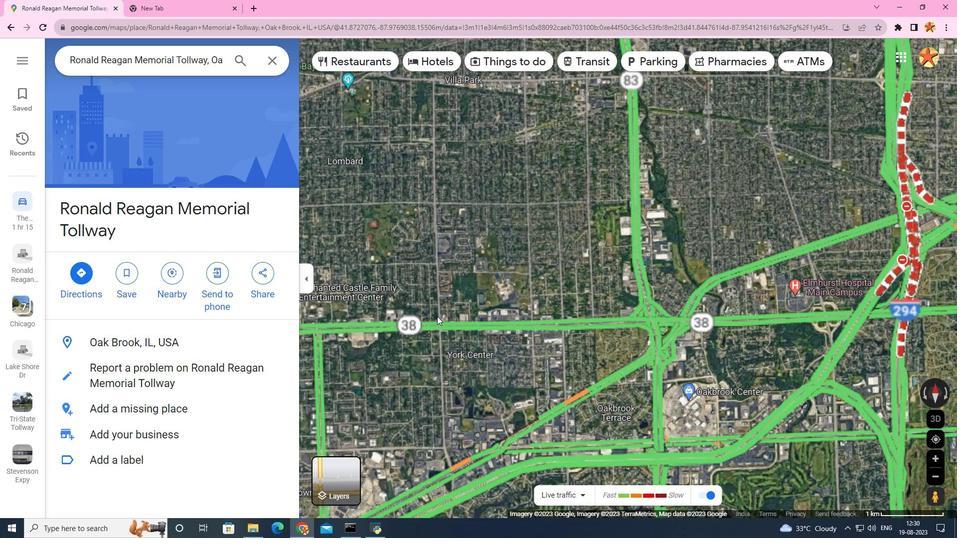 
Action: Mouse scrolled (437, 317) with delta (0, 0)
Screenshot: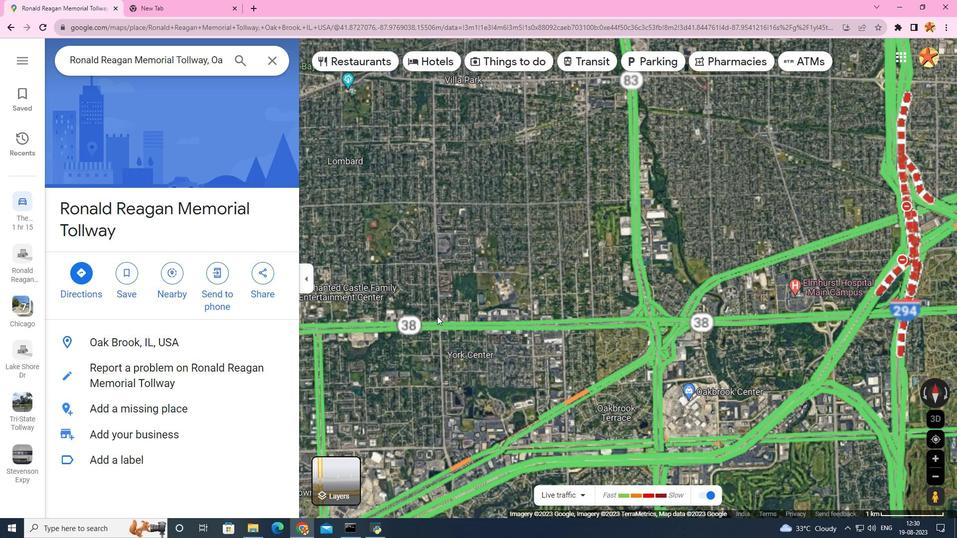
Action: Mouse scrolled (437, 317) with delta (0, 0)
Screenshot: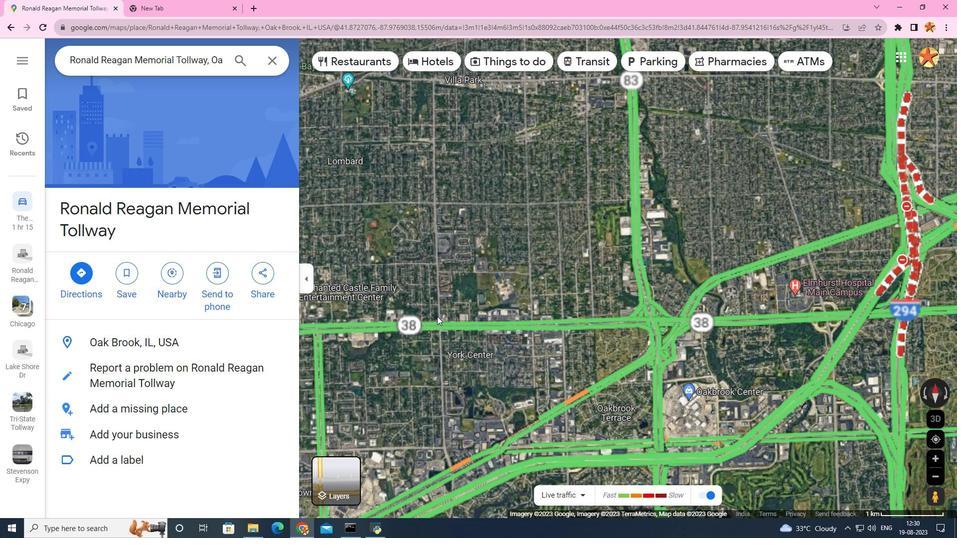 
Action: Mouse scrolled (437, 317) with delta (0, 0)
Screenshot: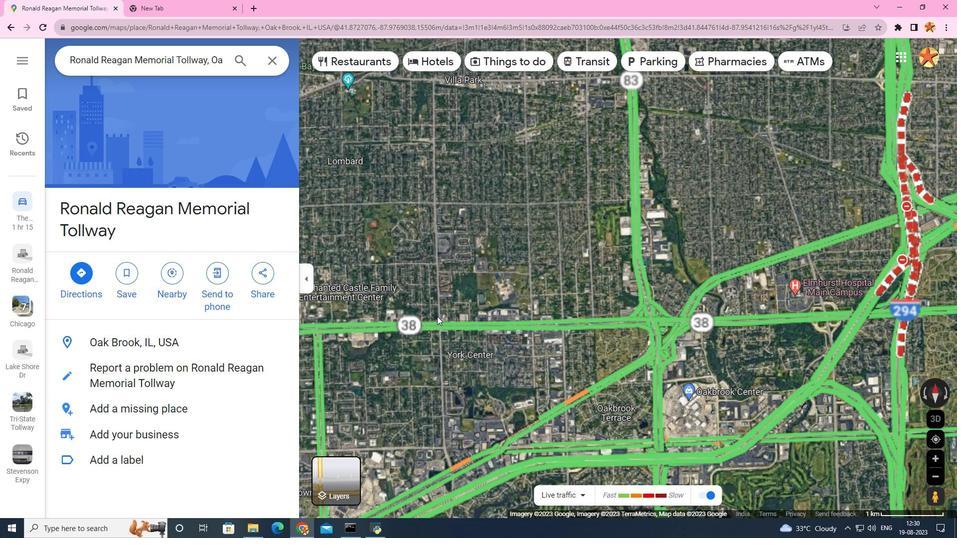 
Action: Mouse scrolled (437, 317) with delta (0, 0)
Screenshot: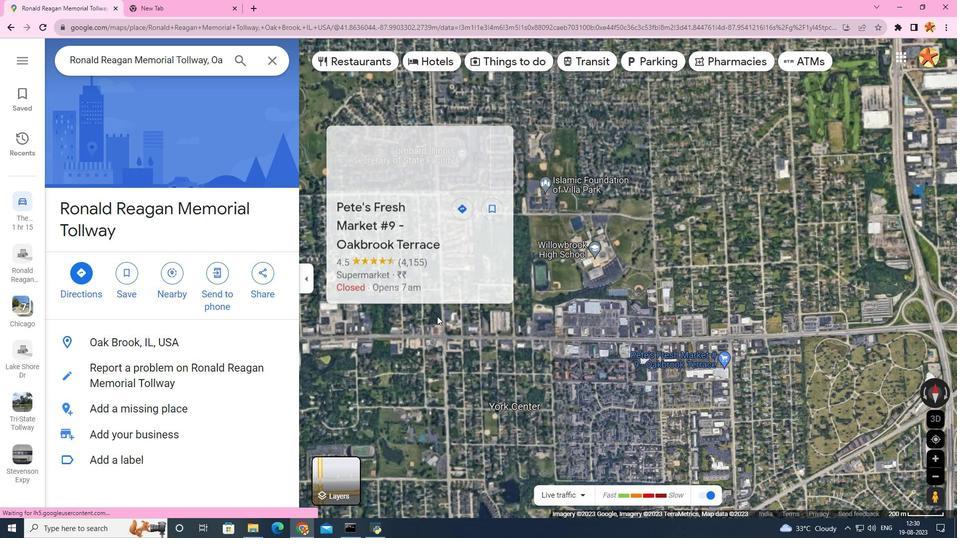 
Action: Mouse scrolled (437, 317) with delta (0, 0)
Screenshot: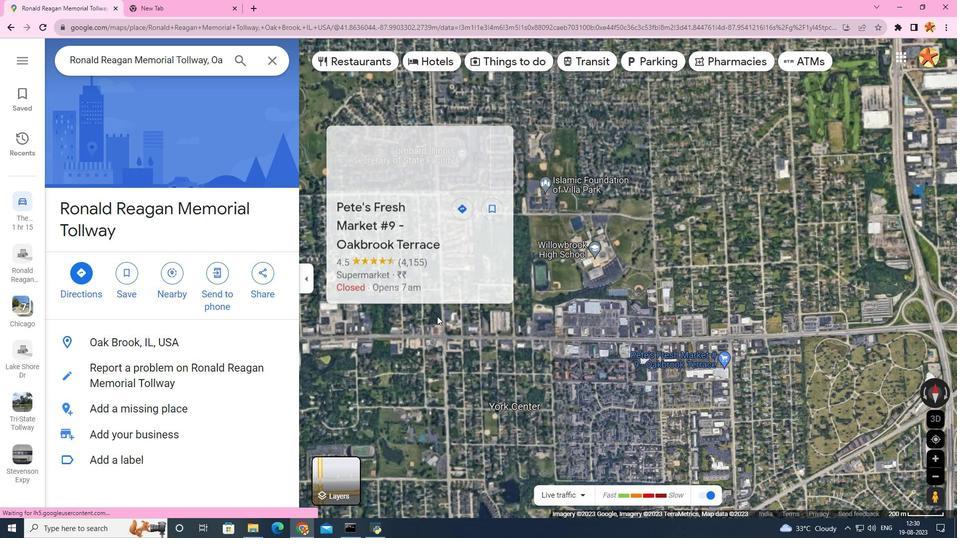 
Action: Mouse scrolled (437, 317) with delta (0, 0)
Screenshot: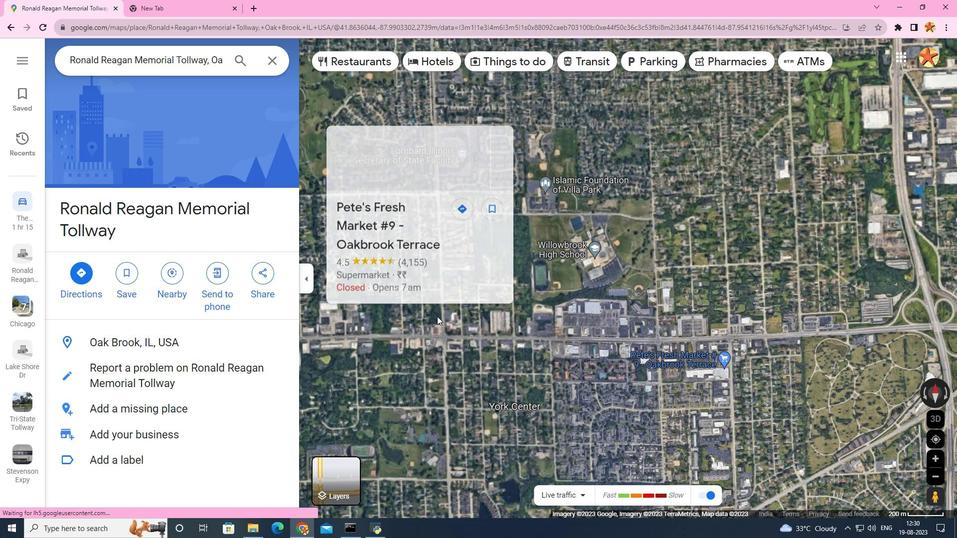 
Action: Mouse scrolled (437, 317) with delta (0, 0)
Screenshot: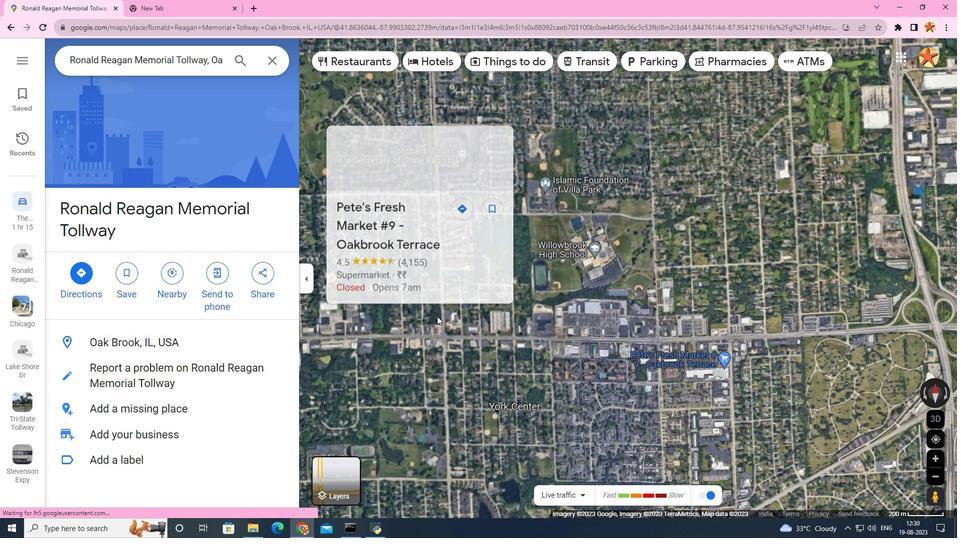 
Action: Mouse scrolled (437, 317) with delta (0, 0)
Screenshot: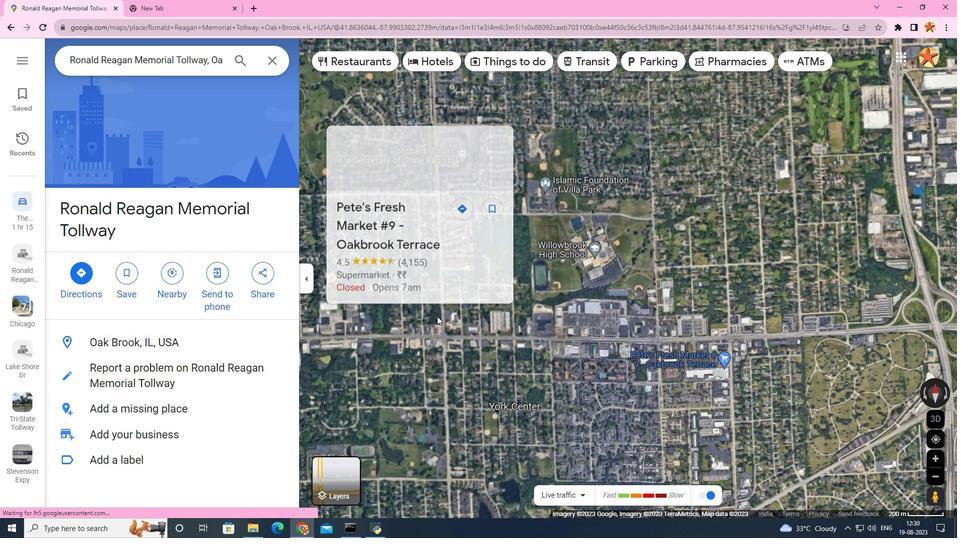 
Action: Mouse moved to (512, 64)
Screenshot: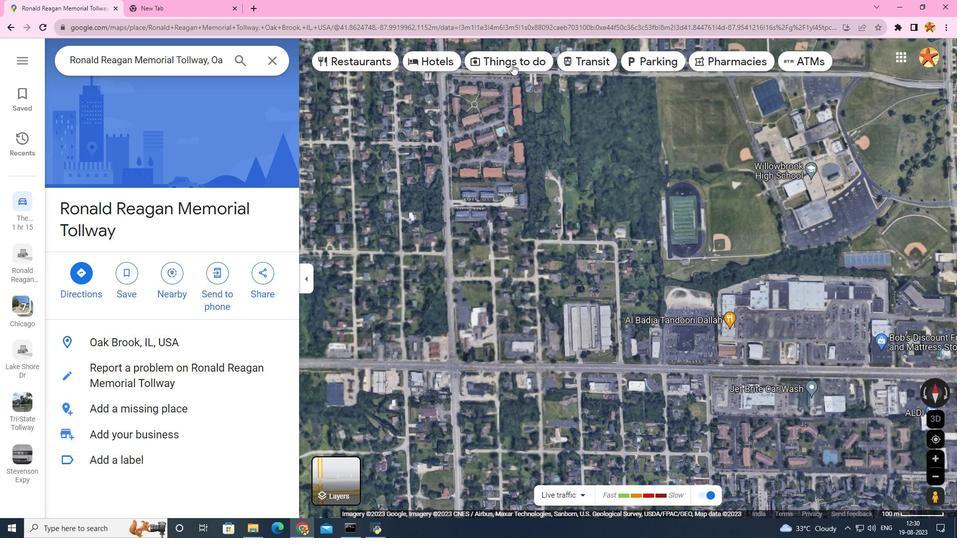 
Action: Mouse pressed left at (512, 64)
Screenshot: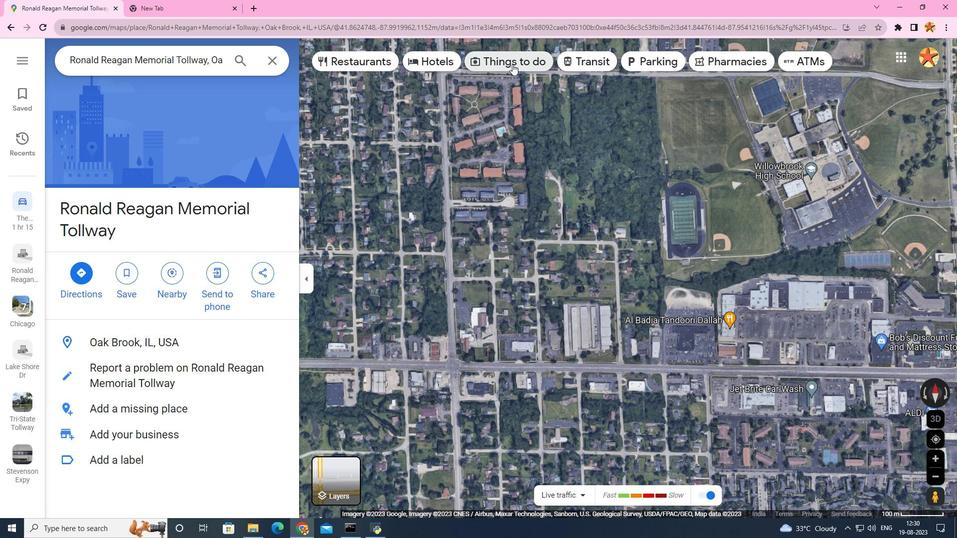 
Action: Mouse moved to (226, 277)
Screenshot: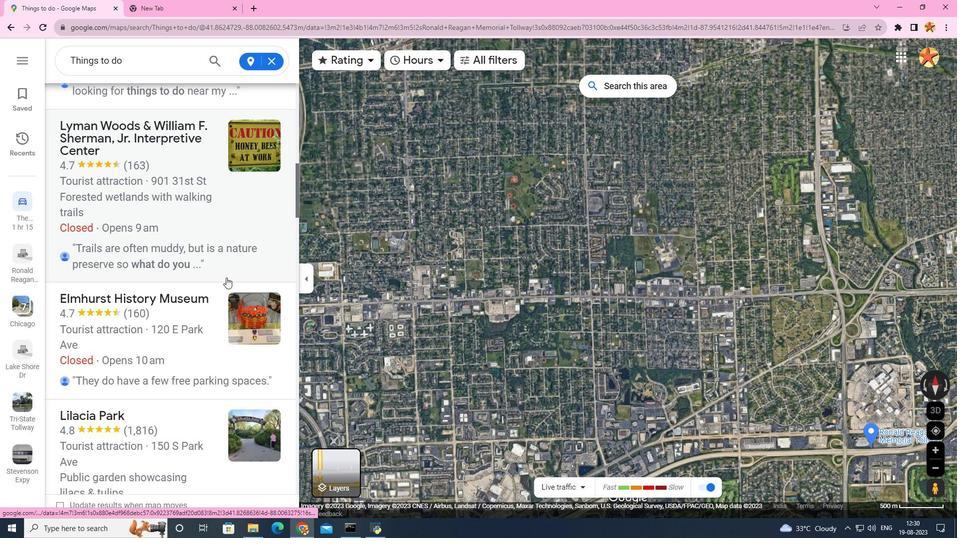 
Action: Mouse scrolled (226, 278) with delta (0, 0)
Screenshot: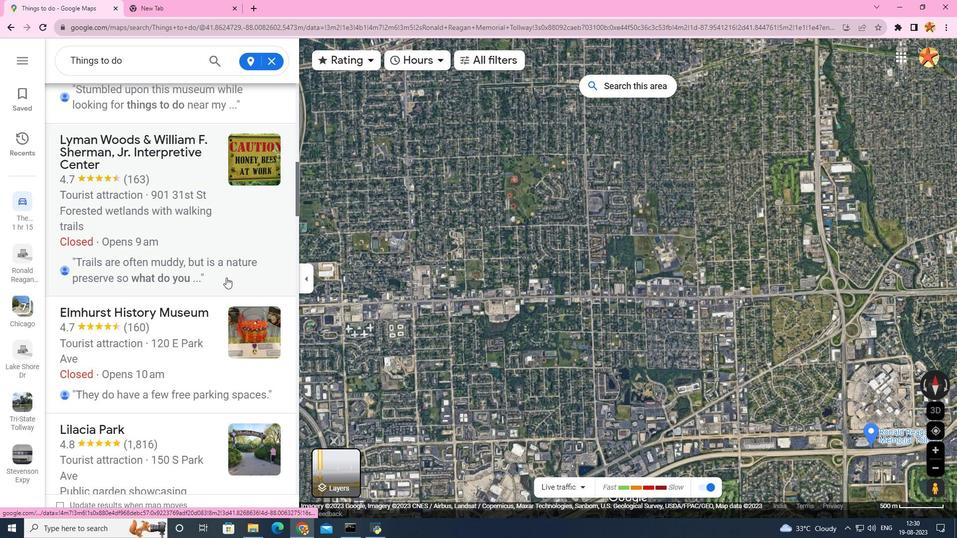 
Action: Mouse scrolled (226, 278) with delta (0, 0)
Screenshot: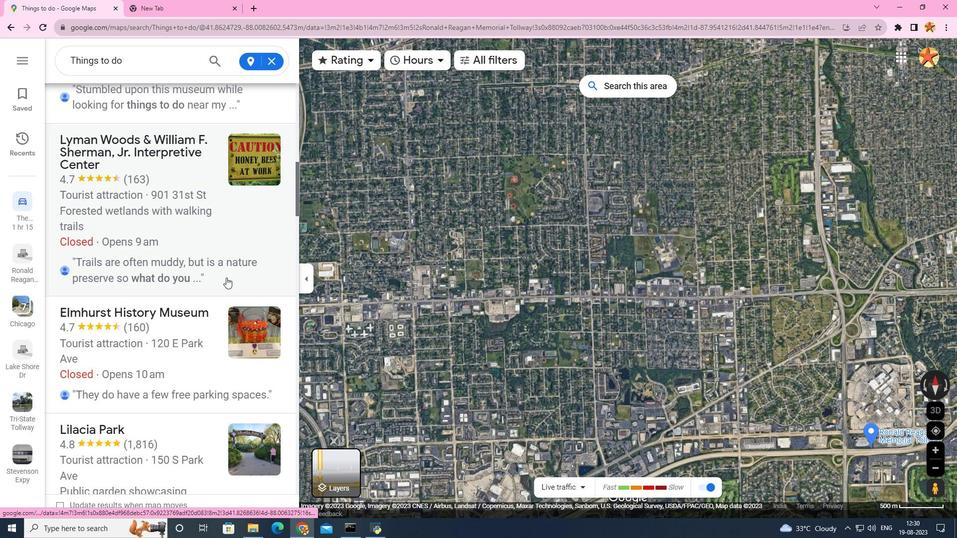 
Action: Mouse scrolled (226, 278) with delta (0, 0)
Screenshot: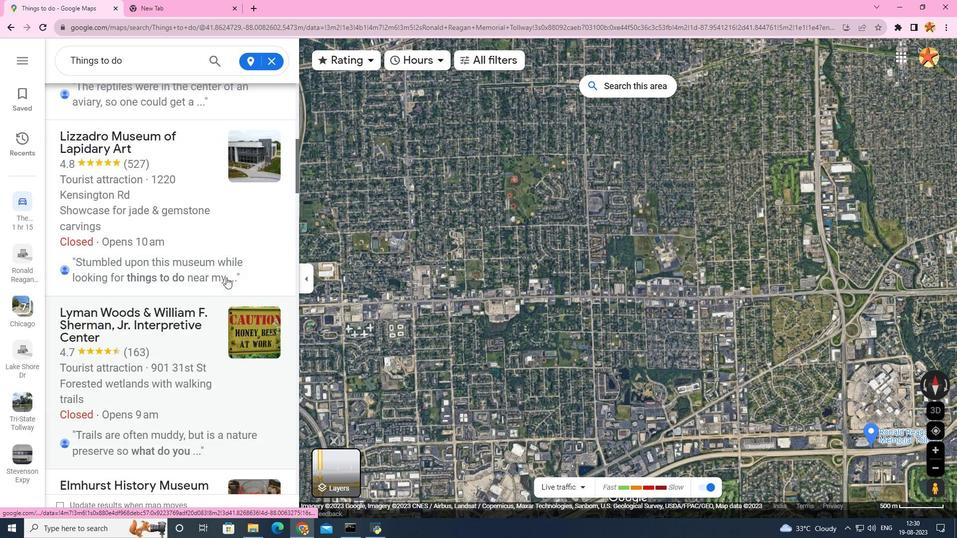 
Action: Mouse scrolled (226, 278) with delta (0, 0)
Screenshot: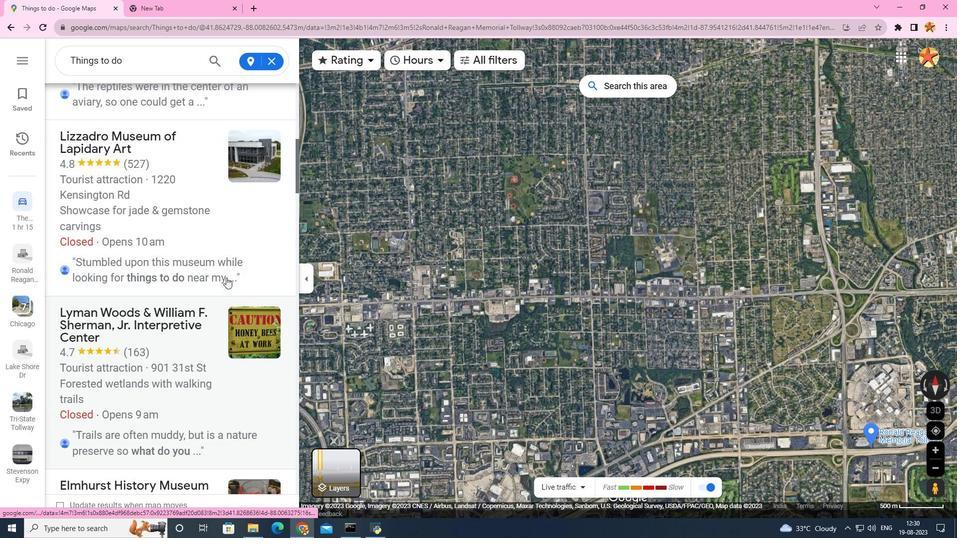 
Action: Mouse scrolled (226, 278) with delta (0, 0)
Screenshot: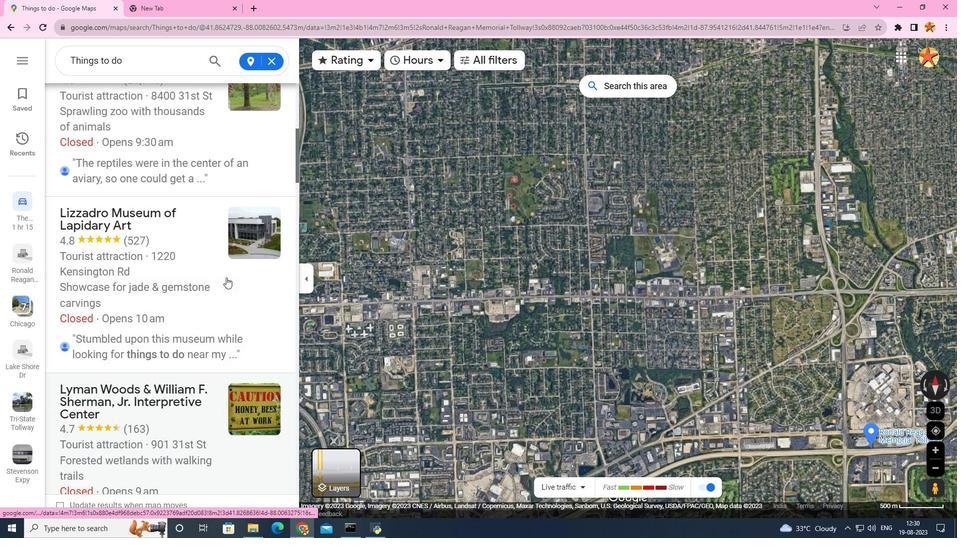 
Action: Mouse scrolled (226, 278) with delta (0, 0)
Screenshot: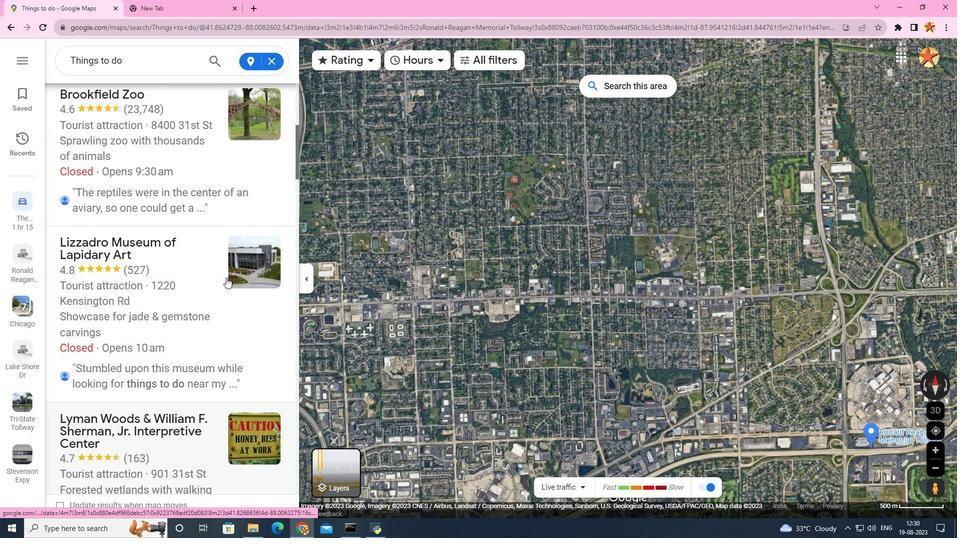 
Action: Mouse scrolled (226, 278) with delta (0, 0)
Screenshot: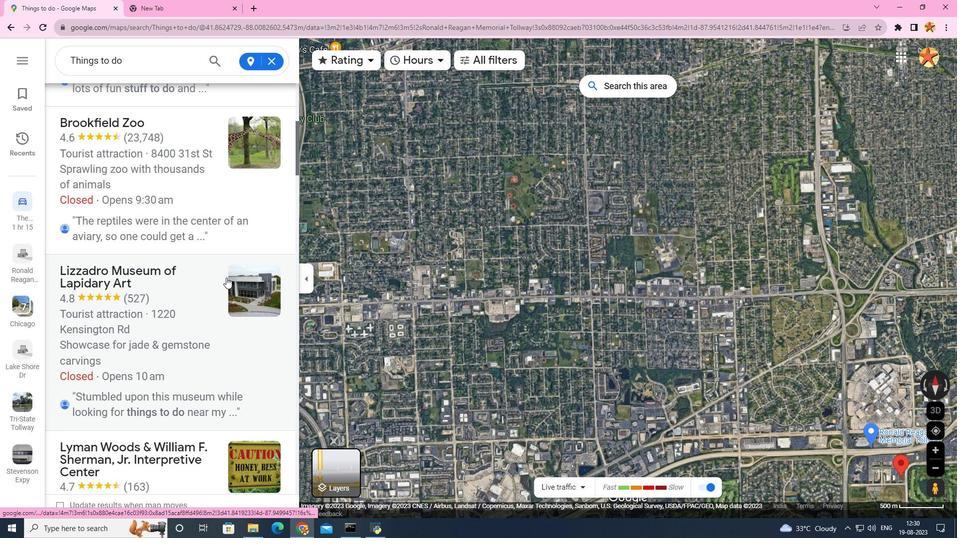 
Action: Mouse scrolled (226, 278) with delta (0, 0)
Screenshot: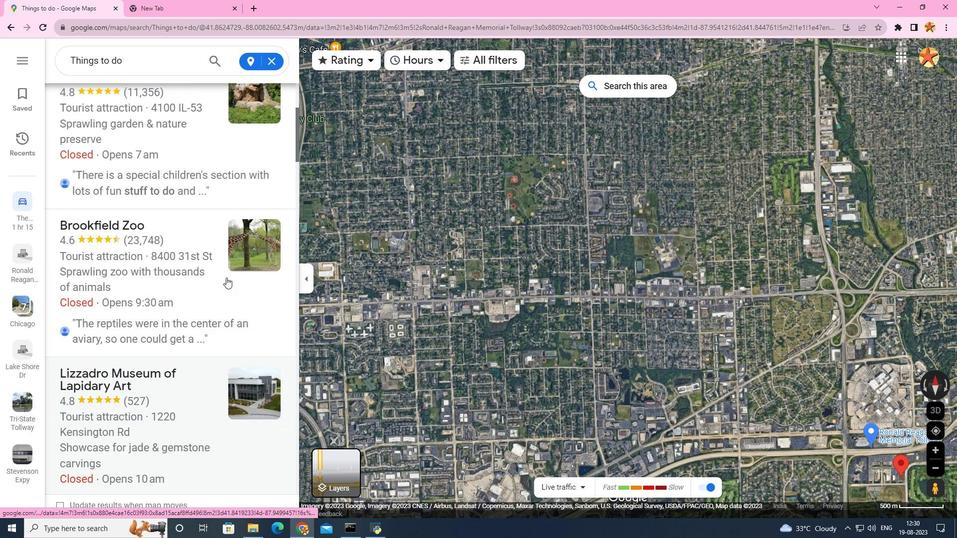 
Action: Mouse scrolled (226, 278) with delta (0, 0)
Screenshot: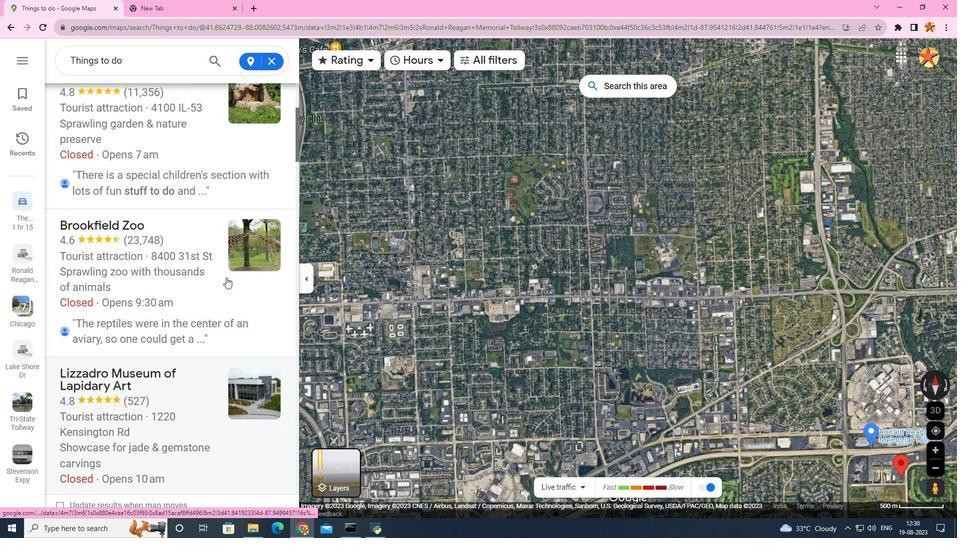 
Action: Mouse scrolled (226, 278) with delta (0, 0)
Screenshot: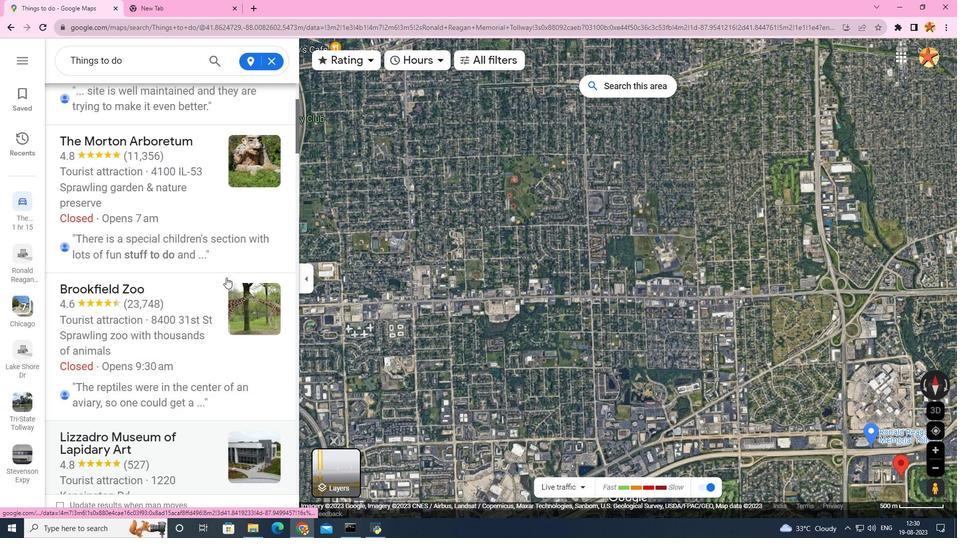 
Action: Mouse scrolled (226, 278) with delta (0, 0)
Screenshot: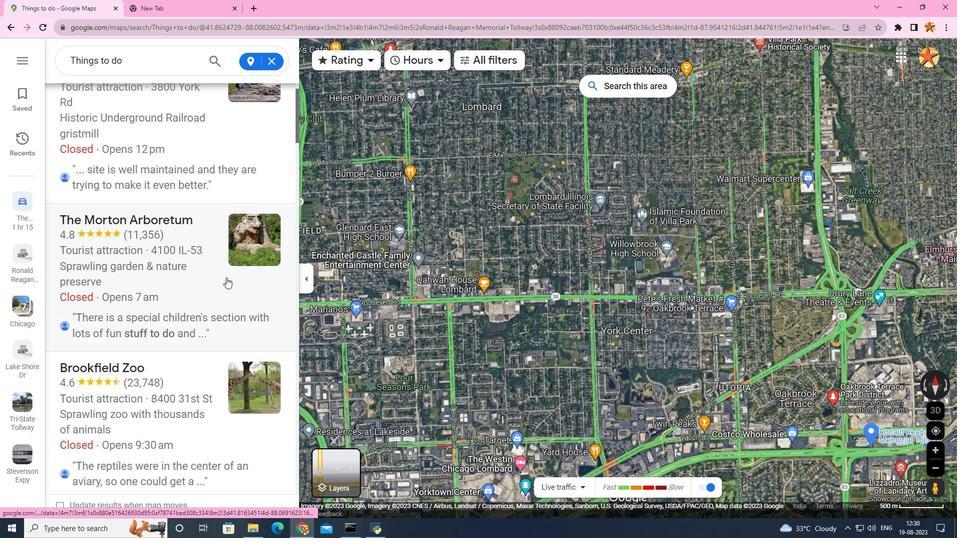 
Action: Mouse scrolled (226, 278) with delta (0, 0)
Screenshot: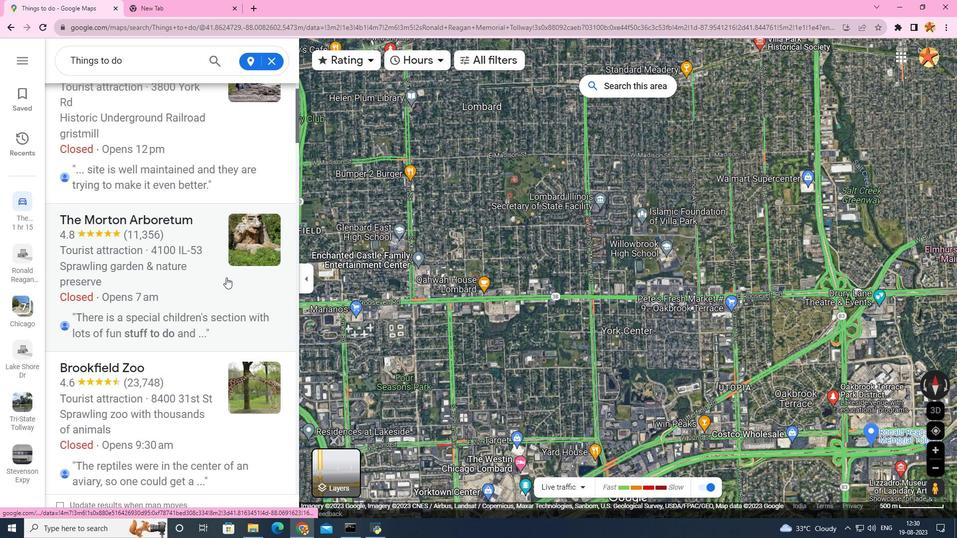 
Action: Mouse scrolled (226, 278) with delta (0, 0)
Screenshot: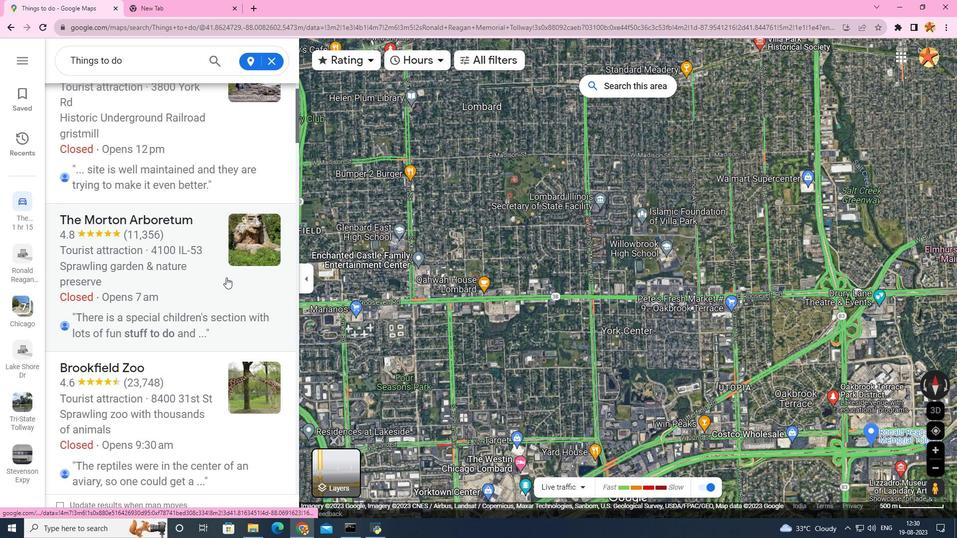 
Action: Mouse scrolled (226, 278) with delta (0, 0)
Screenshot: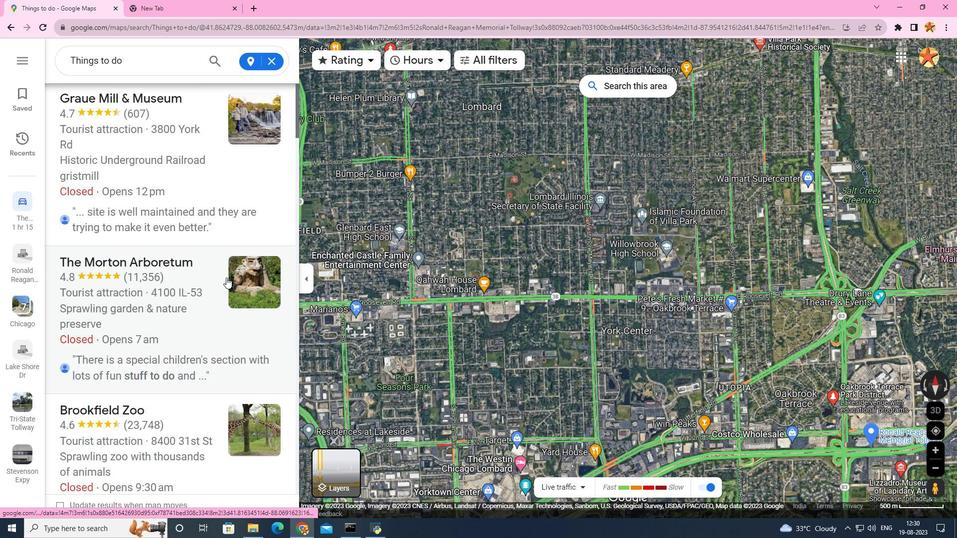 
Action: Mouse scrolled (226, 278) with delta (0, 0)
Screenshot: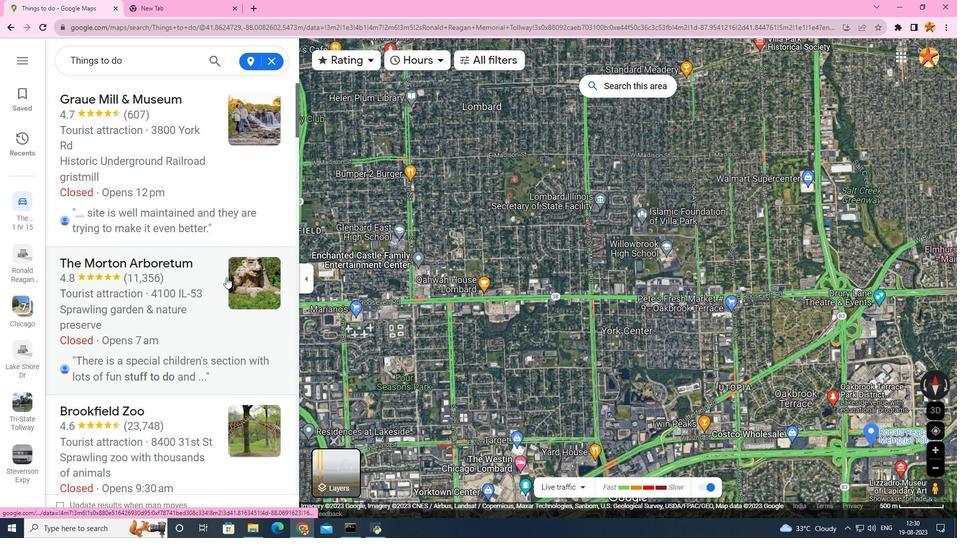 
Action: Mouse scrolled (226, 278) with delta (0, 0)
Screenshot: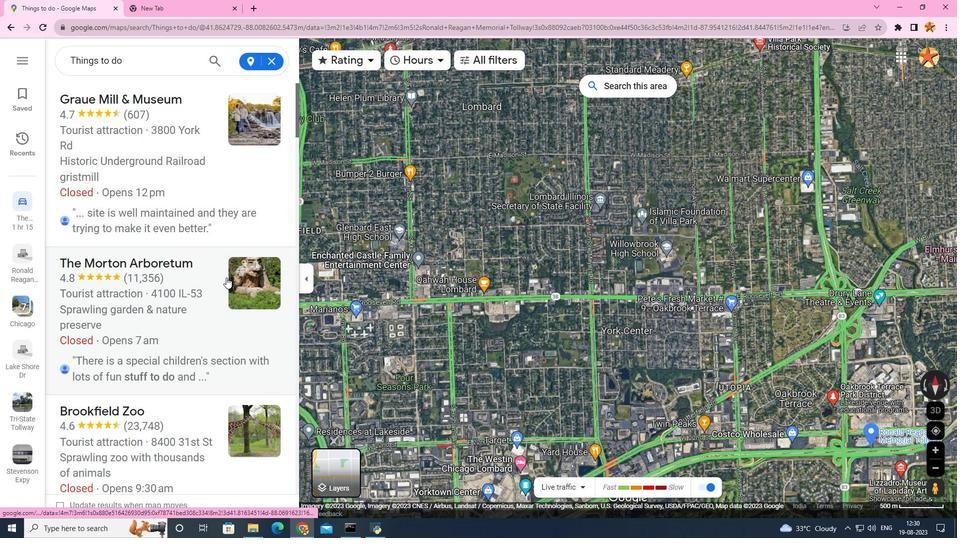 
Action: Mouse scrolled (226, 278) with delta (0, 0)
Screenshot: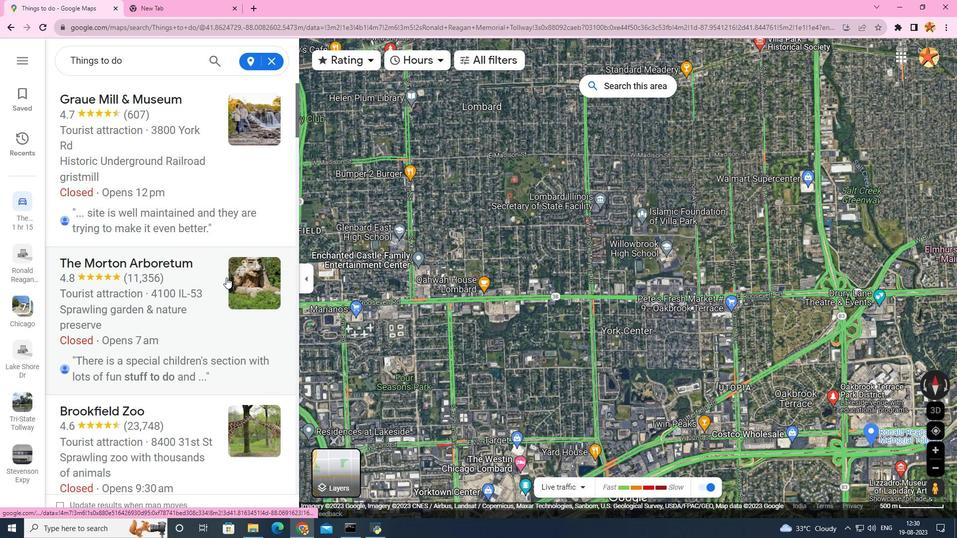 
Action: Mouse scrolled (226, 278) with delta (0, 0)
Screenshot: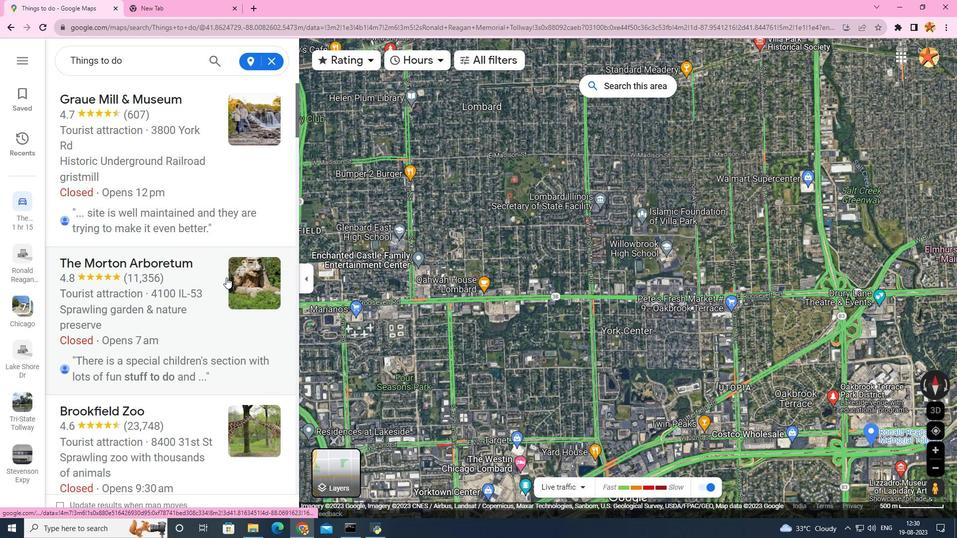 
Action: Mouse scrolled (226, 278) with delta (0, 0)
Screenshot: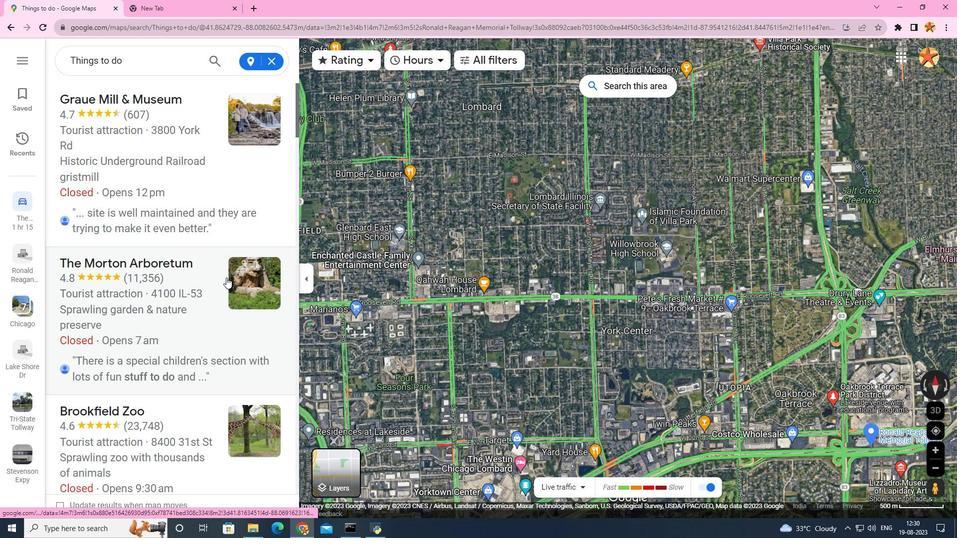 
Action: Mouse scrolled (226, 278) with delta (0, 0)
Screenshot: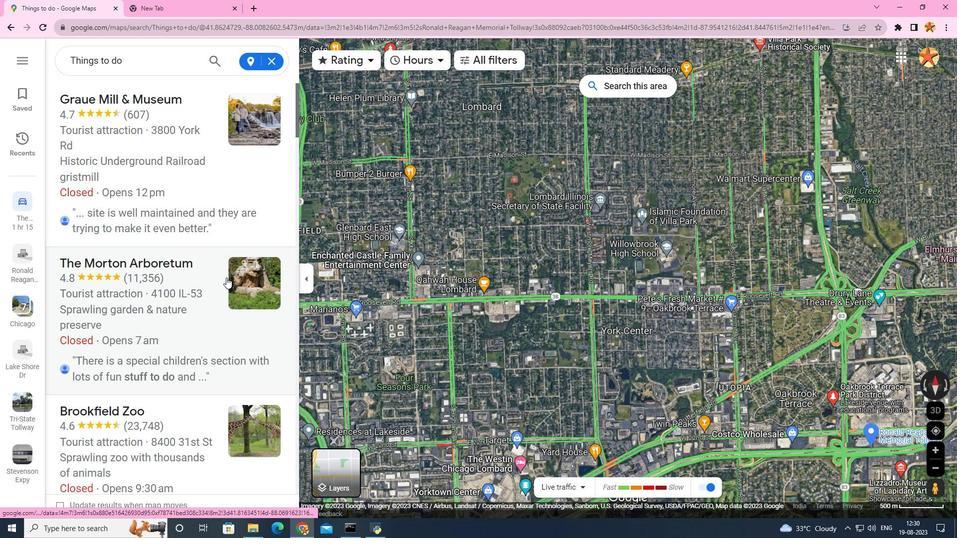 
Action: Mouse scrolled (226, 278) with delta (0, 0)
Screenshot: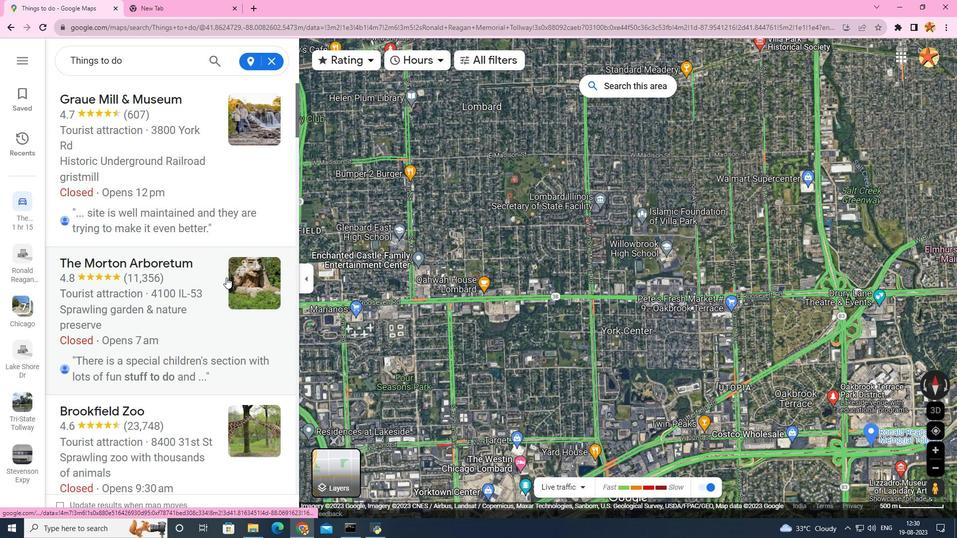
Action: Mouse scrolled (226, 277) with delta (0, 0)
Screenshot: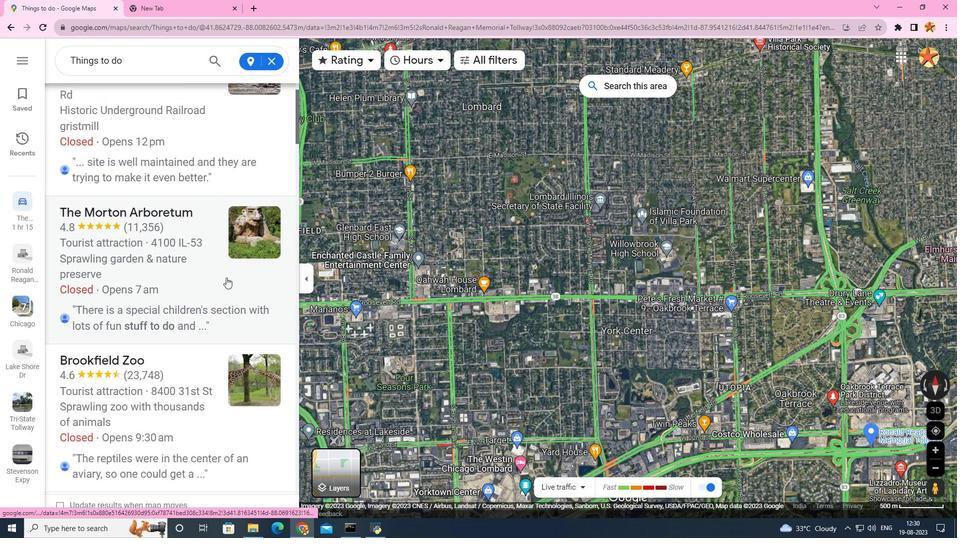 
Action: Mouse scrolled (226, 277) with delta (0, 0)
Screenshot: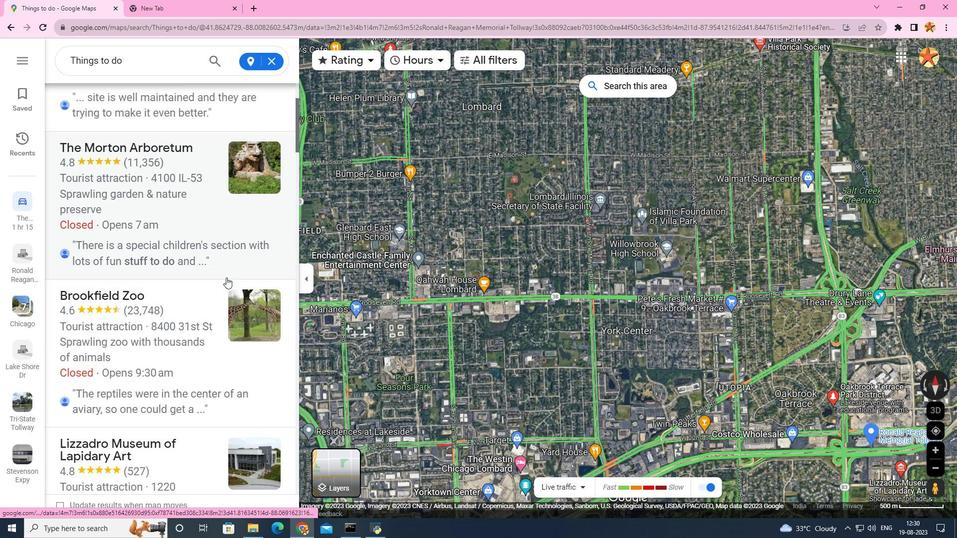 
Action: Mouse scrolled (226, 277) with delta (0, 0)
Screenshot: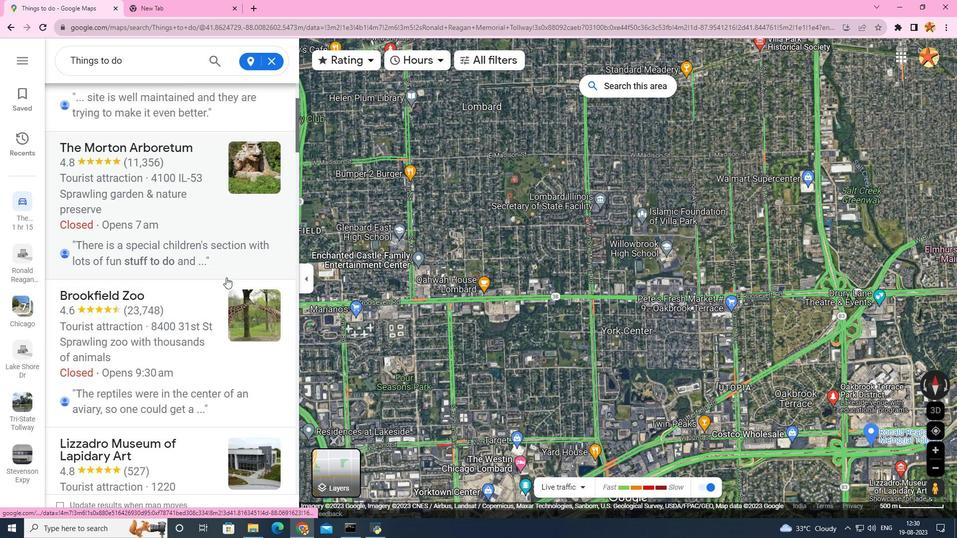
Action: Mouse scrolled (226, 277) with delta (0, 0)
Screenshot: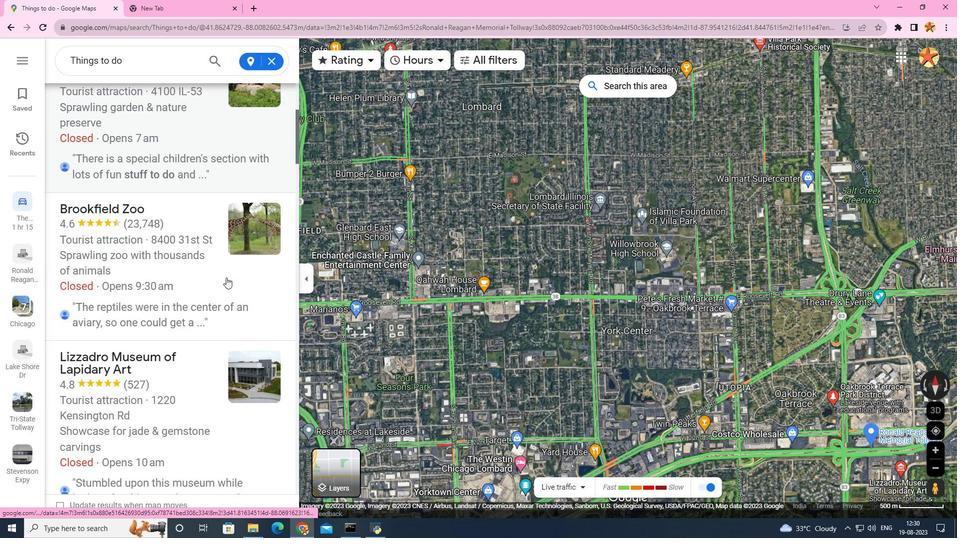 
Action: Mouse scrolled (226, 277) with delta (0, 0)
Screenshot: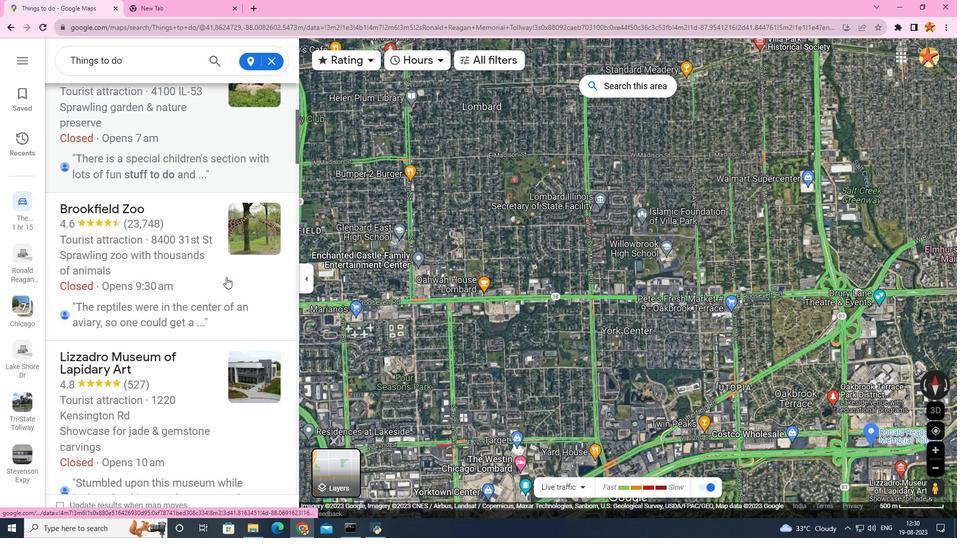 
Action: Mouse scrolled (226, 277) with delta (0, 0)
Screenshot: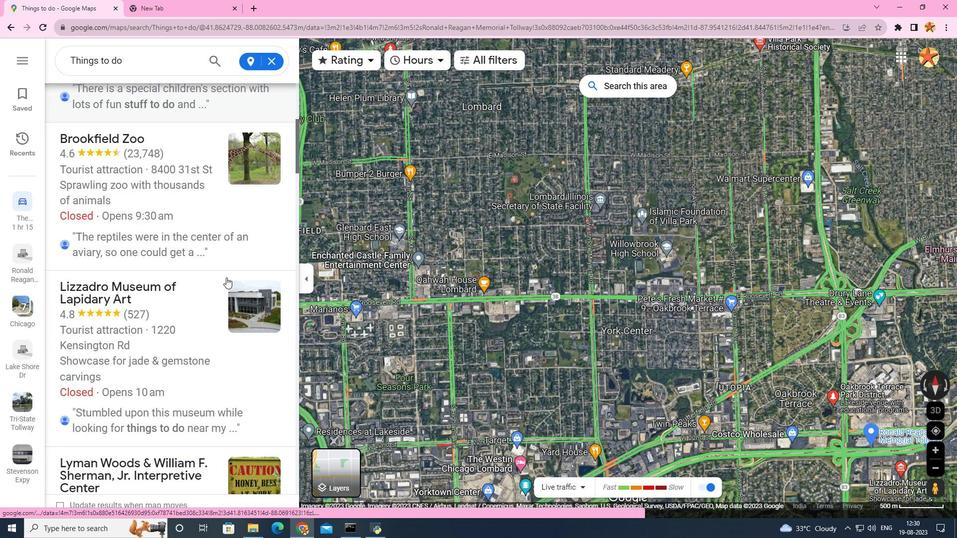
Action: Mouse scrolled (226, 277) with delta (0, 0)
Screenshot: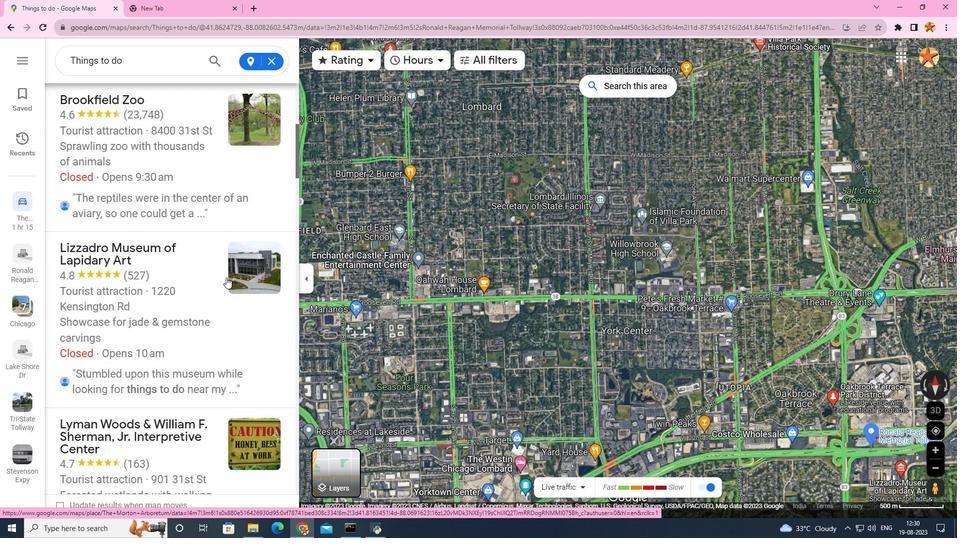 
Action: Mouse scrolled (226, 277) with delta (0, 0)
Screenshot: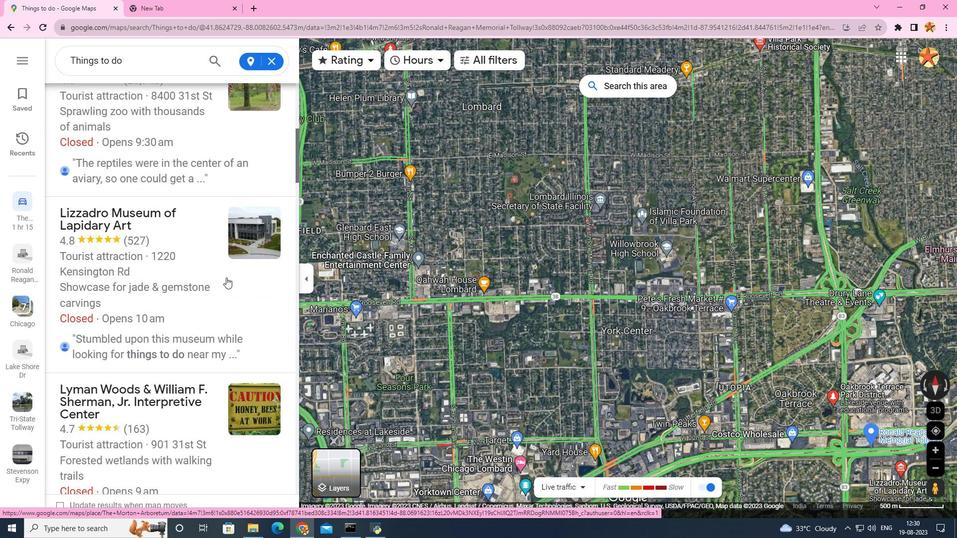 
Action: Mouse scrolled (226, 277) with delta (0, 0)
Screenshot: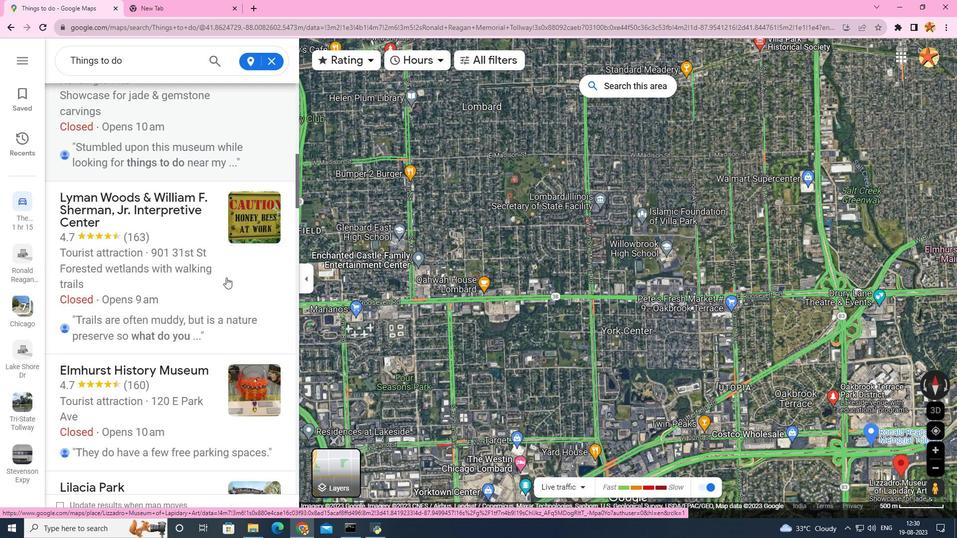 
Action: Mouse scrolled (226, 277) with delta (0, 0)
Screenshot: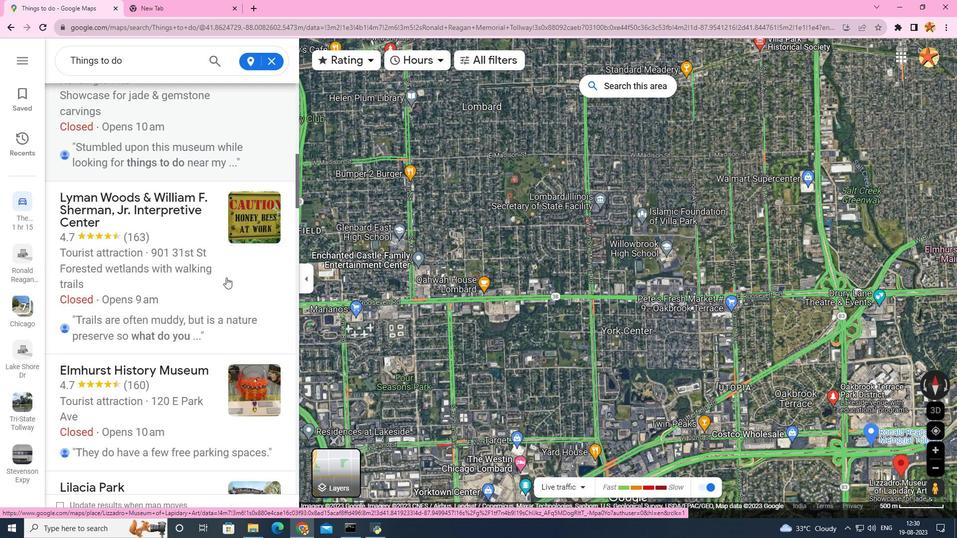 
Action: Mouse scrolled (226, 277) with delta (0, 0)
Screenshot: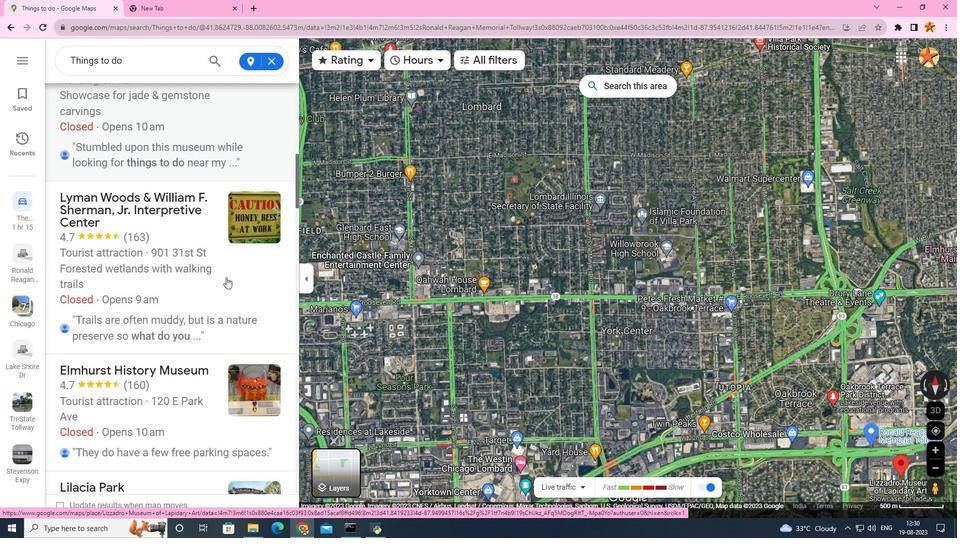 
Action: Mouse scrolled (226, 277) with delta (0, 0)
Screenshot: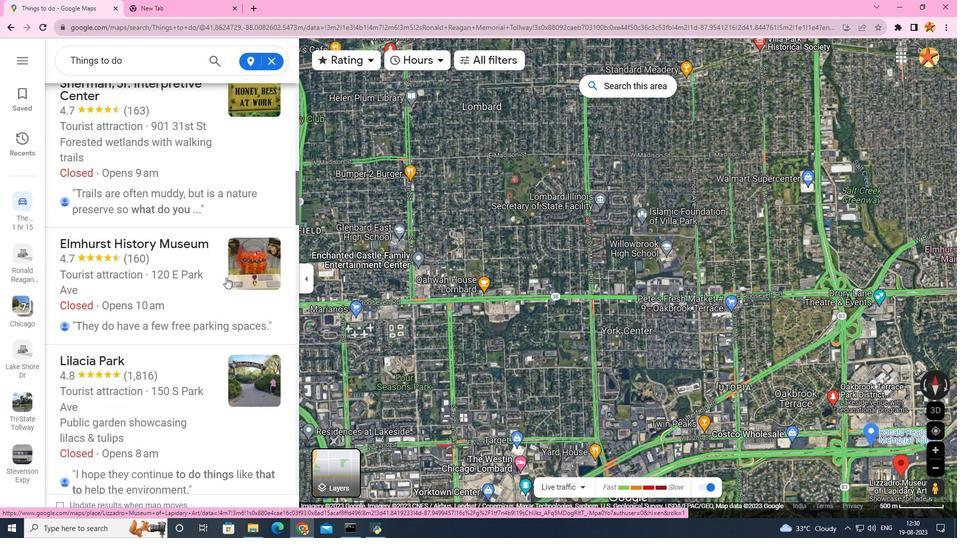 
Action: Mouse scrolled (226, 277) with delta (0, 0)
Screenshot: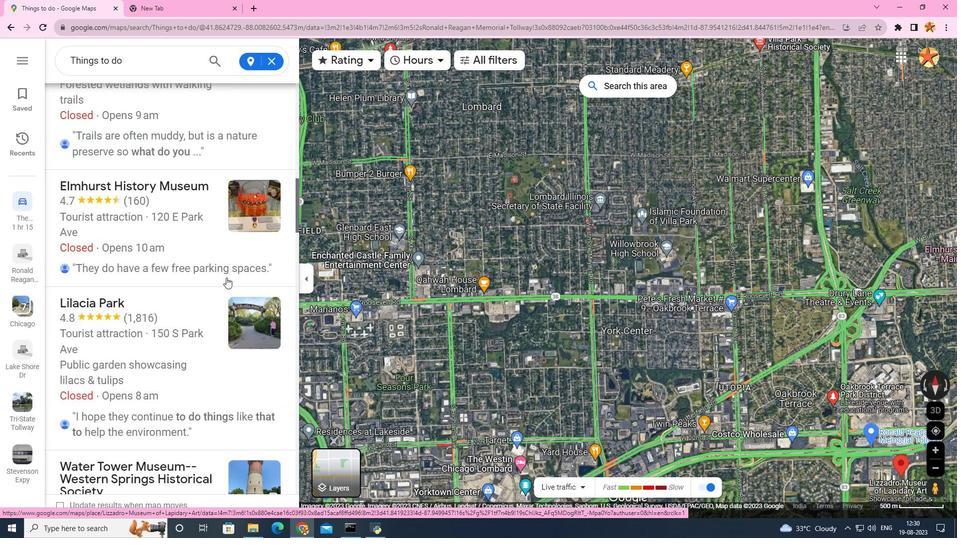 
Action: Mouse scrolled (226, 277) with delta (0, 0)
Screenshot: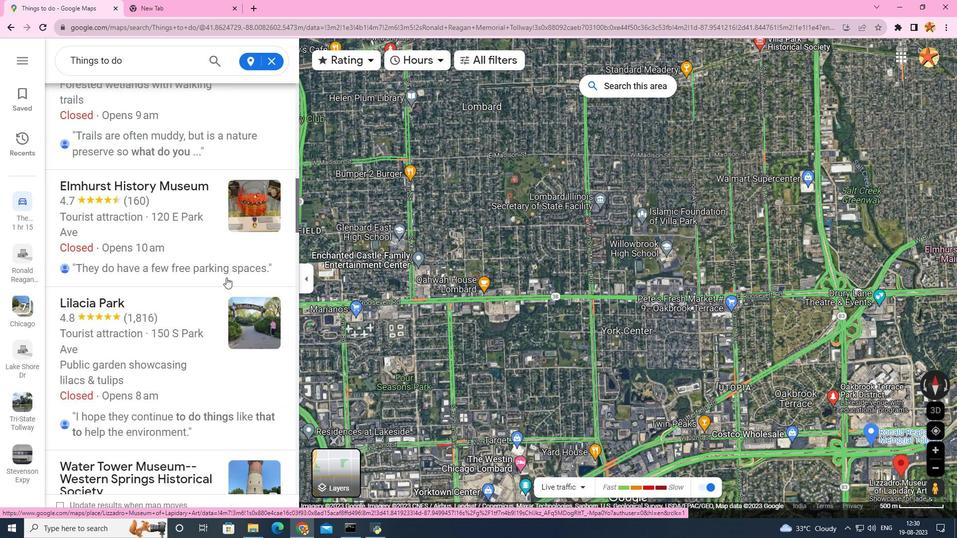 
Action: Mouse scrolled (226, 277) with delta (0, 0)
Screenshot: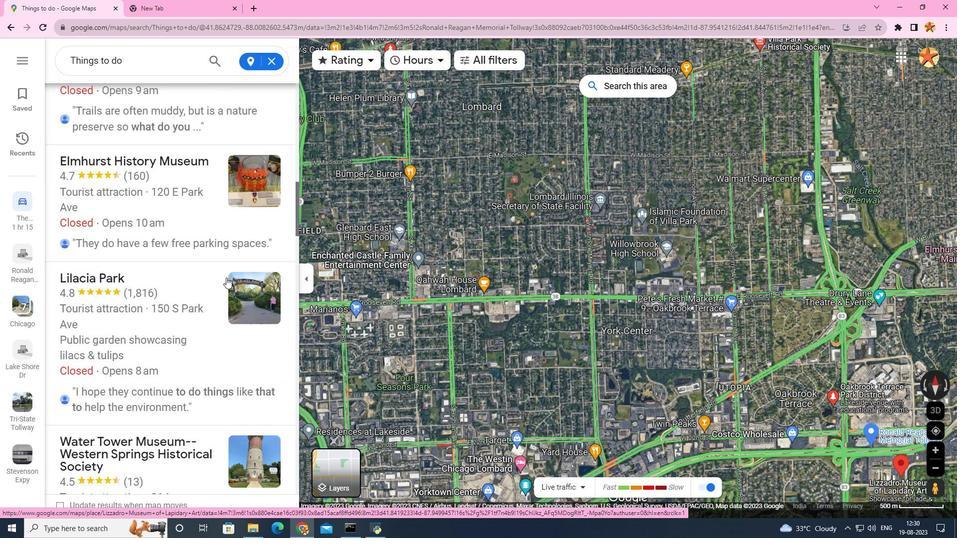 
Action: Mouse scrolled (226, 277) with delta (0, 0)
Screenshot: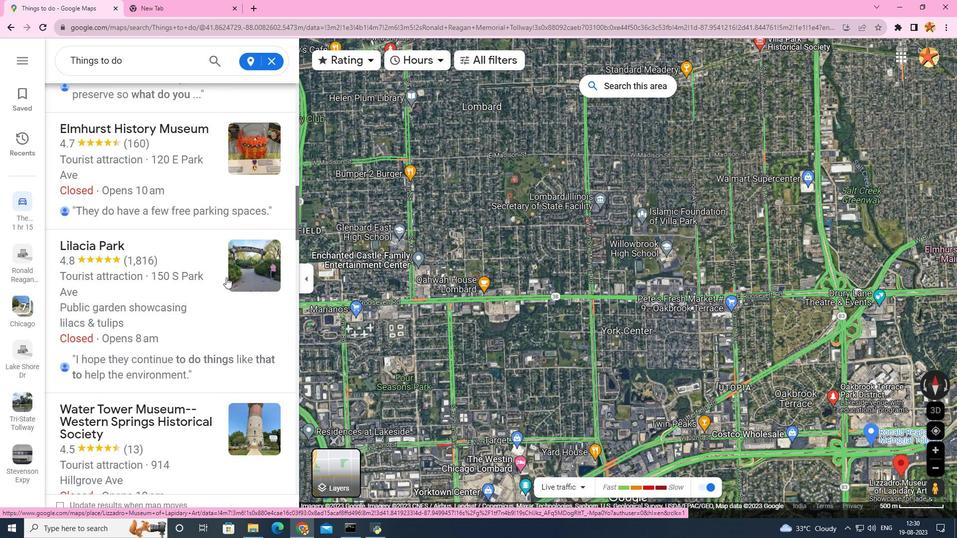 
Action: Mouse scrolled (226, 277) with delta (0, 0)
Screenshot: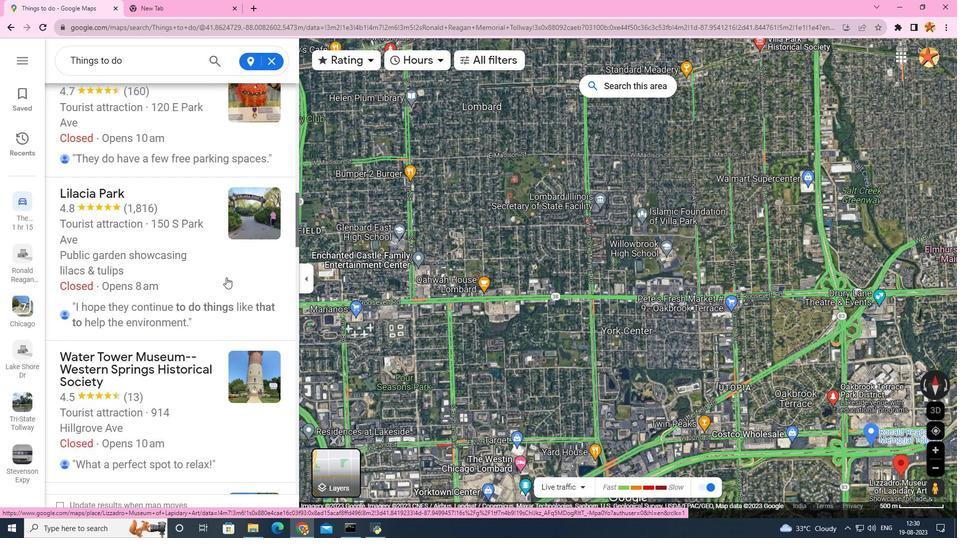 
Action: Mouse scrolled (226, 277) with delta (0, 0)
Screenshot: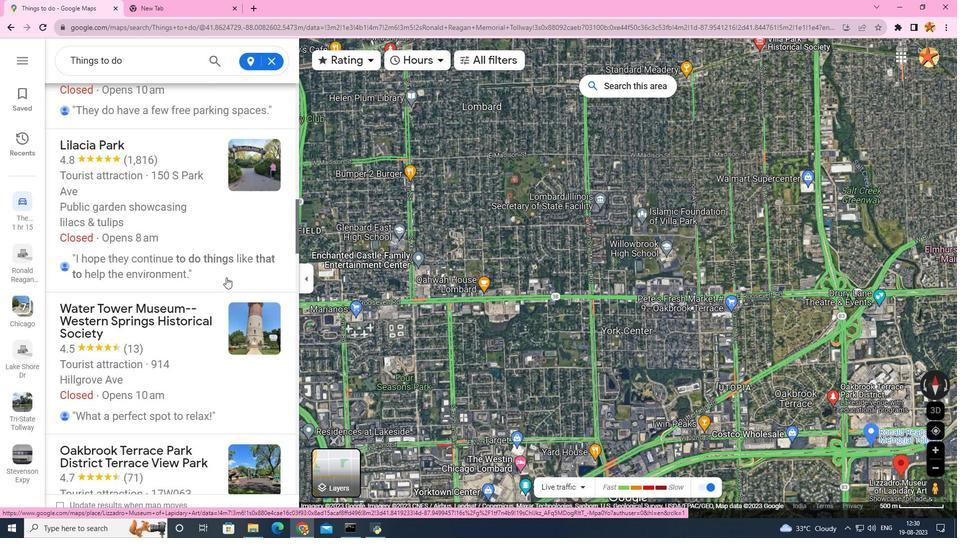 
Action: Mouse scrolled (226, 277) with delta (0, 0)
Screenshot: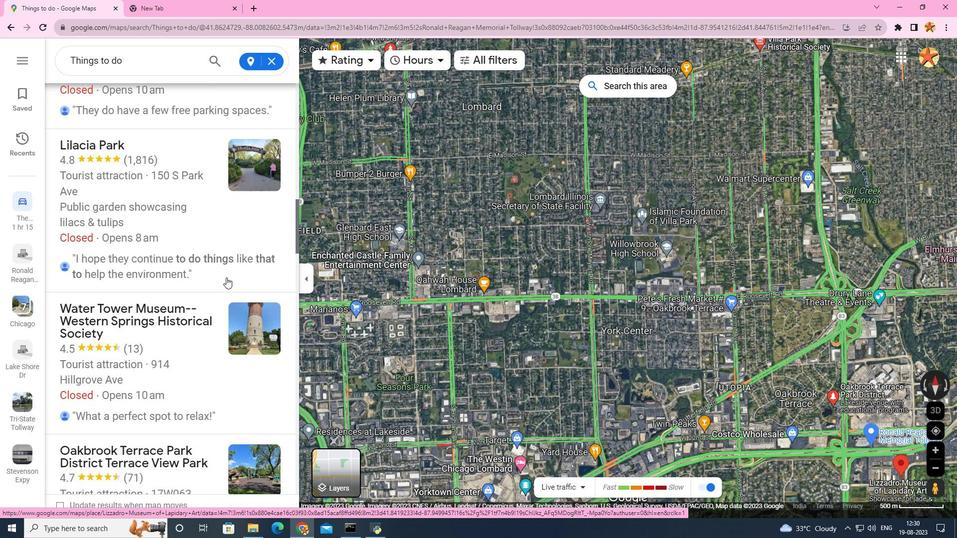 
Action: Mouse scrolled (226, 277) with delta (0, 0)
Screenshot: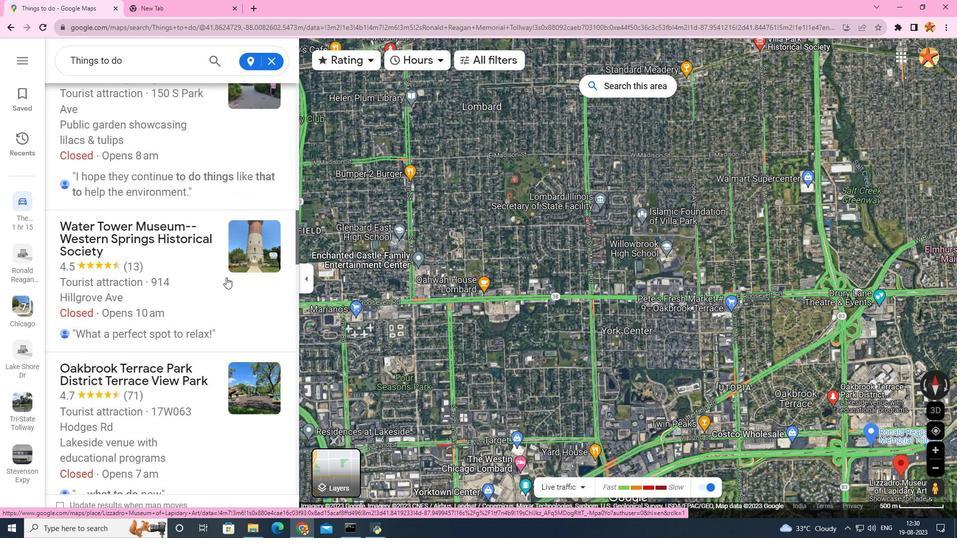
Action: Mouse scrolled (226, 277) with delta (0, 0)
Screenshot: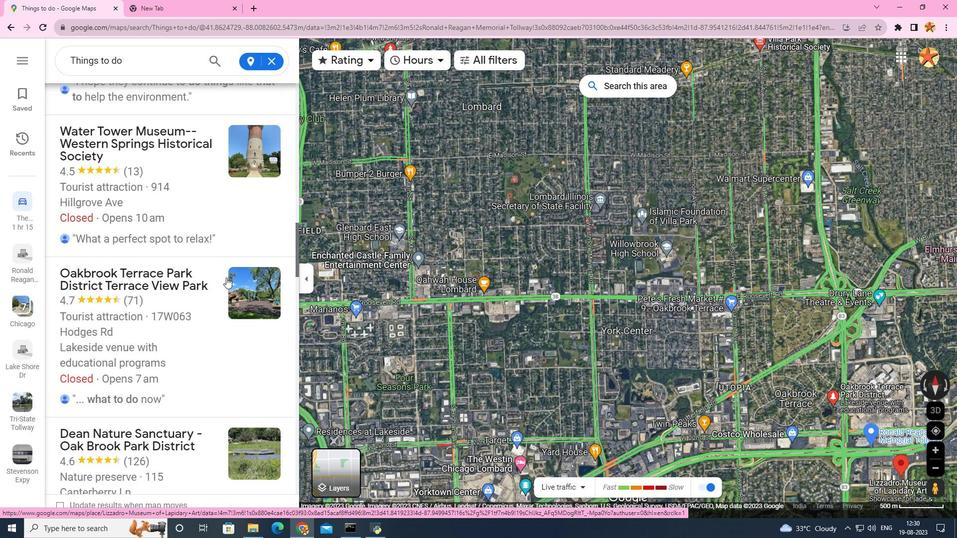
Action: Mouse scrolled (226, 277) with delta (0, 0)
Screenshot: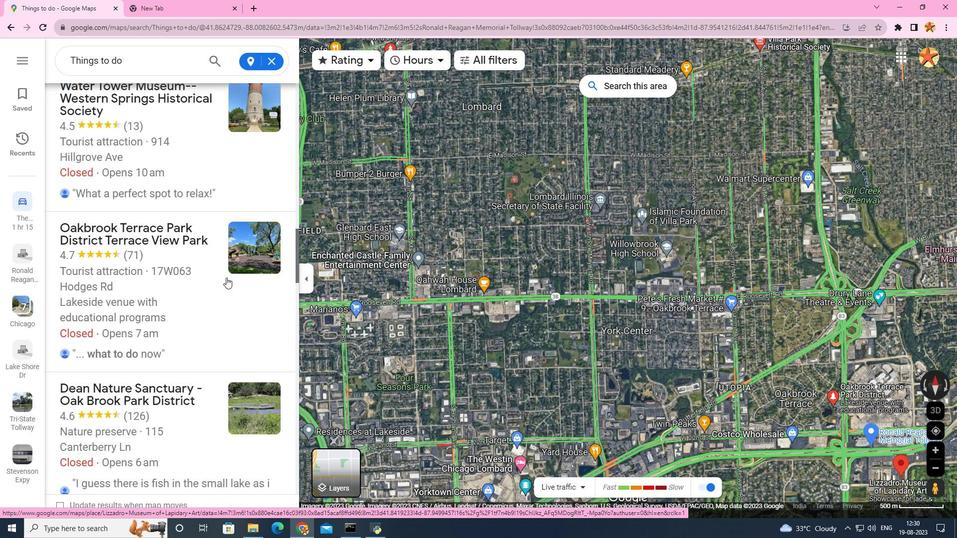 
Action: Mouse scrolled (226, 277) with delta (0, 0)
Screenshot: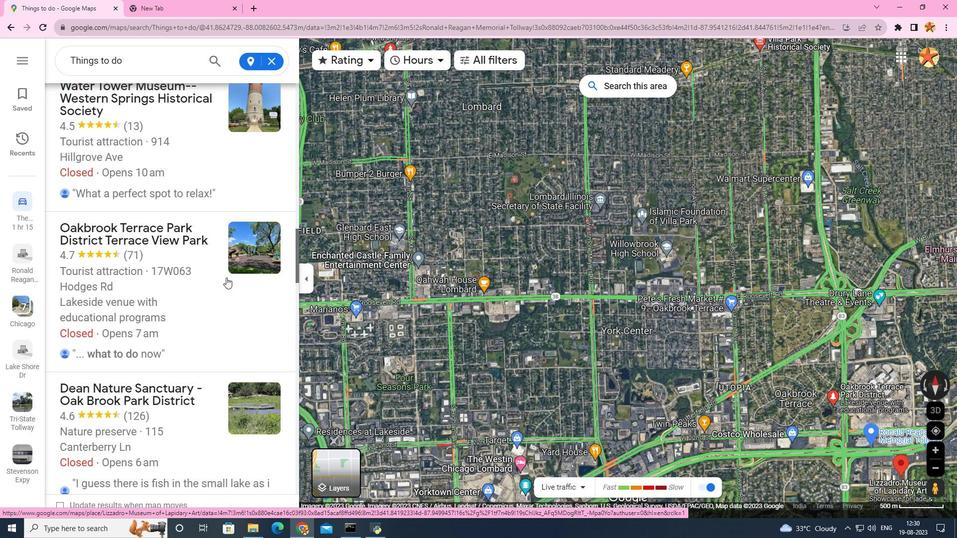 
Action: Mouse scrolled (226, 277) with delta (0, 0)
Screenshot: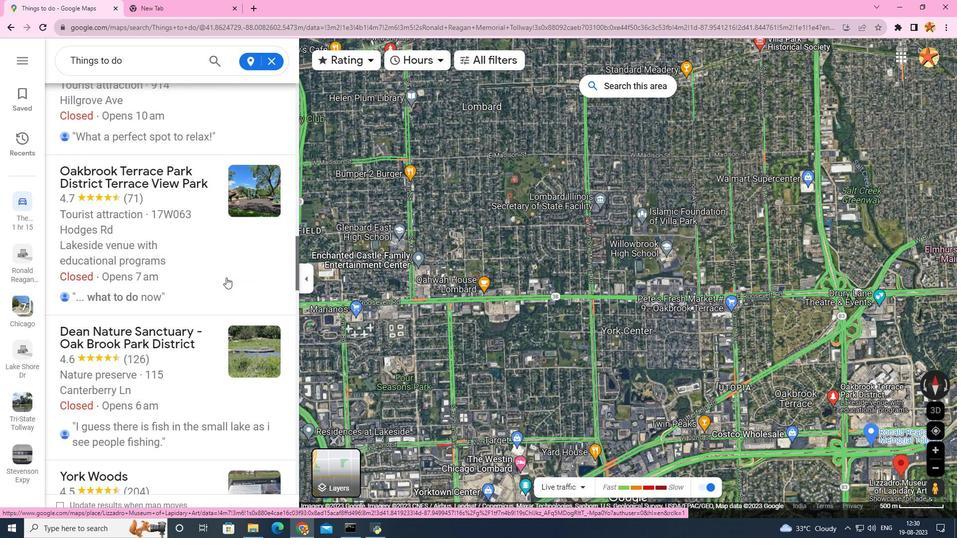 
Action: Mouse scrolled (226, 277) with delta (0, 0)
Screenshot: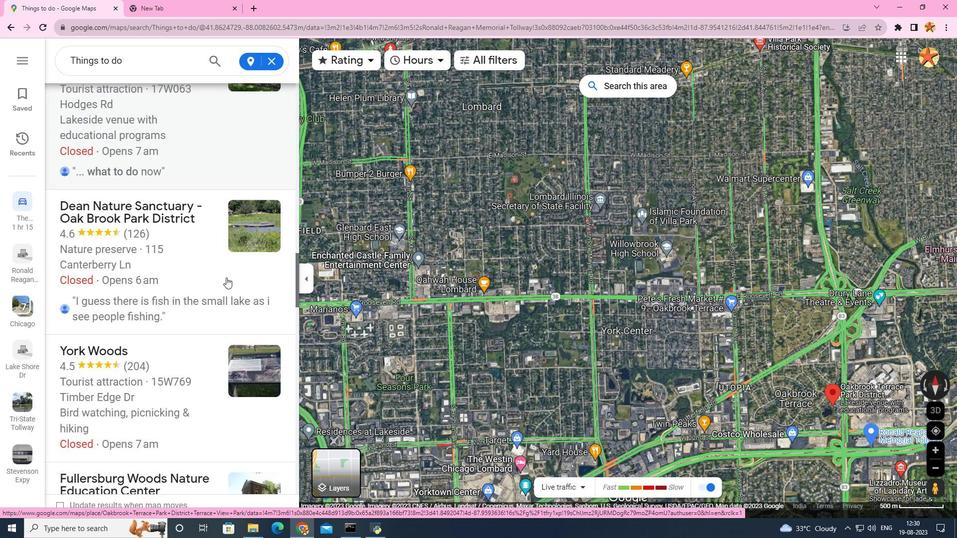 
Action: Mouse scrolled (226, 277) with delta (0, 0)
Screenshot: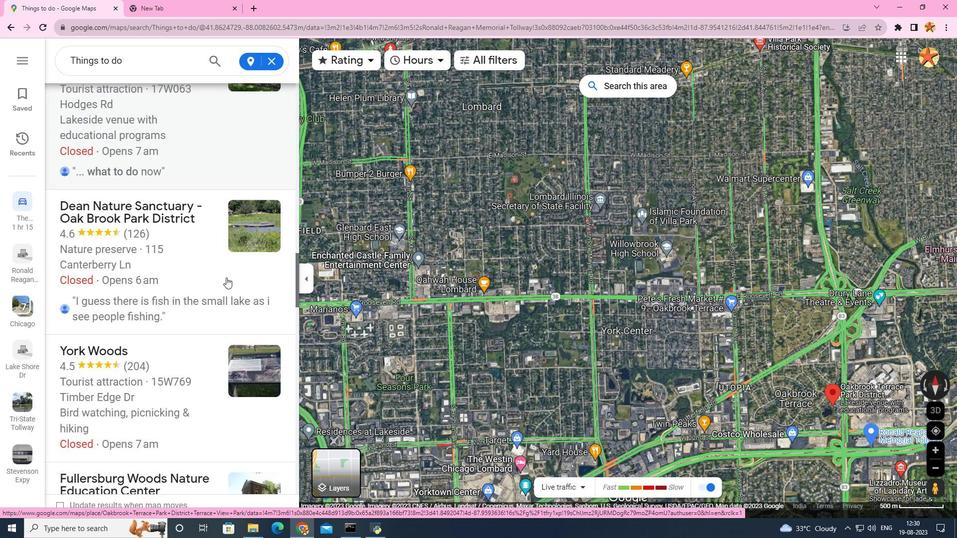 
Action: Mouse scrolled (226, 277) with delta (0, 0)
Screenshot: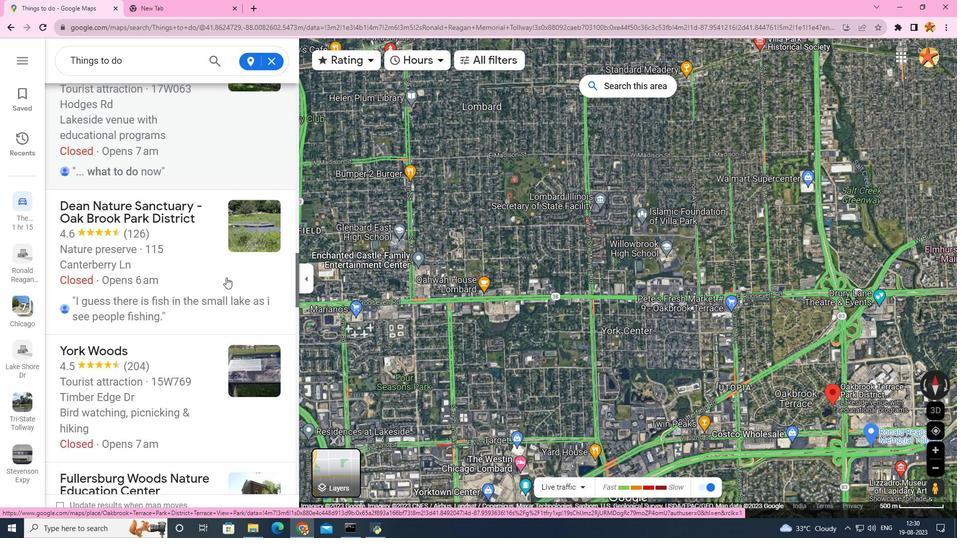 
Action: Mouse scrolled (226, 277) with delta (0, 0)
Screenshot: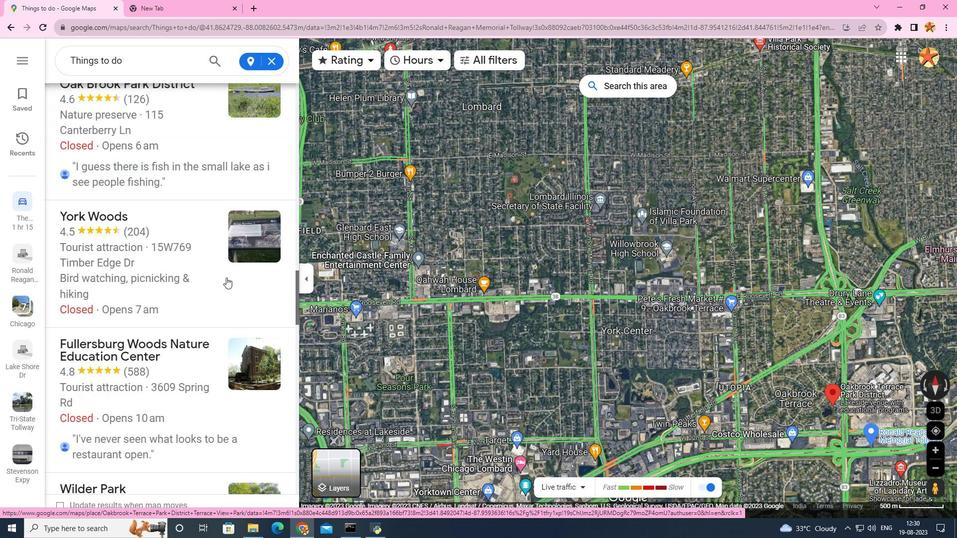 
Action: Mouse scrolled (226, 277) with delta (0, 0)
Screenshot: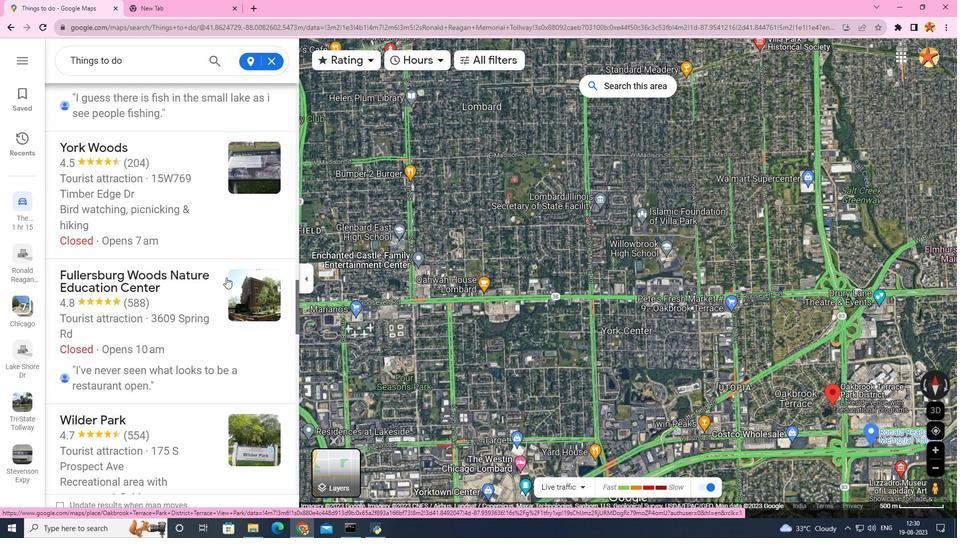 
Action: Mouse scrolled (226, 277) with delta (0, 0)
Screenshot: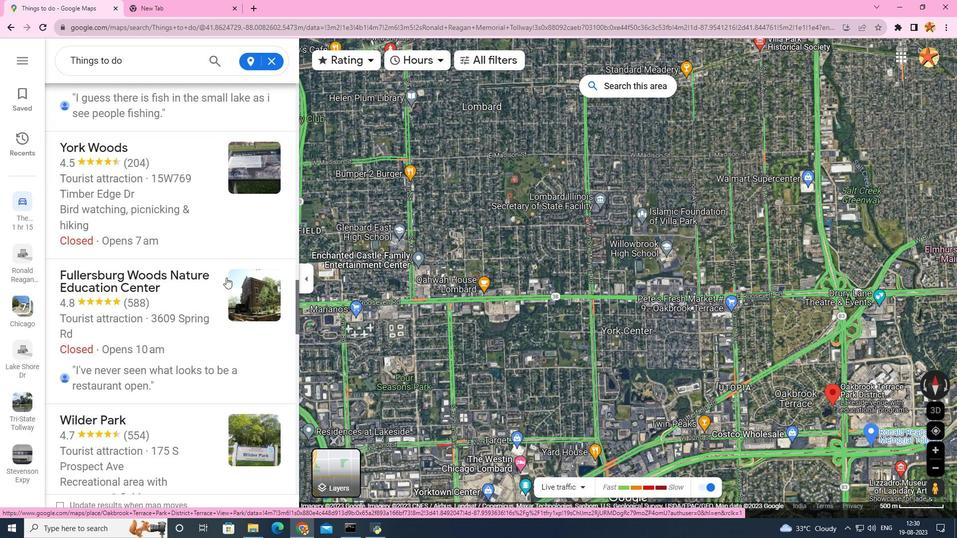 
Action: Mouse scrolled (226, 277) with delta (0, 0)
Screenshot: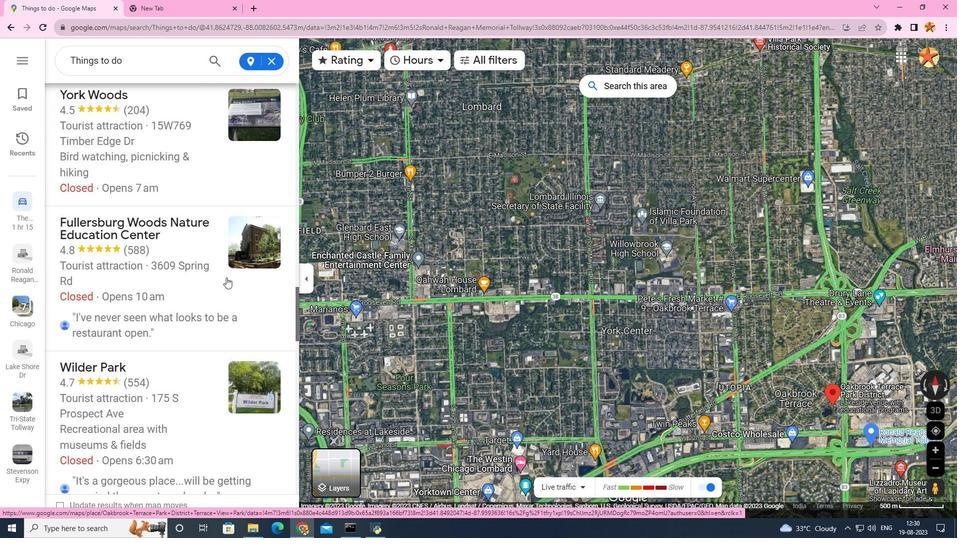 
Action: Mouse scrolled (226, 277) with delta (0, 0)
Screenshot: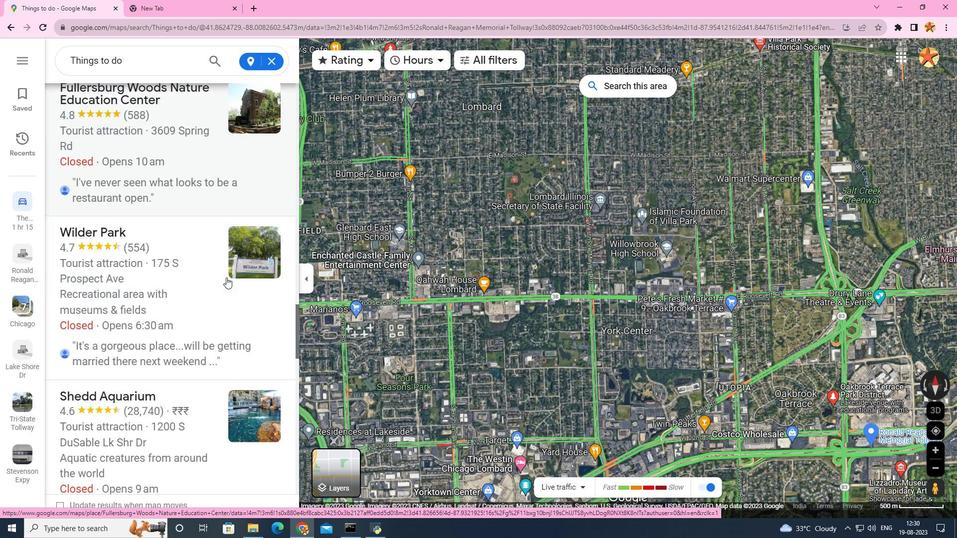 
Action: Mouse scrolled (226, 277) with delta (0, 0)
Screenshot: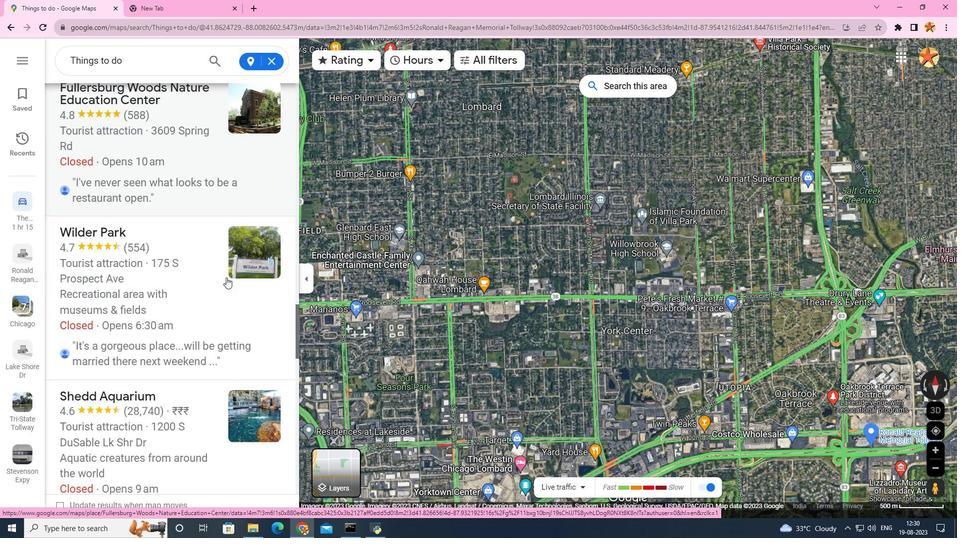 
Action: Mouse scrolled (226, 277) with delta (0, 0)
Screenshot: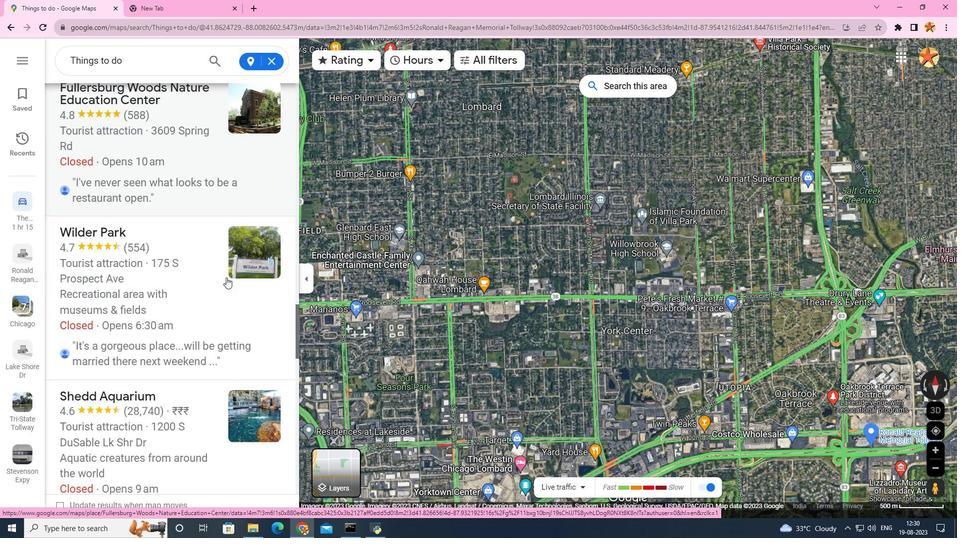 
Action: Mouse scrolled (226, 277) with delta (0, 0)
Screenshot: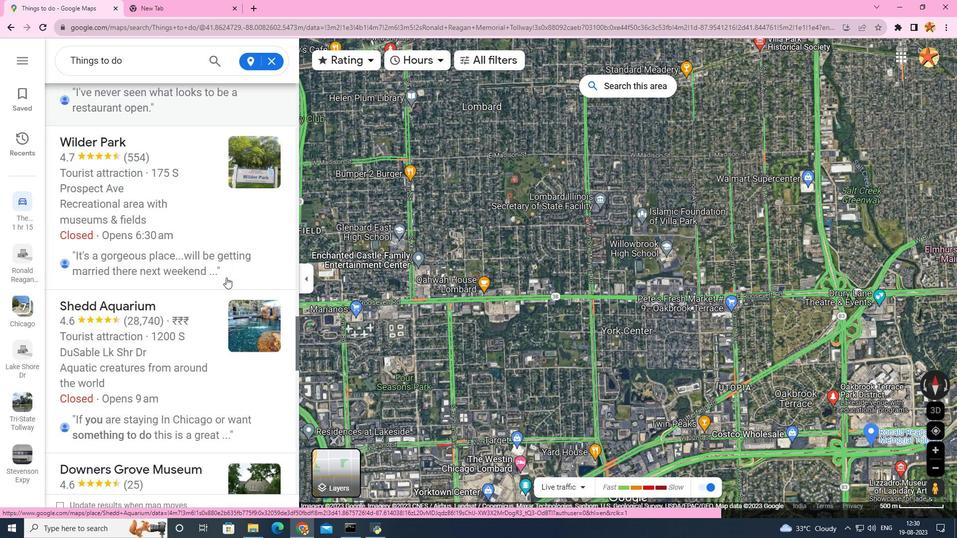 
Action: Mouse scrolled (226, 277) with delta (0, 0)
Screenshot: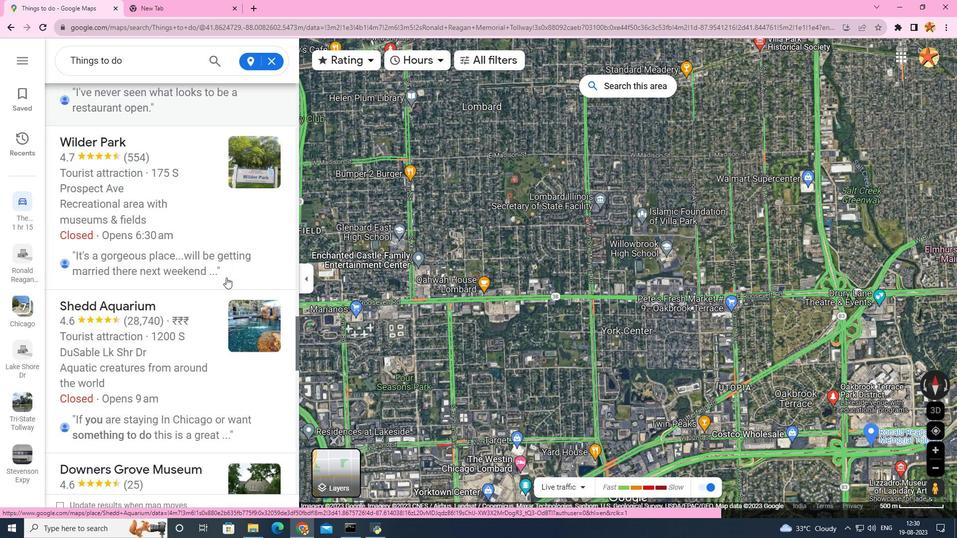 
Action: Mouse scrolled (226, 277) with delta (0, 0)
Screenshot: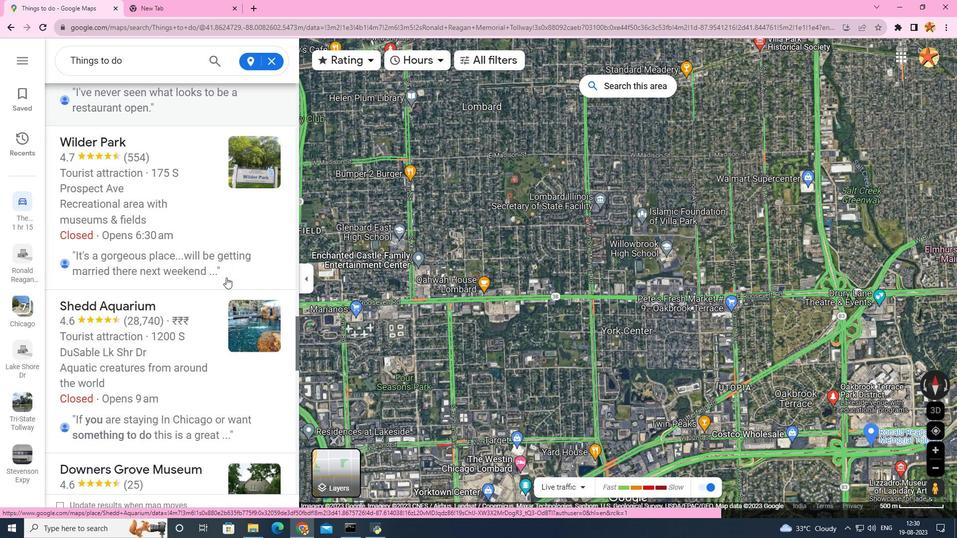 
Action: Mouse scrolled (226, 277) with delta (0, 0)
Screenshot: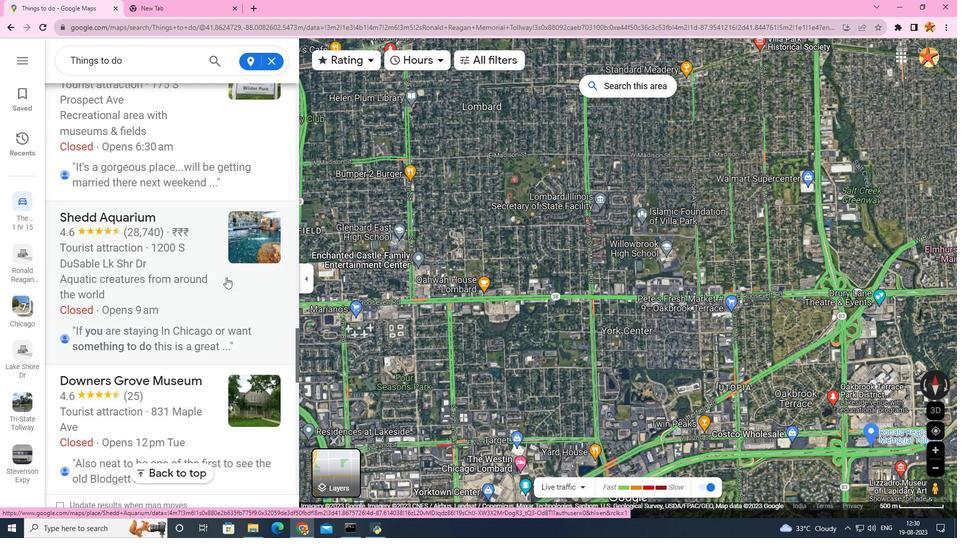 
Action: Mouse scrolled (226, 277) with delta (0, 0)
Screenshot: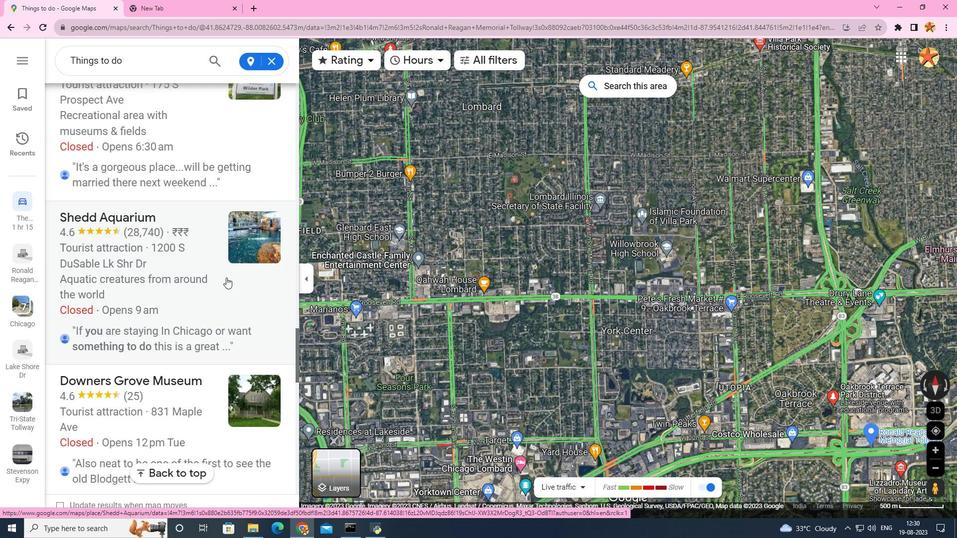 
Action: Mouse scrolled (226, 277) with delta (0, 0)
Screenshot: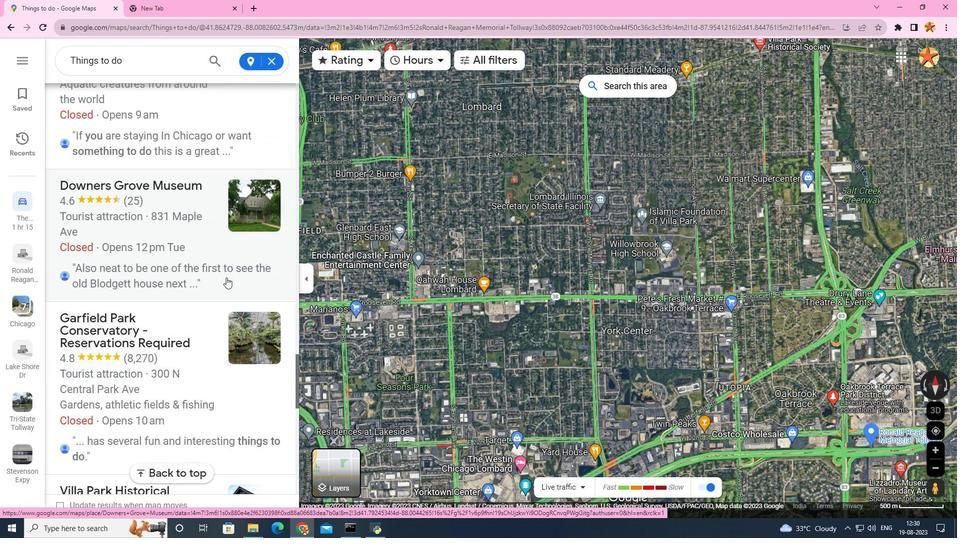 
Action: Mouse scrolled (226, 277) with delta (0, 0)
Screenshot: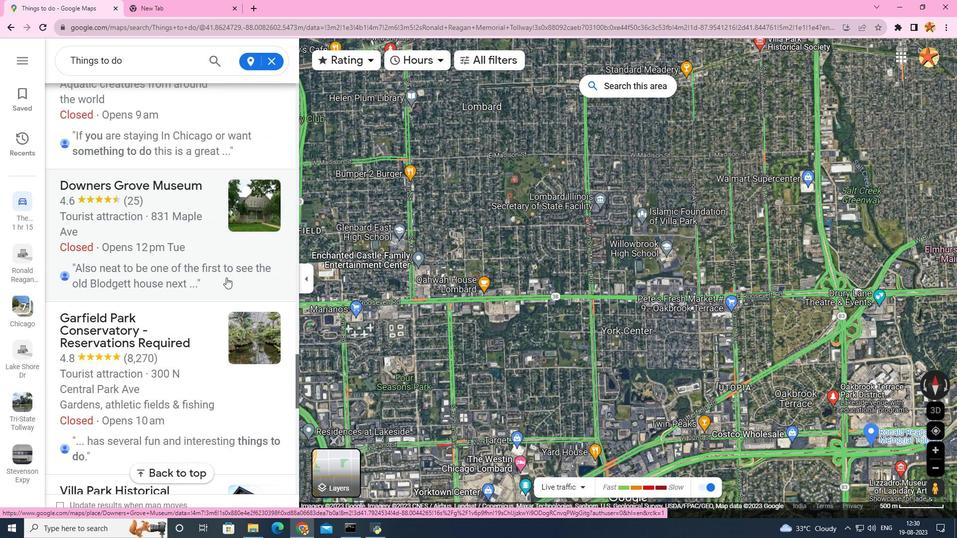 
Action: Mouse scrolled (226, 277) with delta (0, 0)
Screenshot: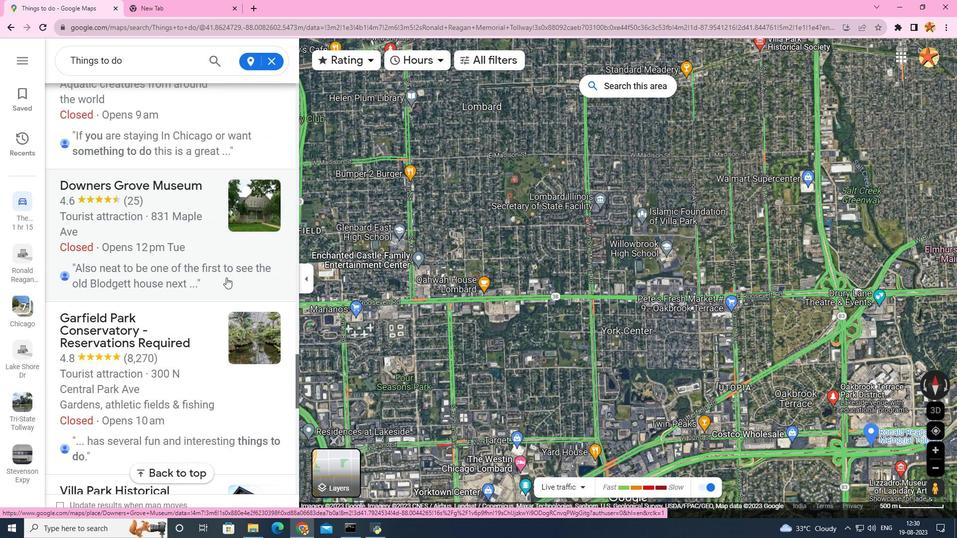 
Action: Mouse scrolled (226, 277) with delta (0, 0)
Screenshot: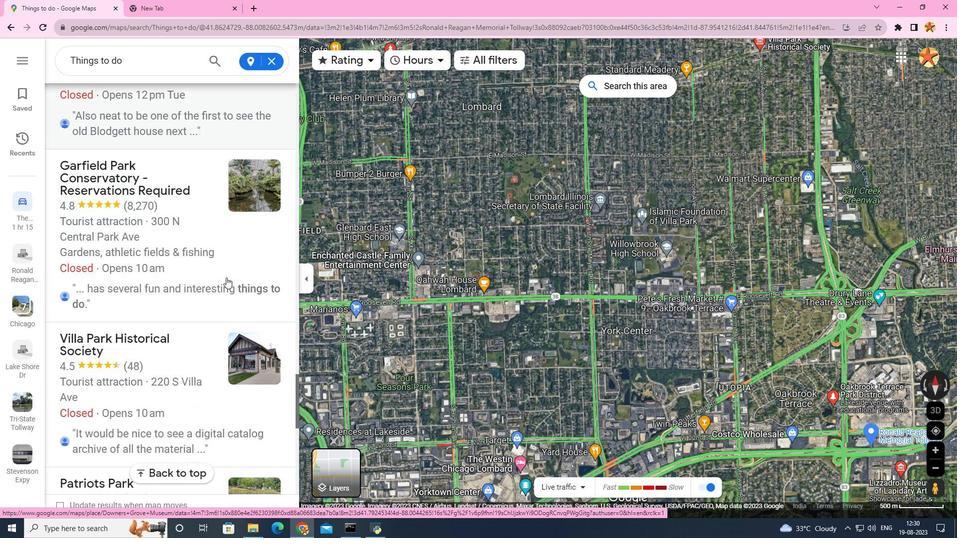 
Action: Mouse scrolled (226, 277) with delta (0, 0)
Screenshot: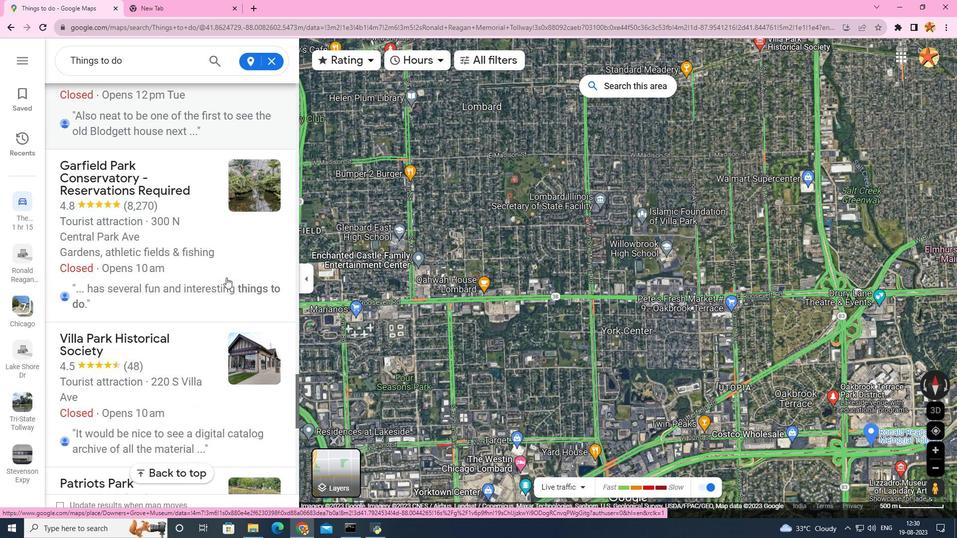 
Action: Mouse scrolled (226, 277) with delta (0, 0)
Screenshot: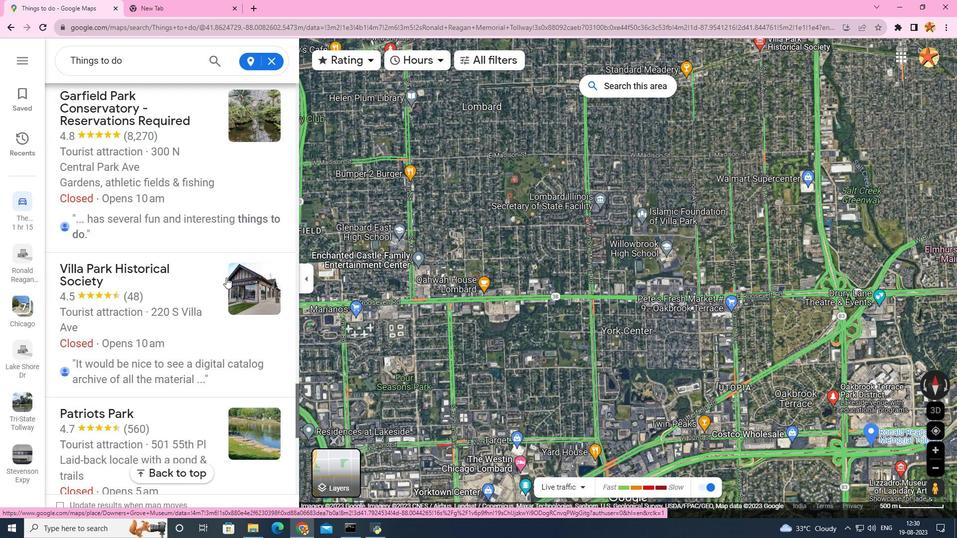 
Action: Mouse scrolled (226, 277) with delta (0, 0)
Screenshot: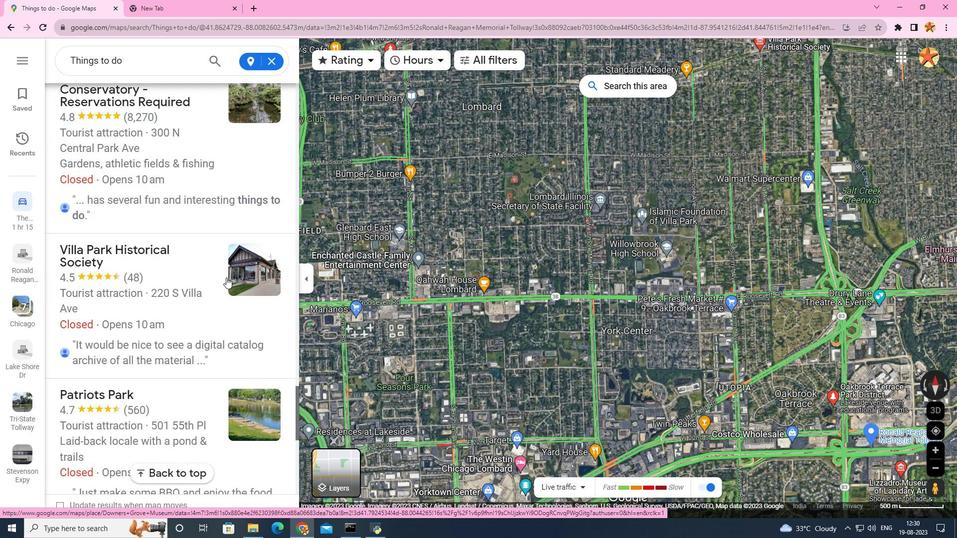 
Action: Mouse scrolled (226, 277) with delta (0, 0)
Screenshot: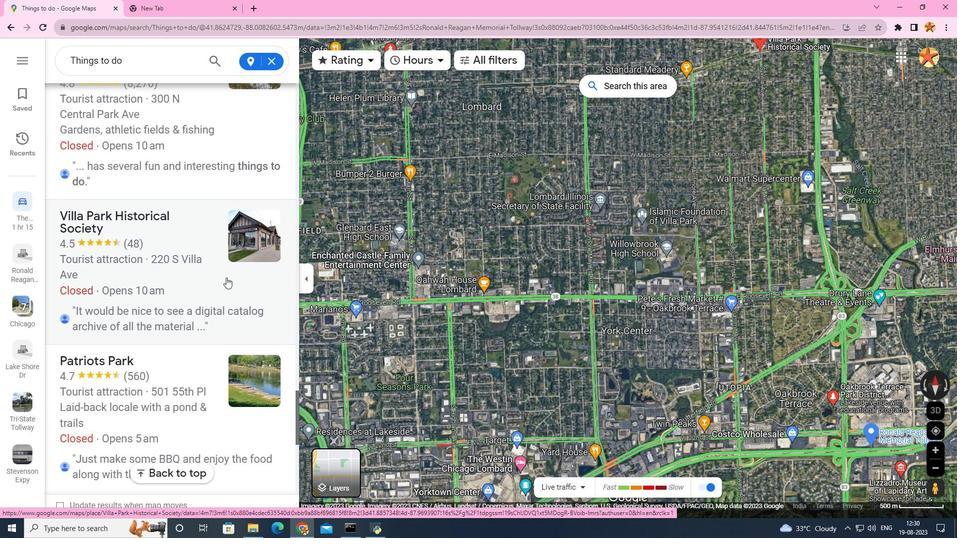 
Action: Mouse scrolled (226, 277) with delta (0, 0)
Screenshot: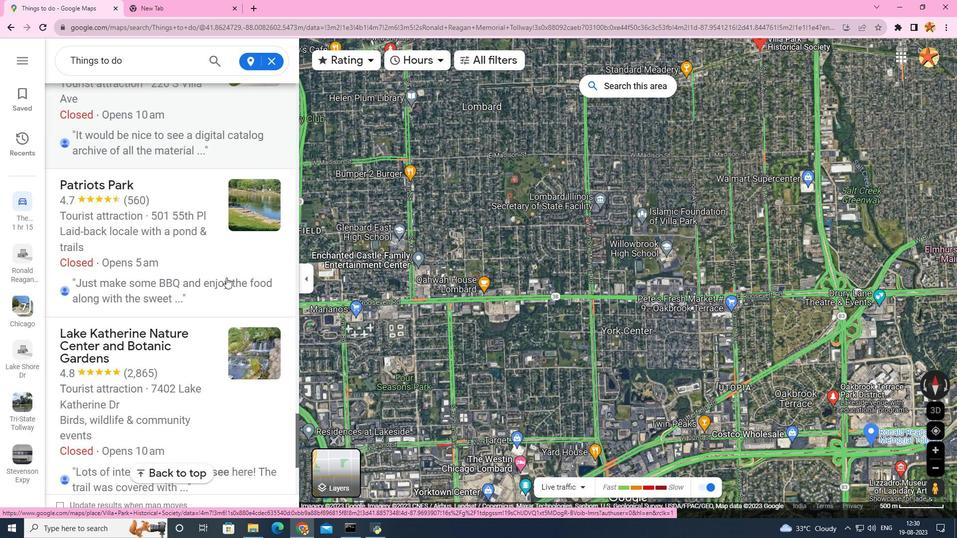 
Action: Mouse scrolled (226, 277) with delta (0, 0)
Screenshot: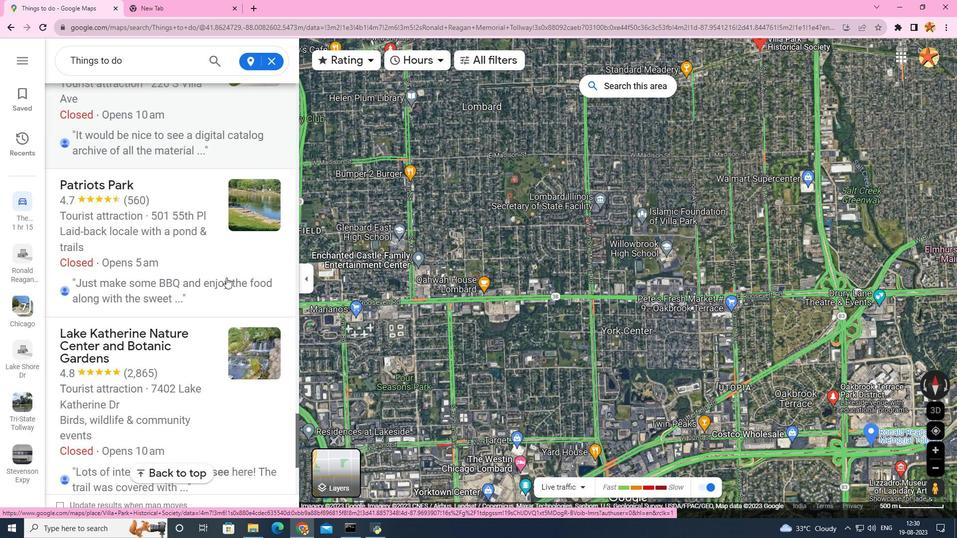 
Action: Mouse scrolled (226, 277) with delta (0, 0)
Screenshot: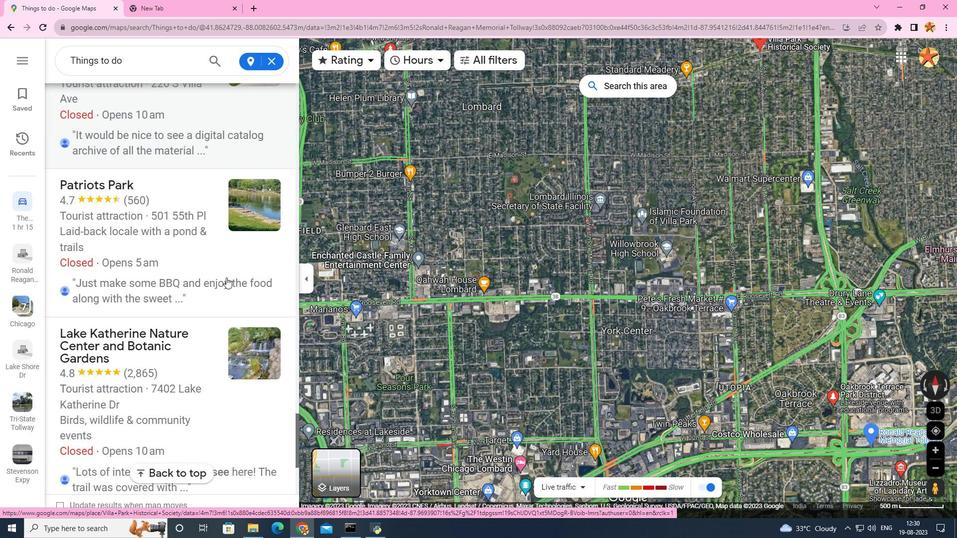 
Action: Mouse scrolled (226, 277) with delta (0, 0)
Screenshot: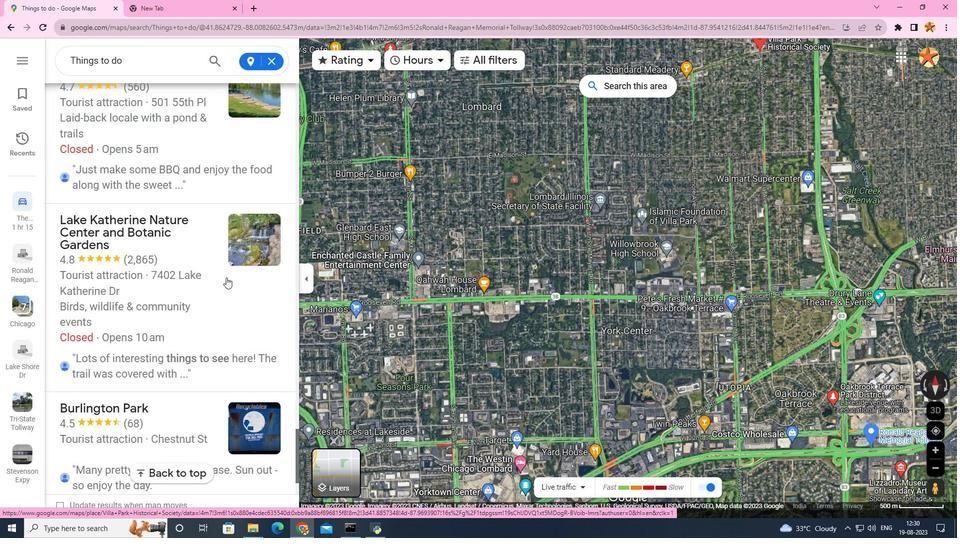 
Action: Mouse scrolled (226, 277) with delta (0, 0)
Screenshot: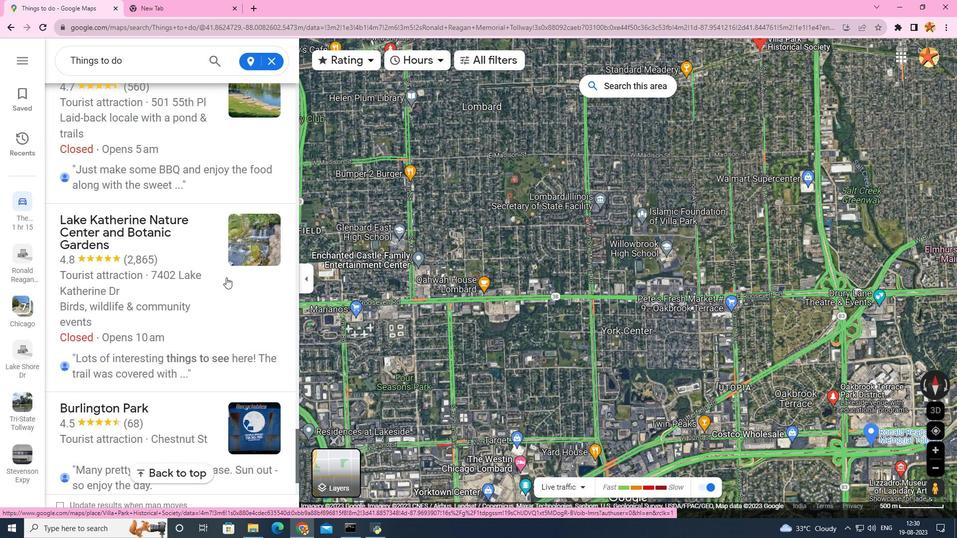 
Action: Mouse scrolled (226, 277) with delta (0, 0)
Screenshot: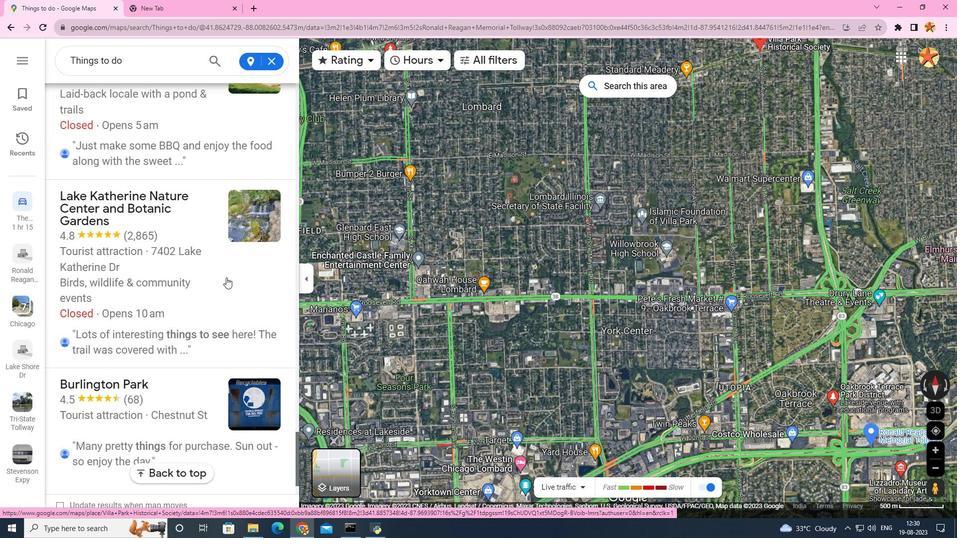 
Action: Mouse scrolled (226, 277) with delta (0, 0)
Screenshot: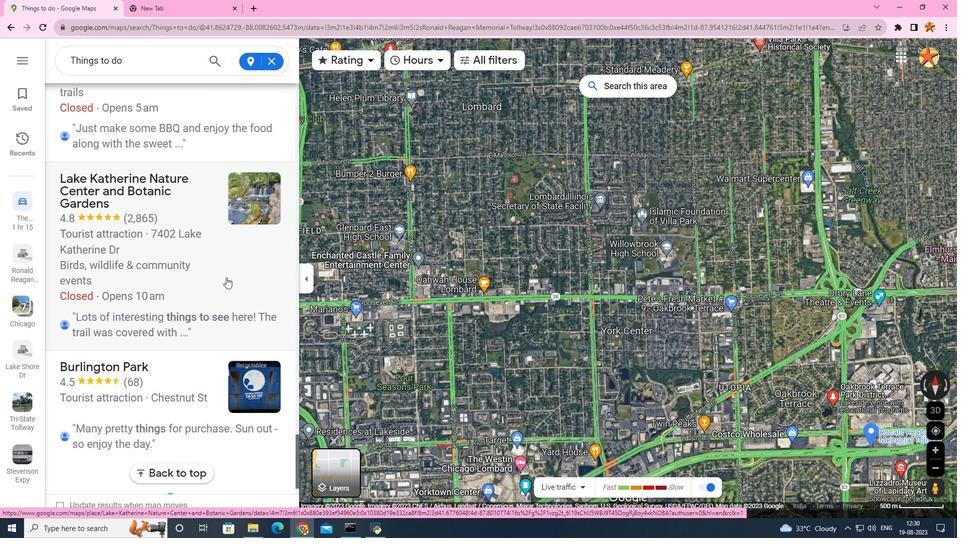 
Action: Mouse scrolled (226, 277) with delta (0, 0)
Screenshot: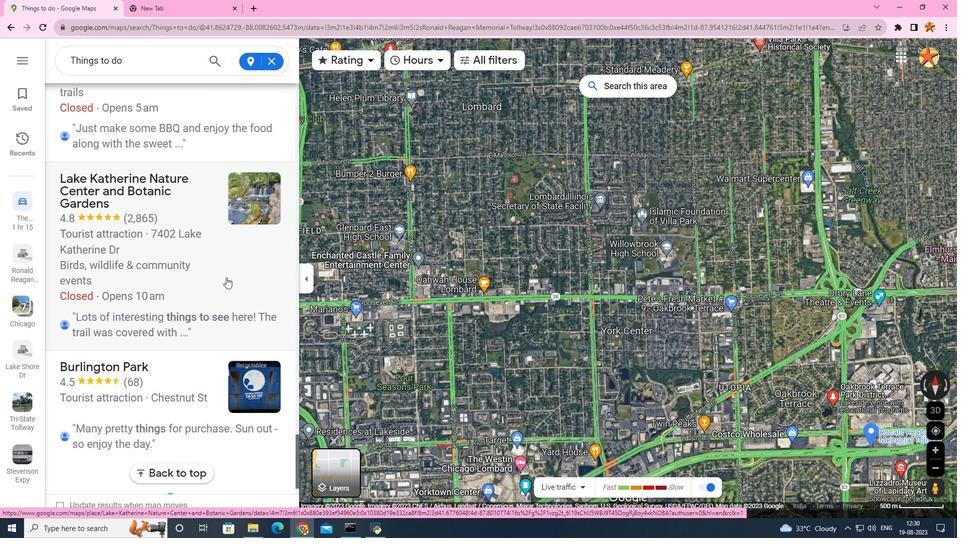 
Action: Mouse scrolled (226, 277) with delta (0, 0)
Screenshot: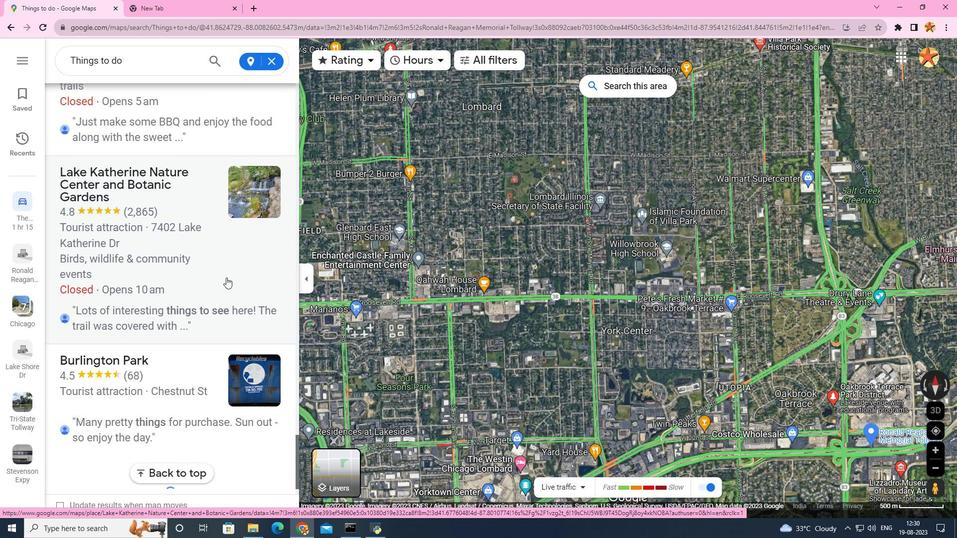 
Action: Mouse scrolled (226, 277) with delta (0, 0)
Screenshot: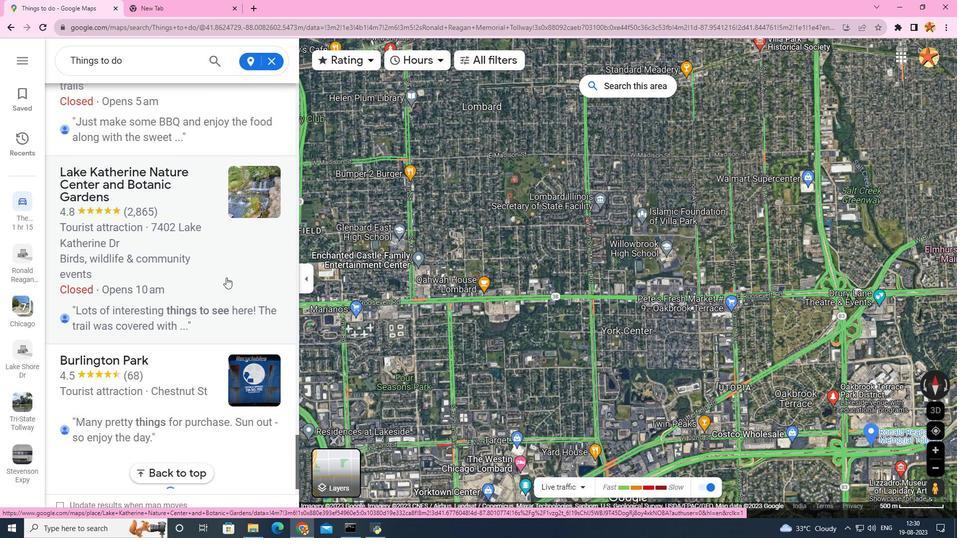 
Action: Mouse scrolled (226, 277) with delta (0, 0)
Screenshot: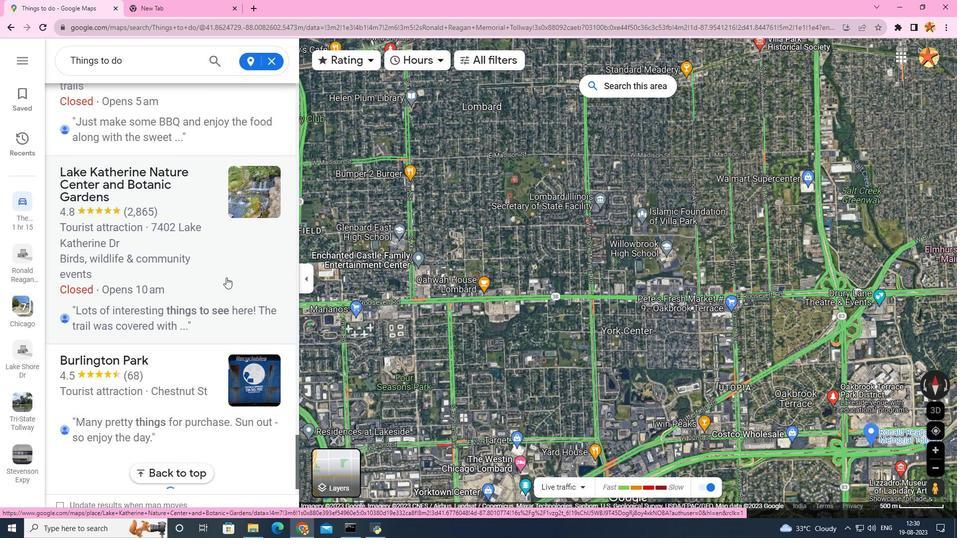 
Action: Mouse scrolled (226, 277) with delta (0, 0)
Screenshot: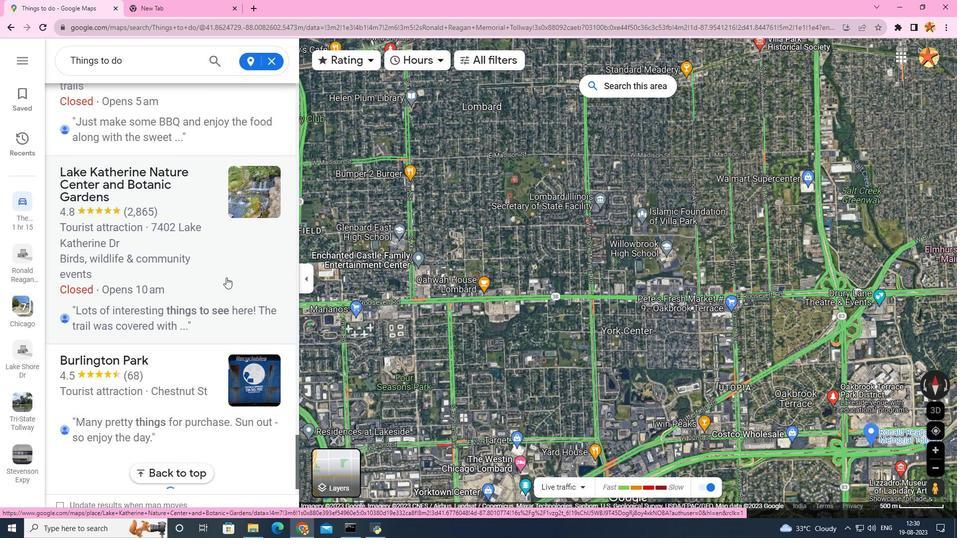 
Action: Mouse scrolled (226, 277) with delta (0, 0)
Screenshot: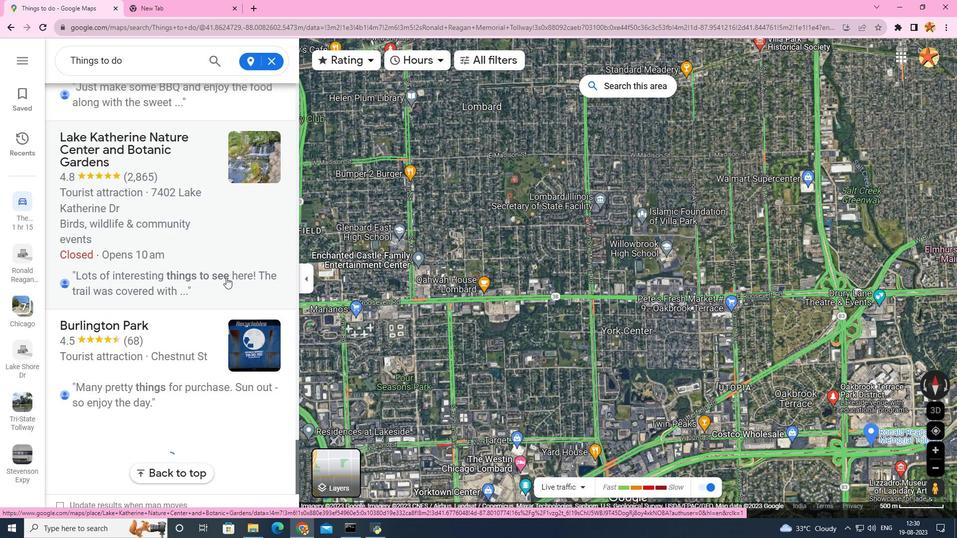 
